 Task: Look for space in Allauch, France from 5th June, 2023 to 16th June, 2023 for 2 adults in price range Rs.7000 to Rs.15000. Place can be entire place with 1  bedroom having 1 bed and 1 bathroom. Property type can be house, flat, guest house, hotel. Booking option can be shelf check-in. Required host language is English.
Action: Mouse moved to (447, 169)
Screenshot: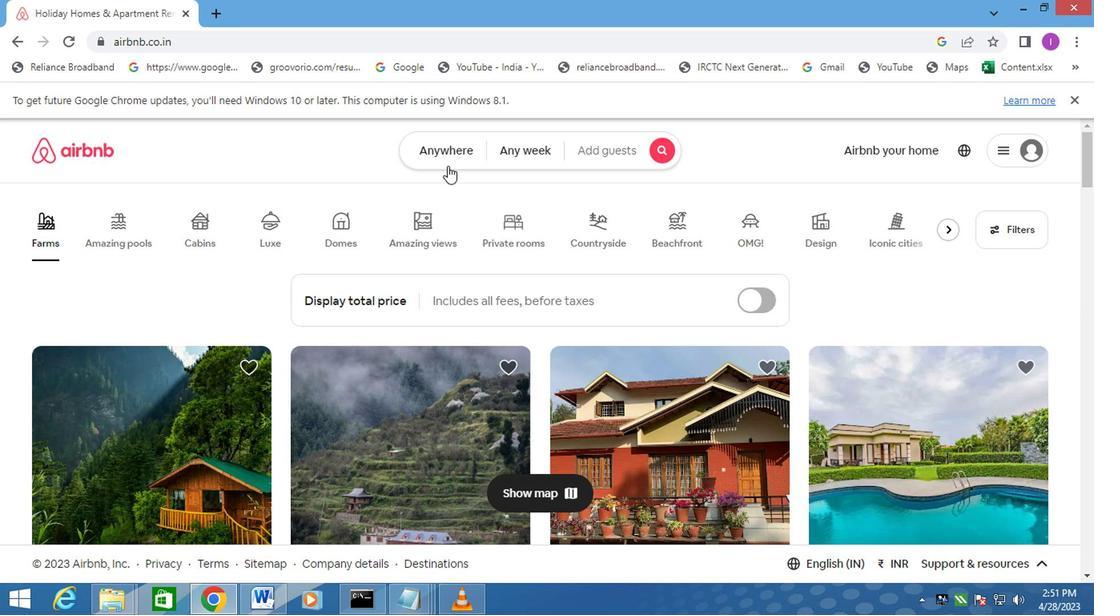 
Action: Mouse pressed left at (447, 169)
Screenshot: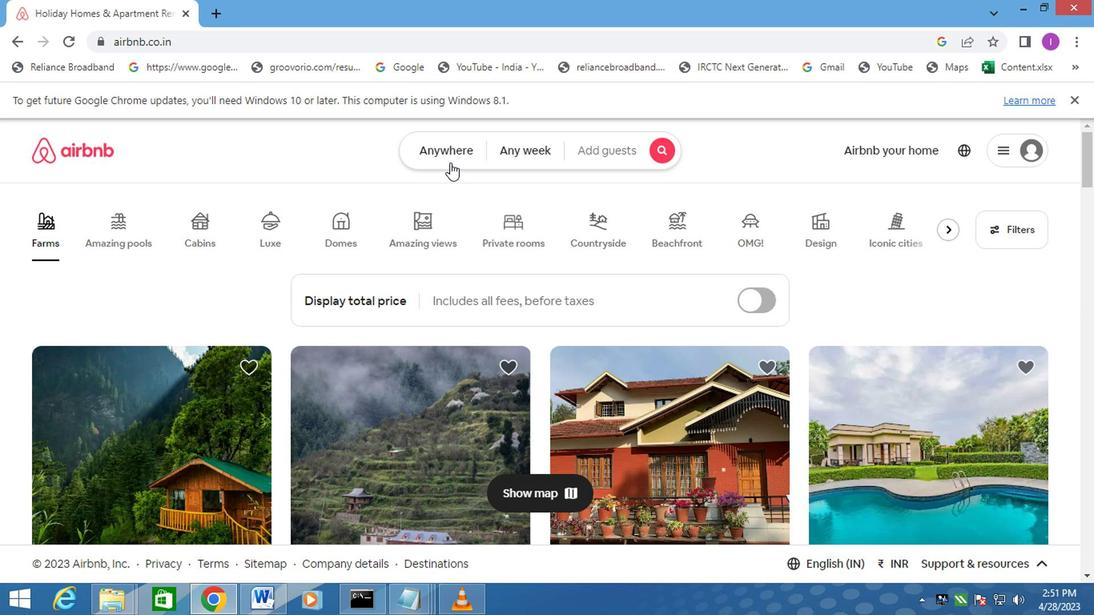 
Action: Mouse moved to (269, 227)
Screenshot: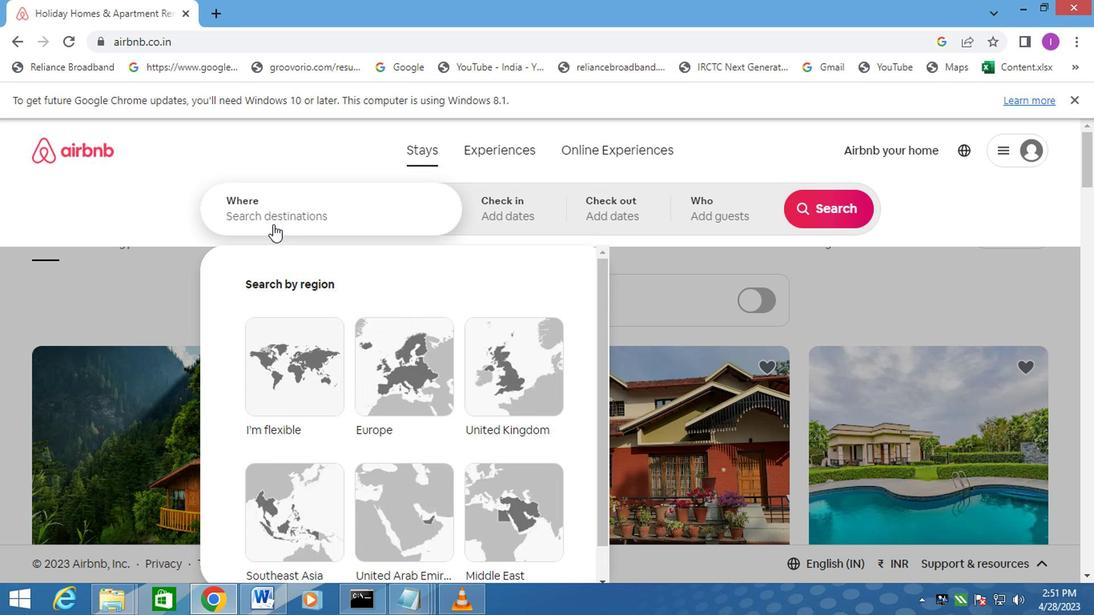 
Action: Mouse pressed left at (269, 227)
Screenshot: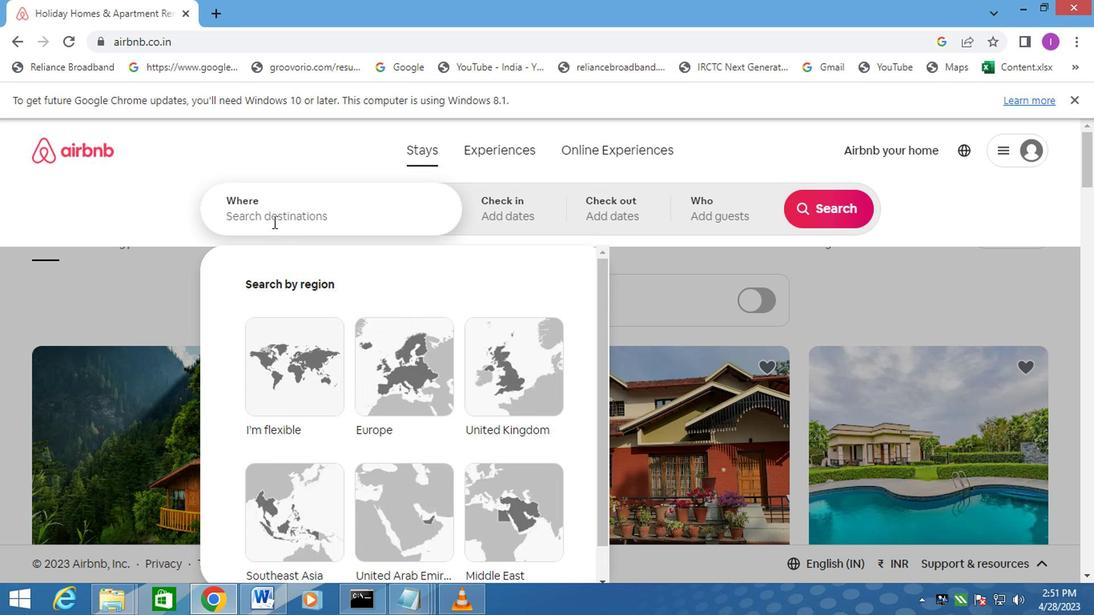 
Action: Mouse moved to (272, 225)
Screenshot: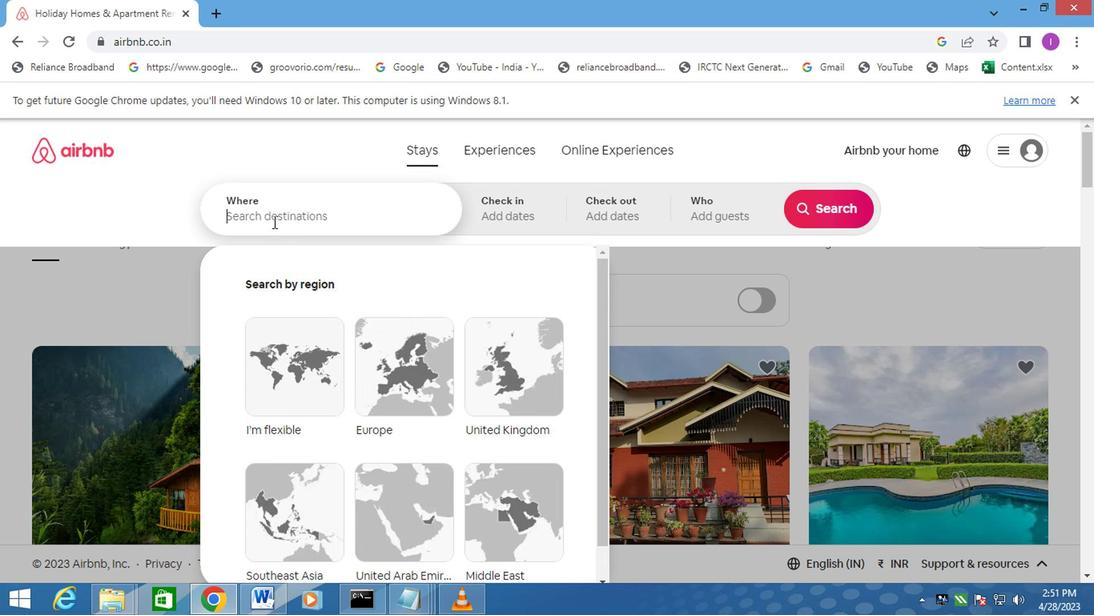 
Action: Key pressed <Key.shift>ALLAUCH,<Key.shift>FRANCE
Screenshot: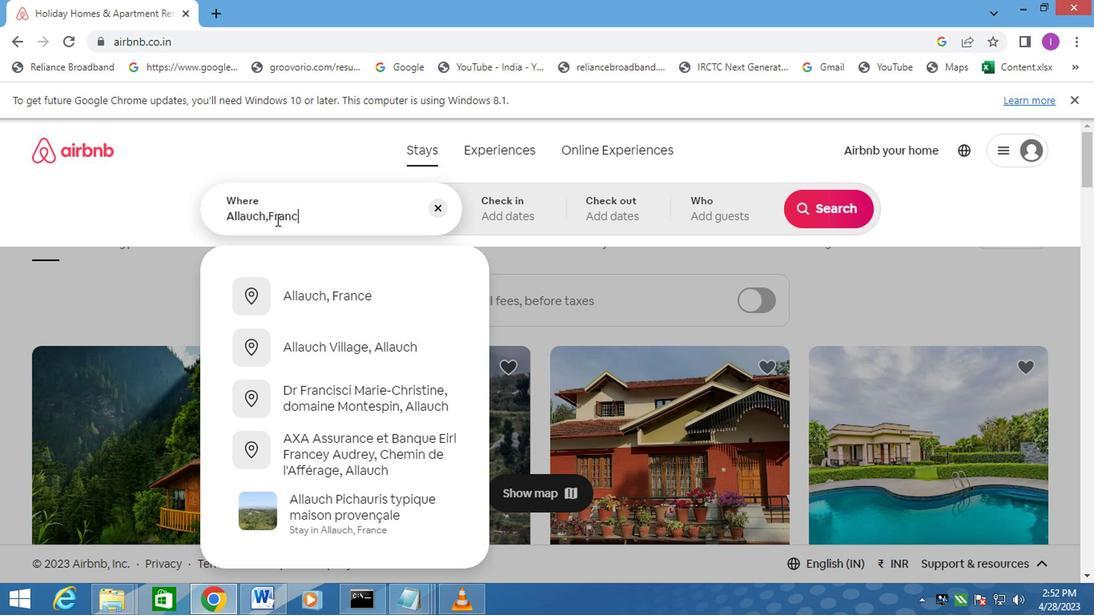 
Action: Mouse moved to (286, 291)
Screenshot: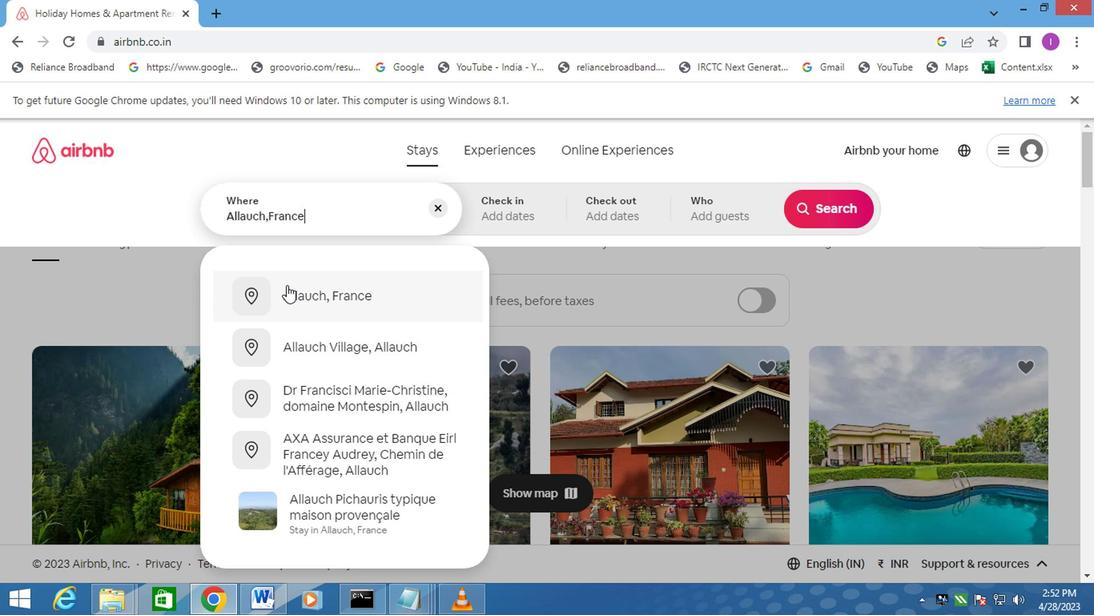
Action: Mouse pressed left at (286, 291)
Screenshot: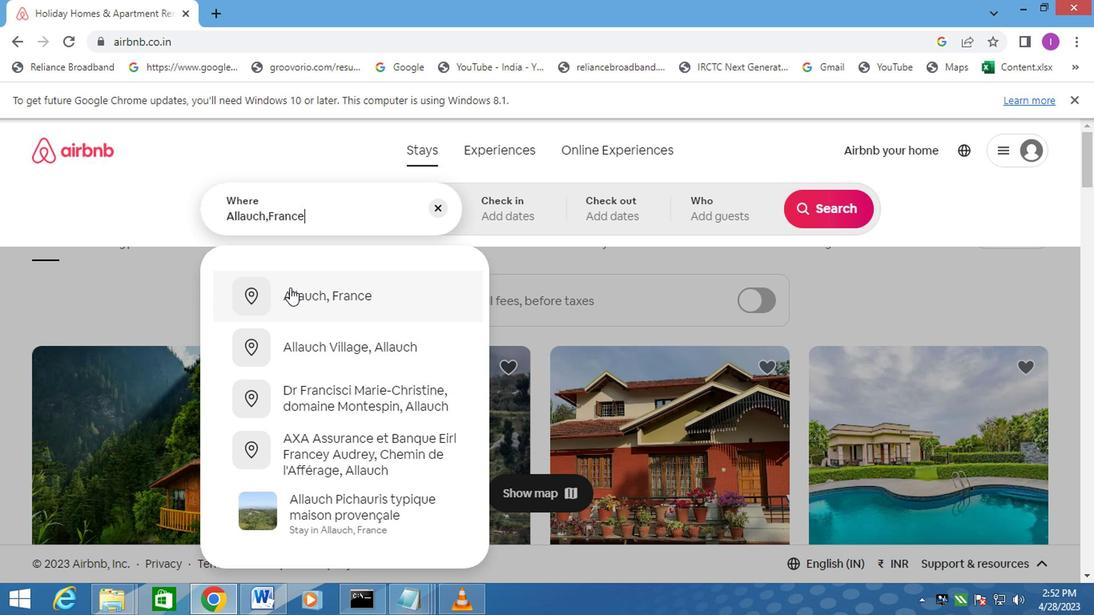 
Action: Mouse moved to (824, 336)
Screenshot: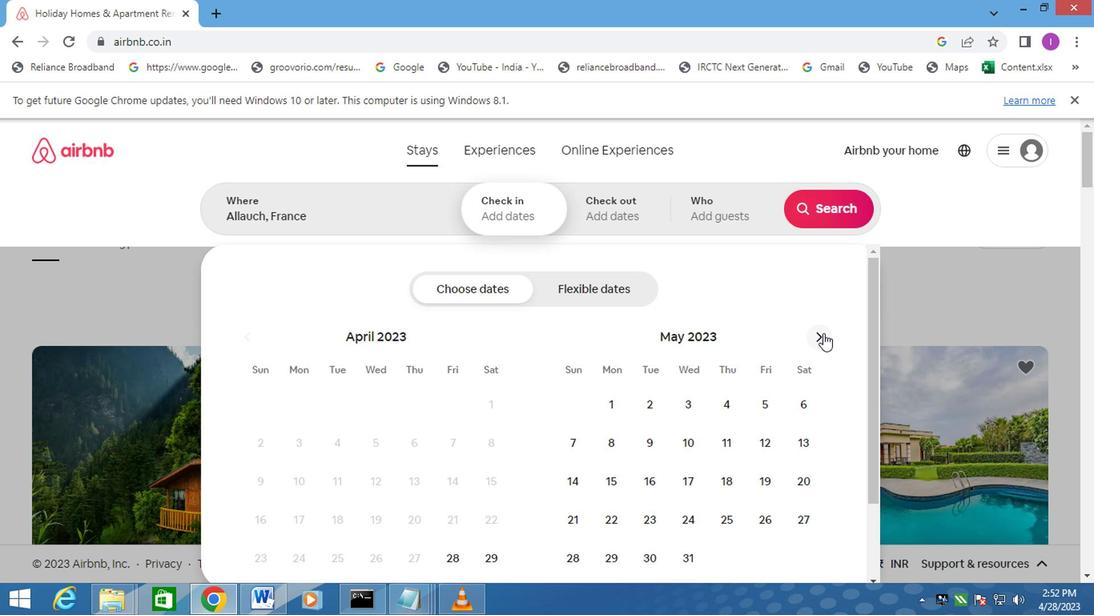 
Action: Mouse pressed left at (824, 336)
Screenshot: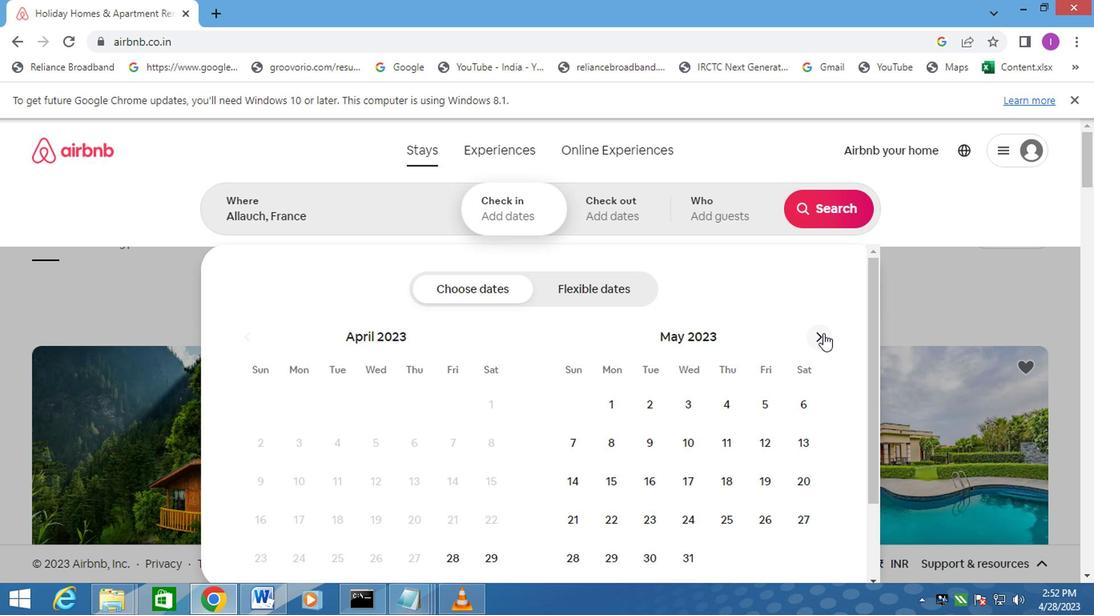 
Action: Mouse pressed left at (824, 336)
Screenshot: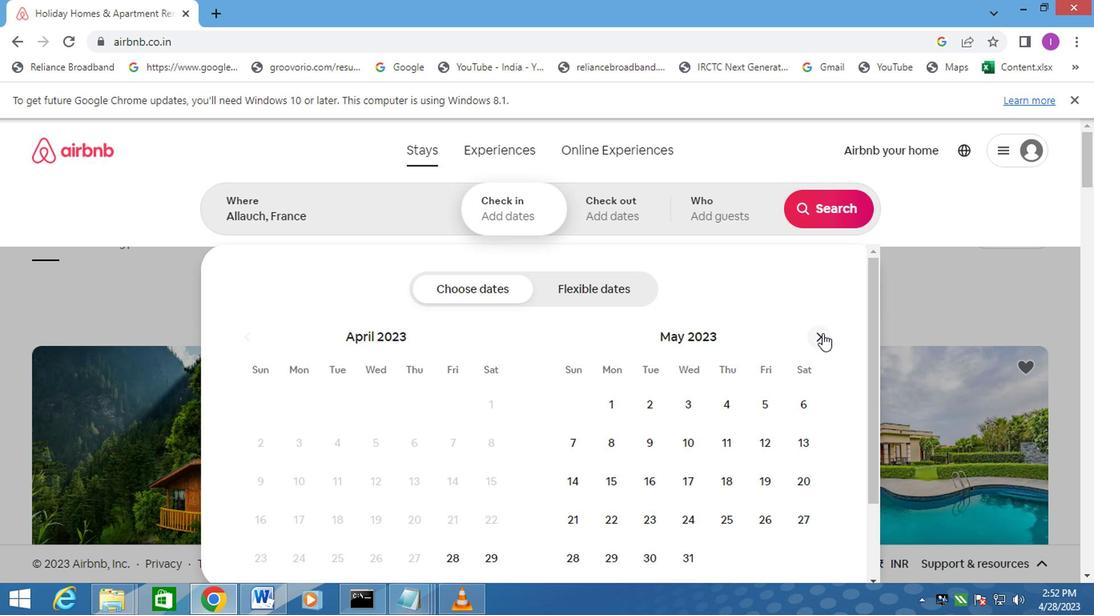 
Action: Mouse moved to (298, 441)
Screenshot: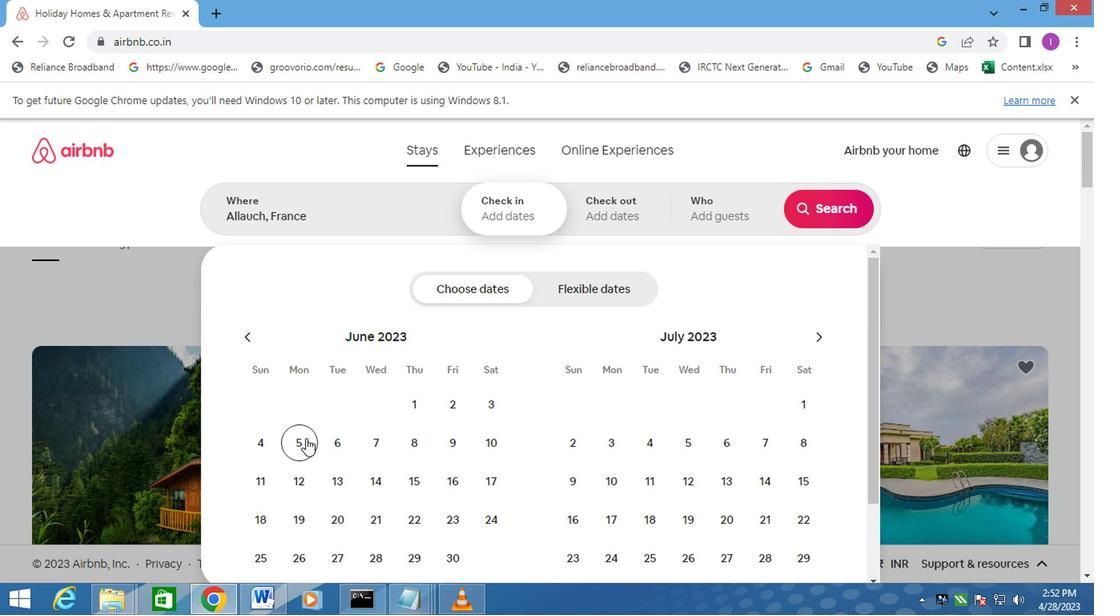 
Action: Mouse pressed left at (298, 441)
Screenshot: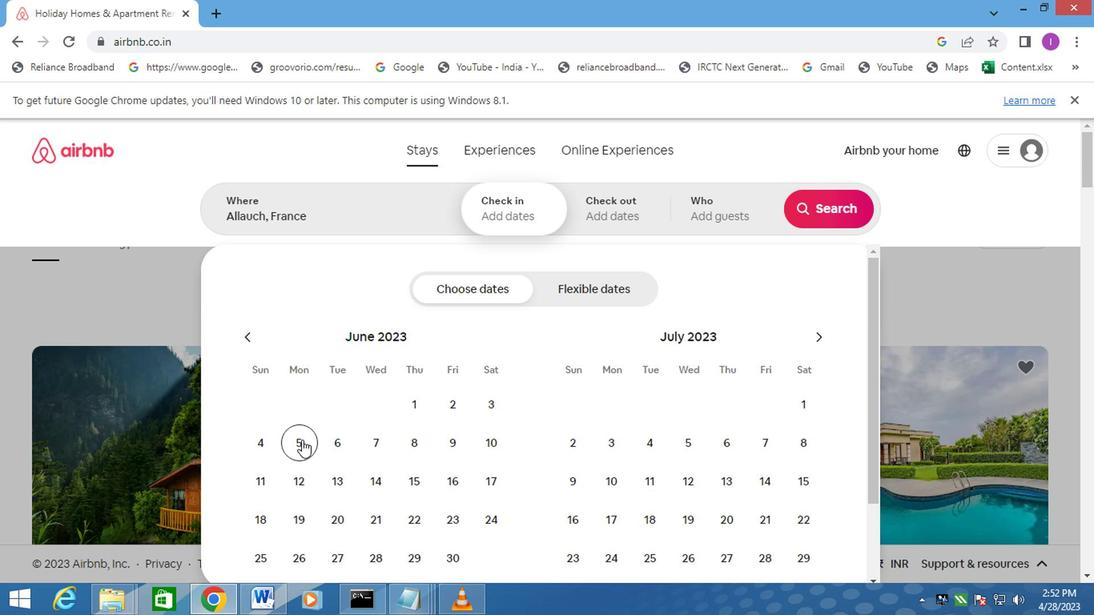 
Action: Mouse moved to (447, 480)
Screenshot: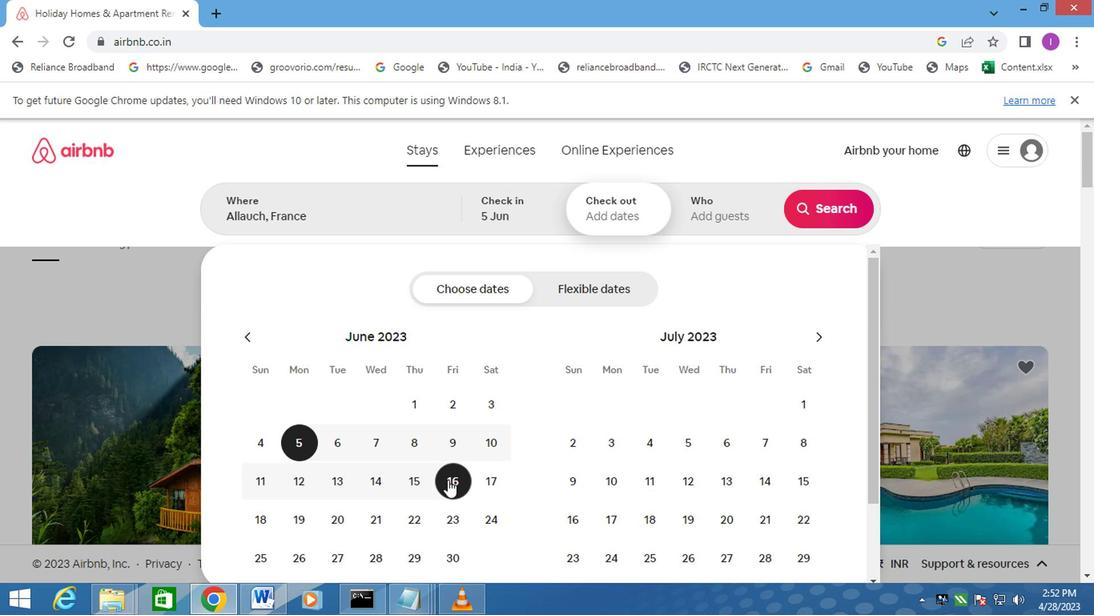 
Action: Mouse pressed left at (447, 480)
Screenshot: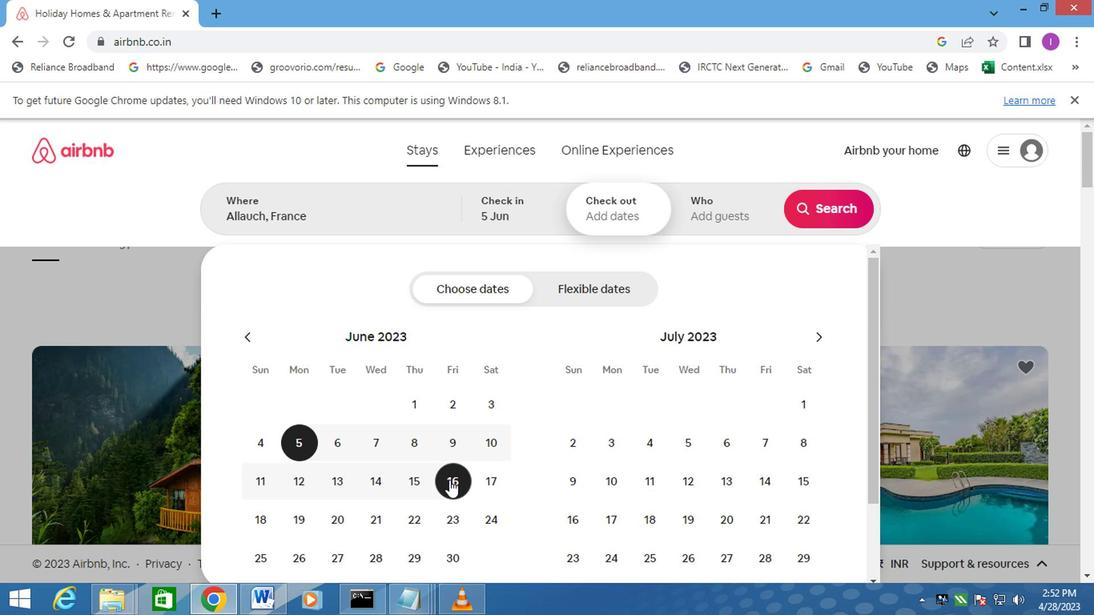 
Action: Mouse moved to (733, 227)
Screenshot: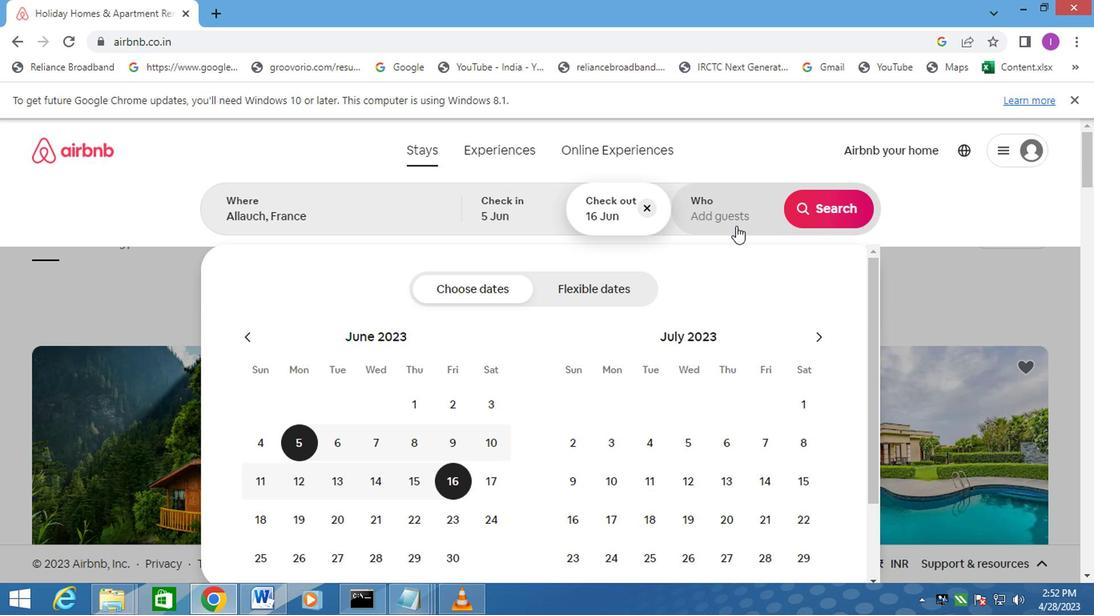 
Action: Mouse pressed left at (733, 227)
Screenshot: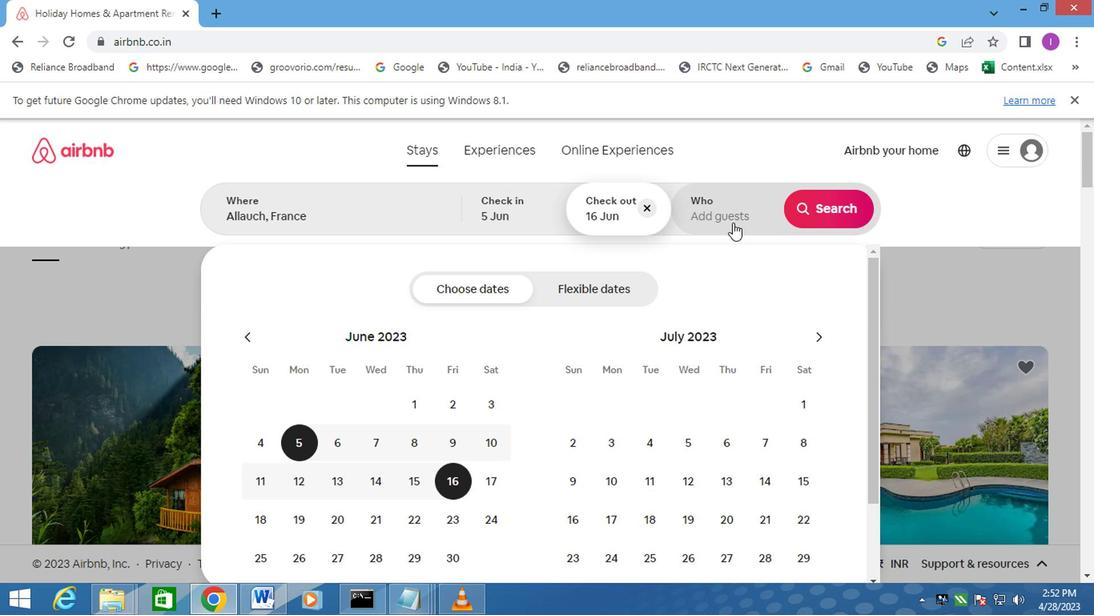 
Action: Mouse moved to (836, 303)
Screenshot: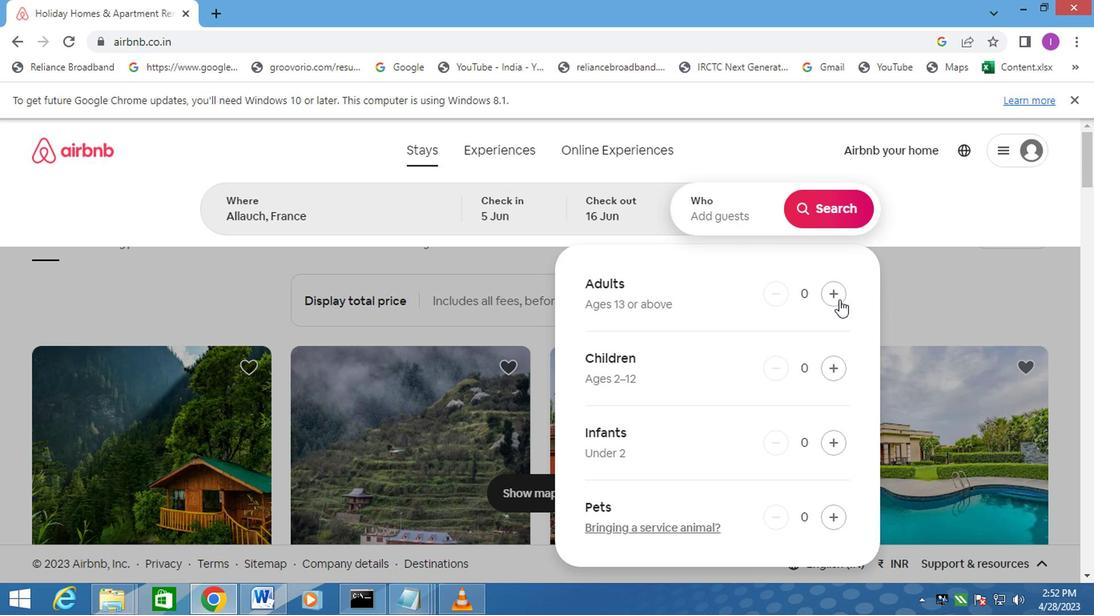 
Action: Mouse pressed left at (836, 303)
Screenshot: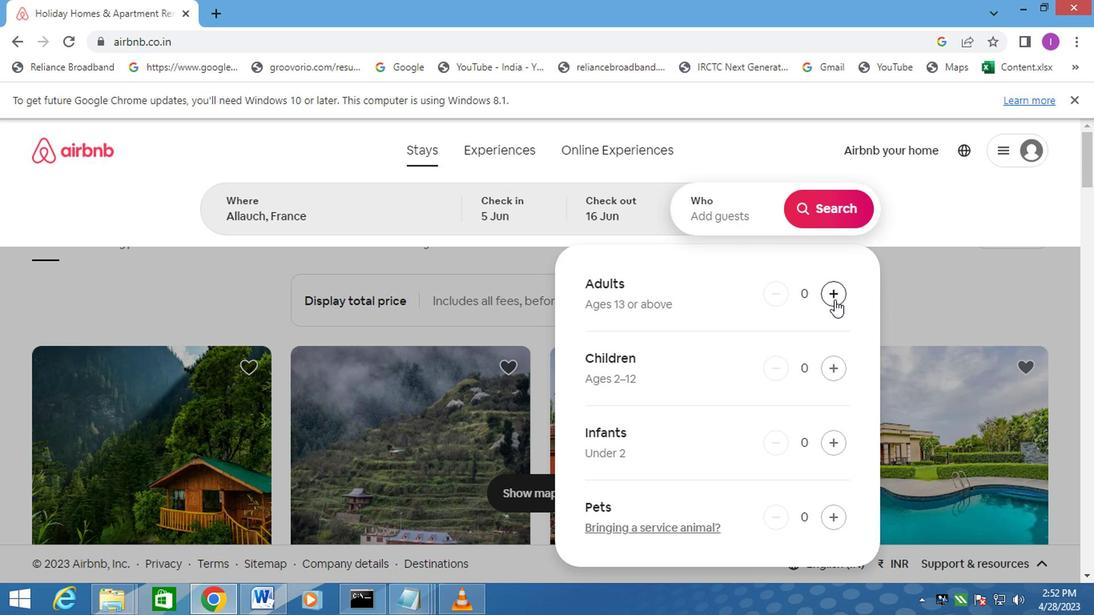 
Action: Mouse pressed left at (836, 303)
Screenshot: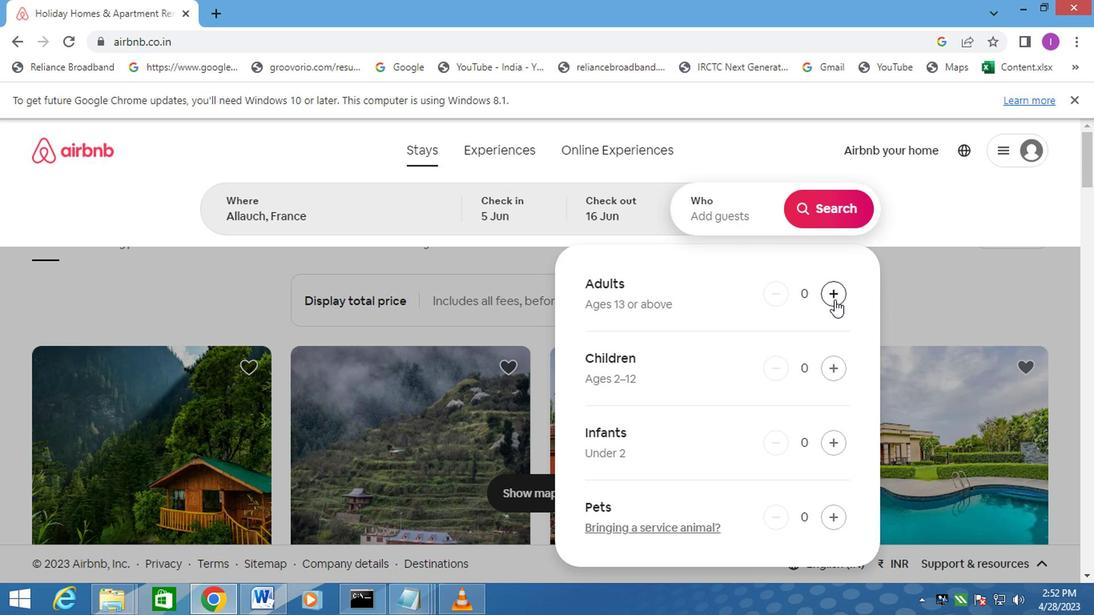
Action: Mouse moved to (839, 215)
Screenshot: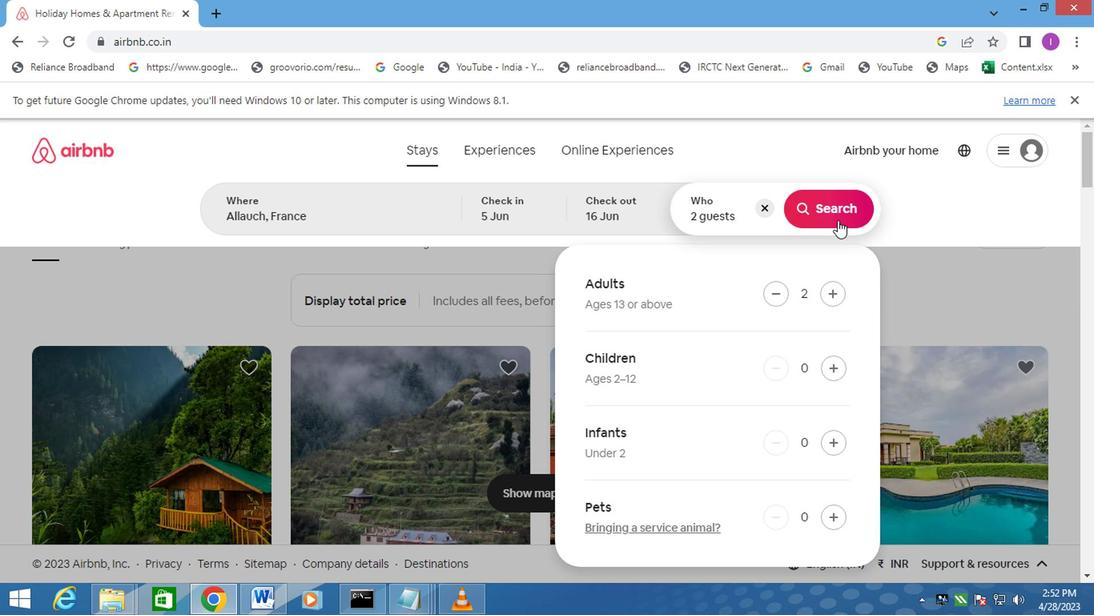
Action: Mouse pressed left at (839, 215)
Screenshot: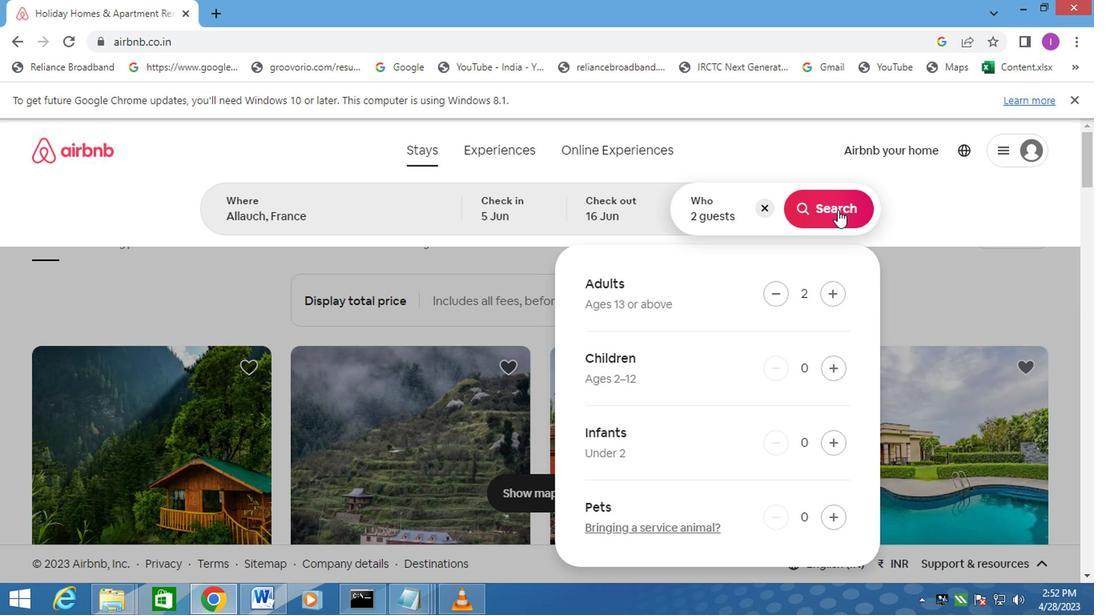 
Action: Mouse moved to (1014, 217)
Screenshot: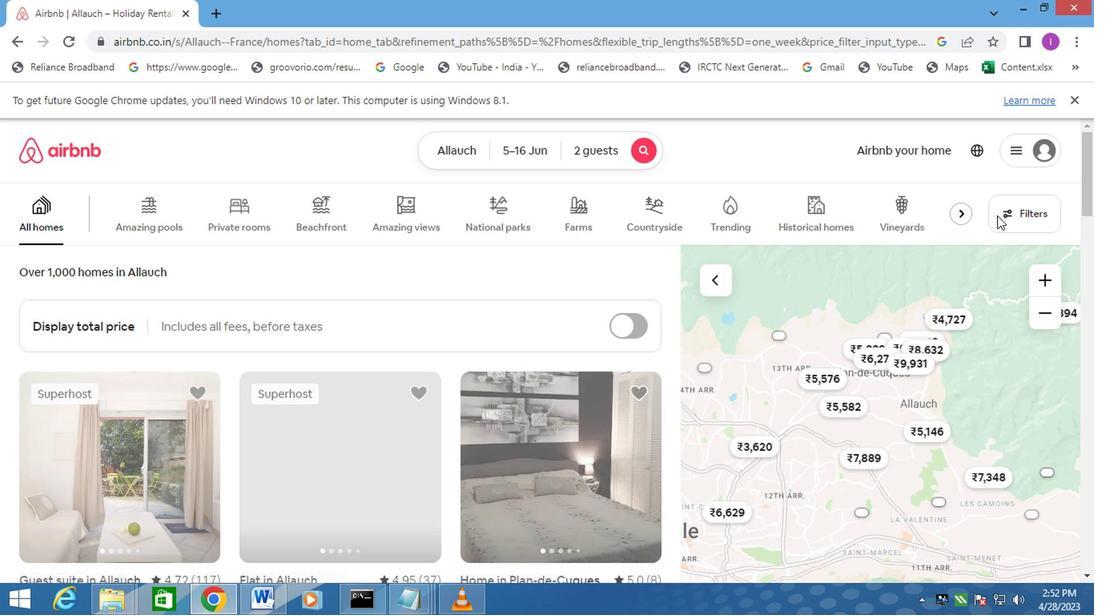 
Action: Mouse pressed left at (1014, 217)
Screenshot: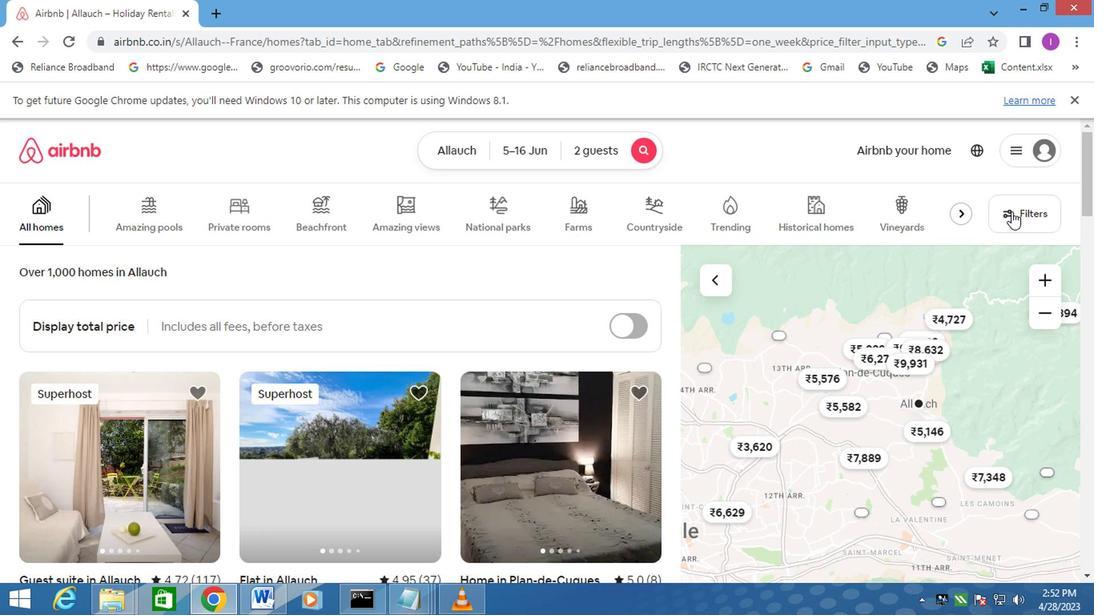 
Action: Mouse moved to (354, 410)
Screenshot: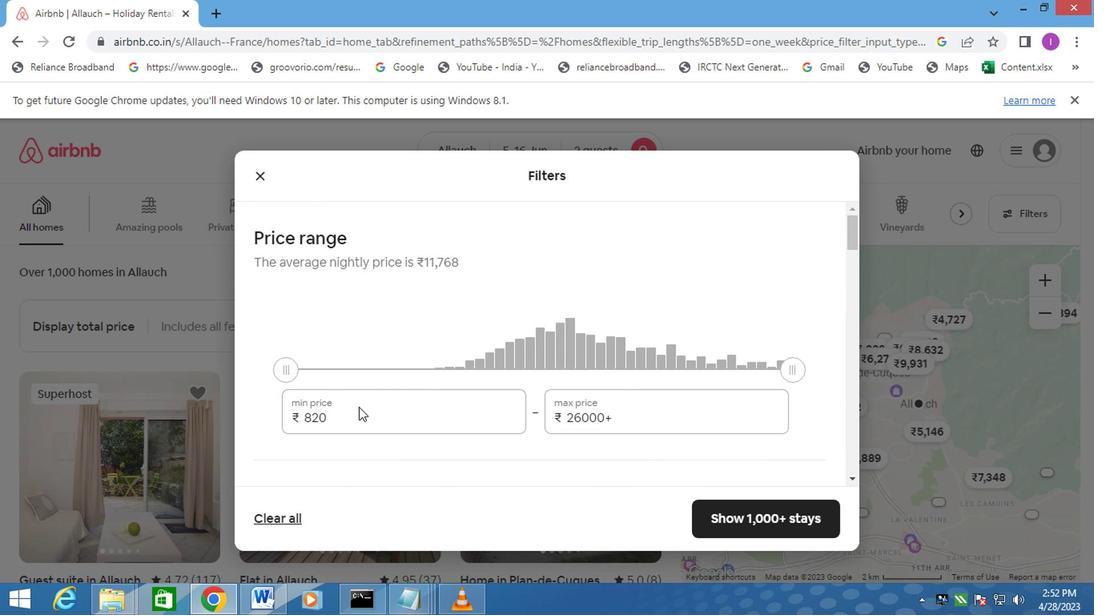 
Action: Mouse pressed left at (354, 410)
Screenshot: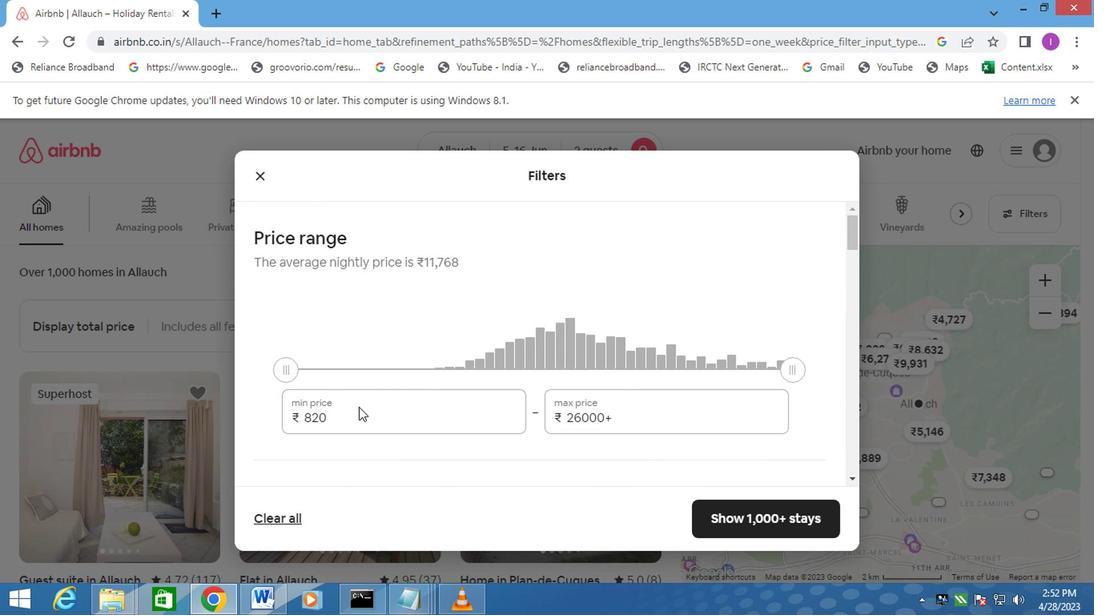 
Action: Mouse moved to (337, 417)
Screenshot: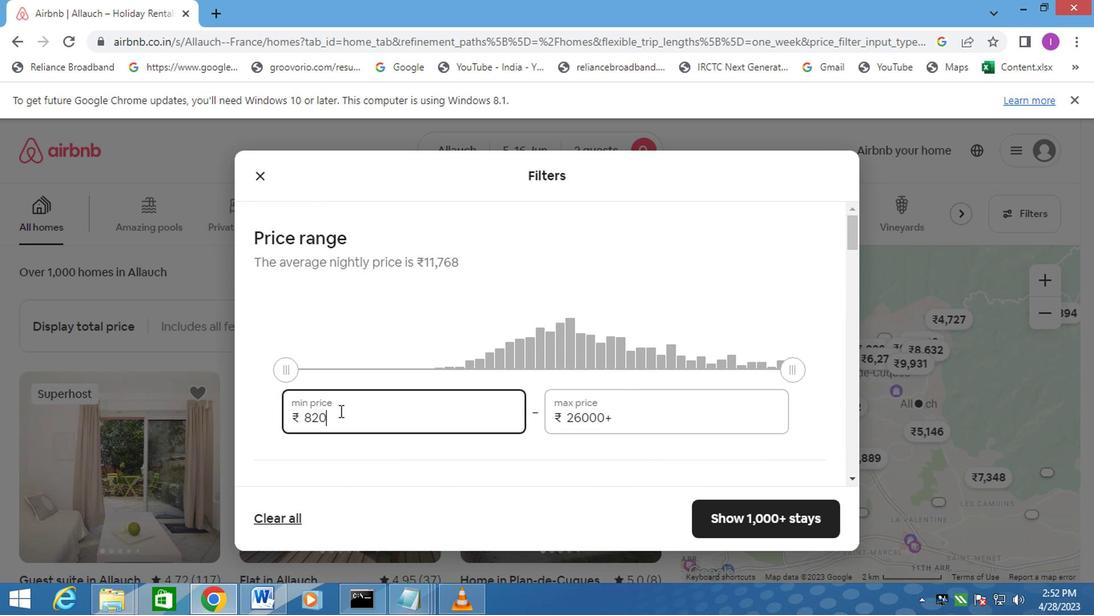 
Action: Mouse pressed left at (337, 417)
Screenshot: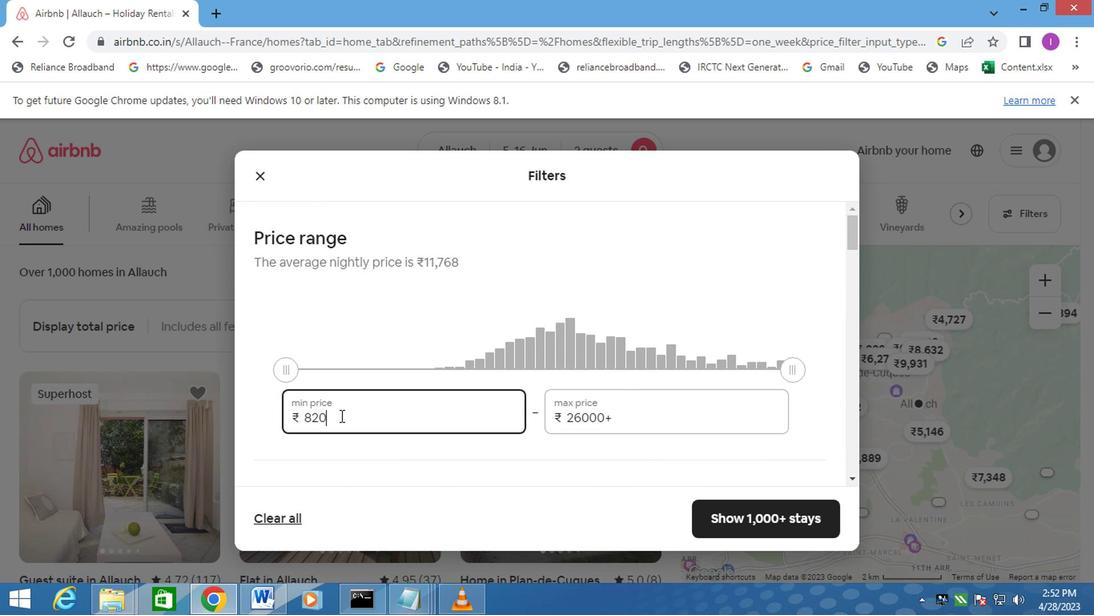 
Action: Mouse moved to (280, 405)
Screenshot: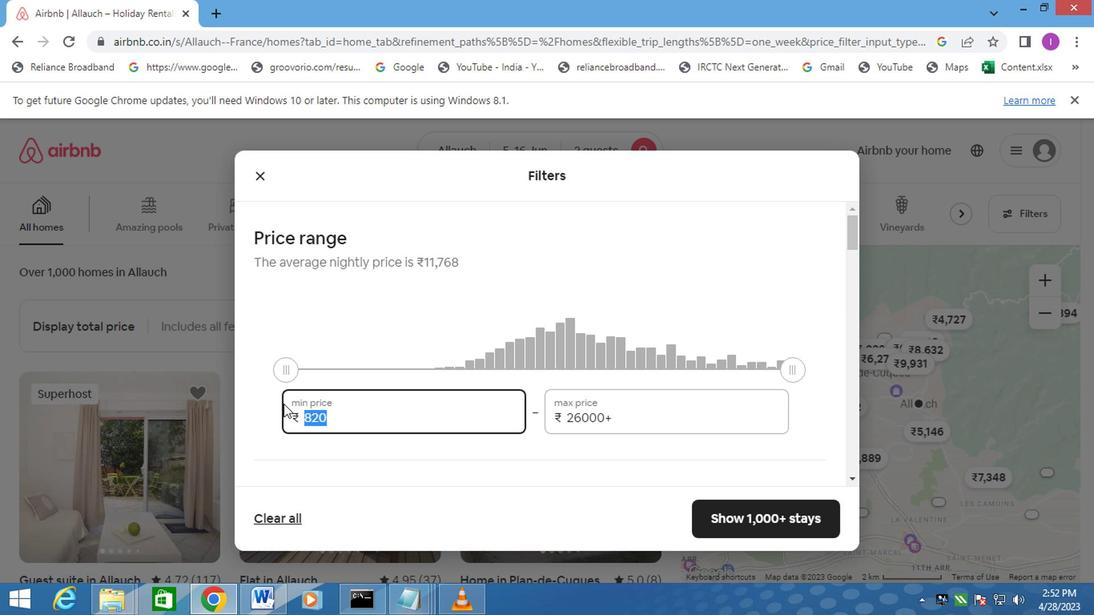 
Action: Key pressed 7
Screenshot: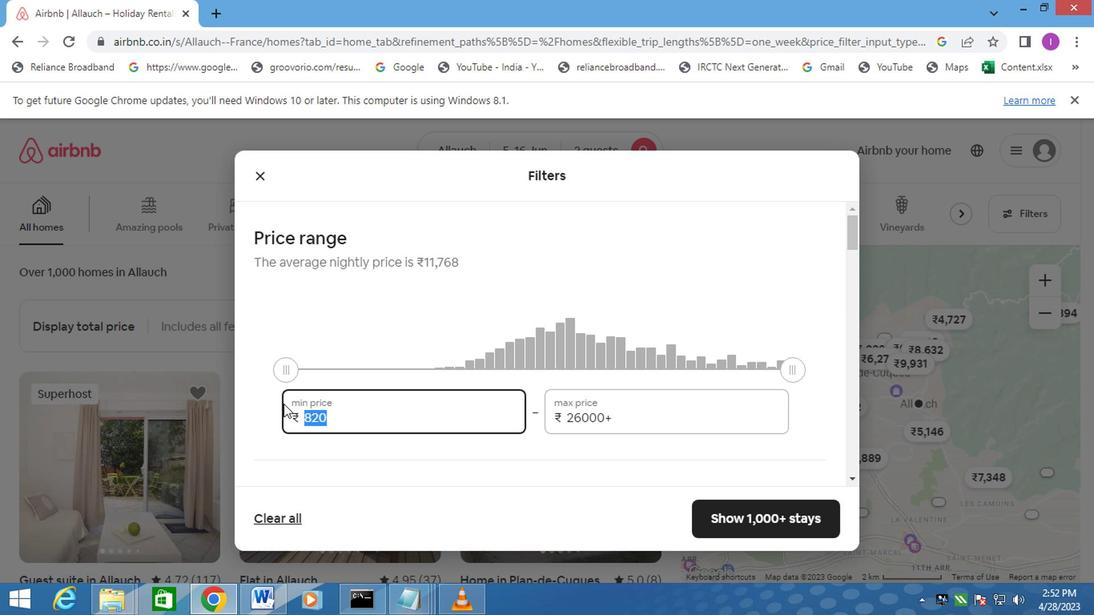 
Action: Mouse moved to (281, 403)
Screenshot: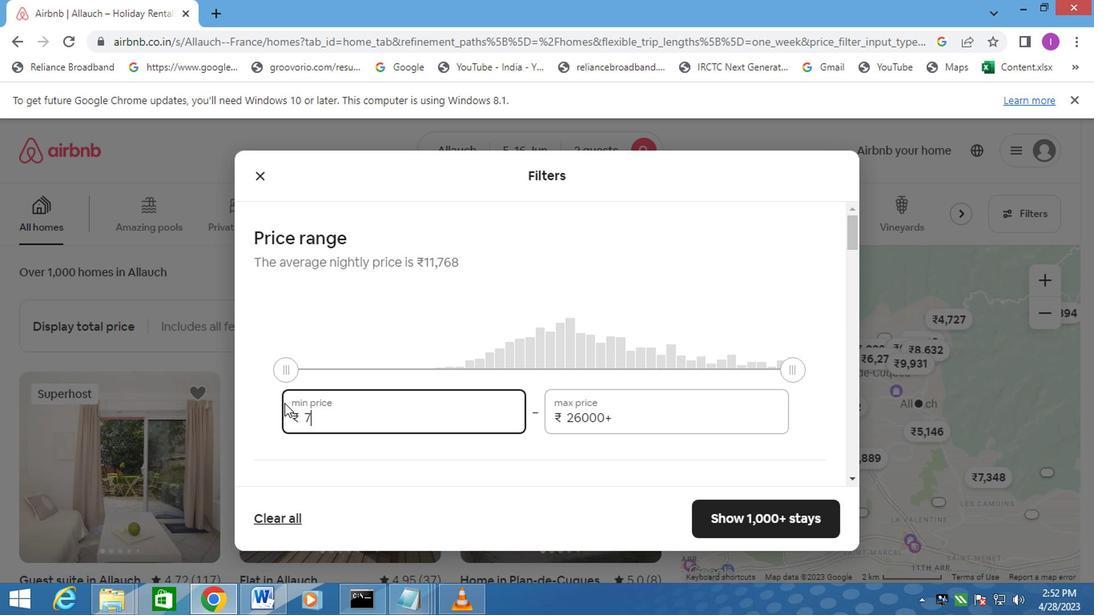 
Action: Key pressed 000
Screenshot: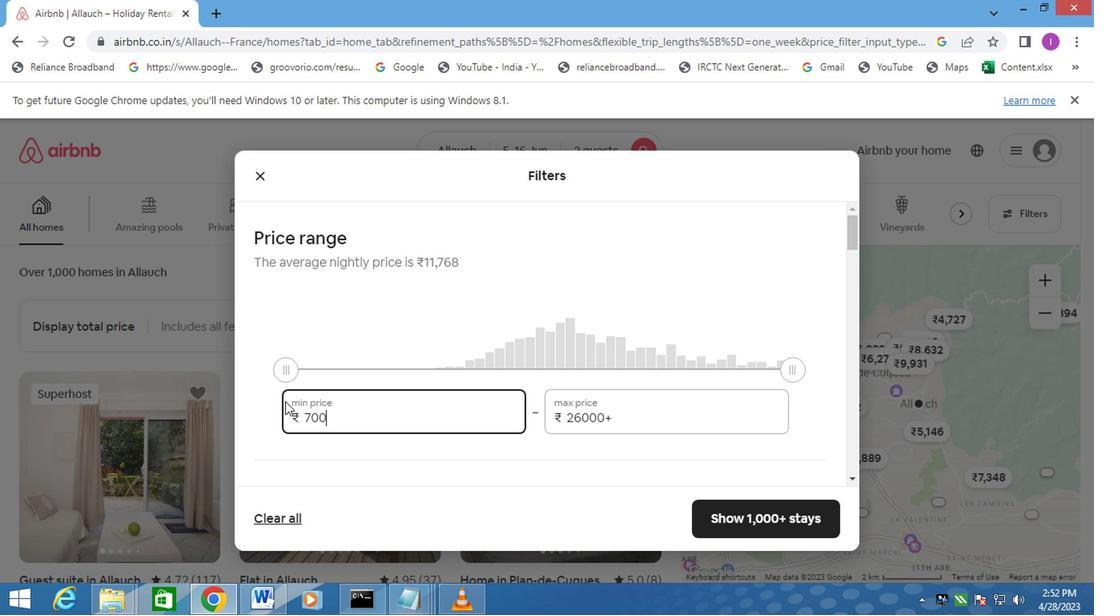 
Action: Mouse moved to (634, 410)
Screenshot: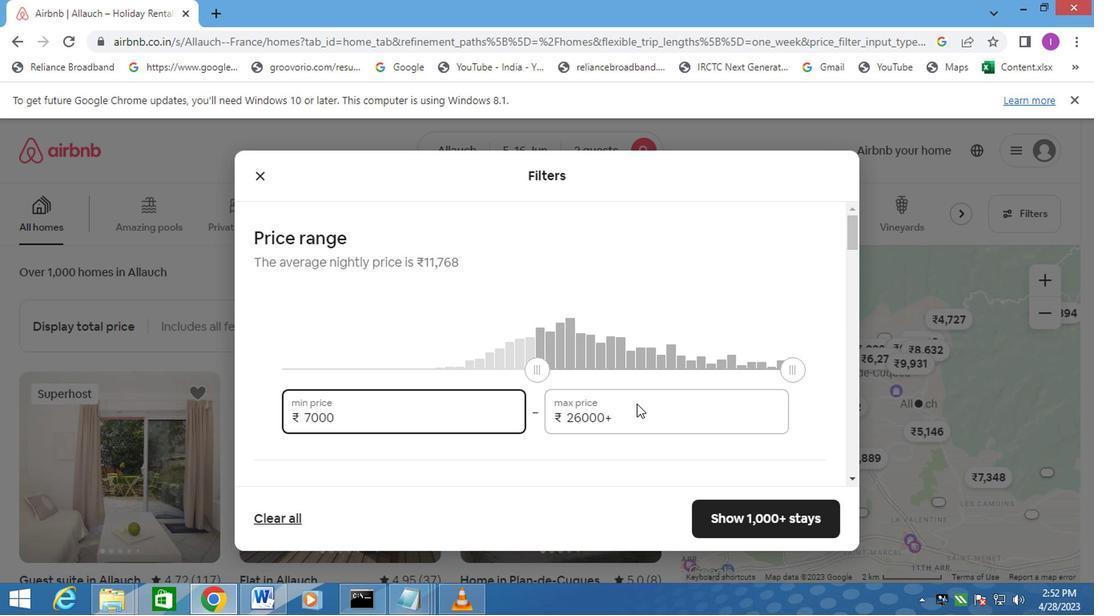 
Action: Mouse pressed left at (634, 410)
Screenshot: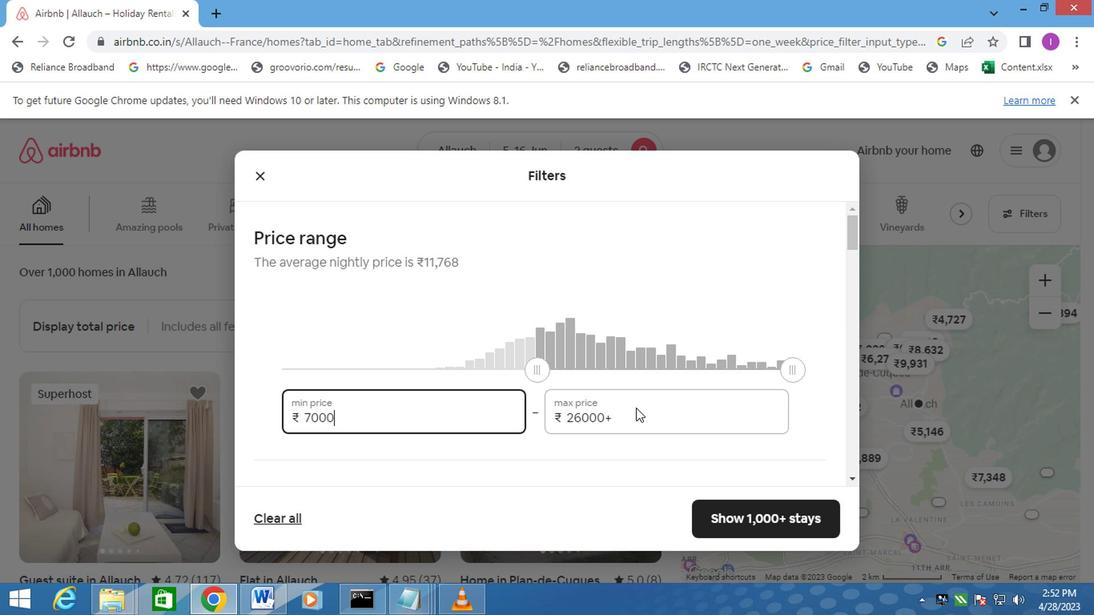 
Action: Mouse moved to (613, 420)
Screenshot: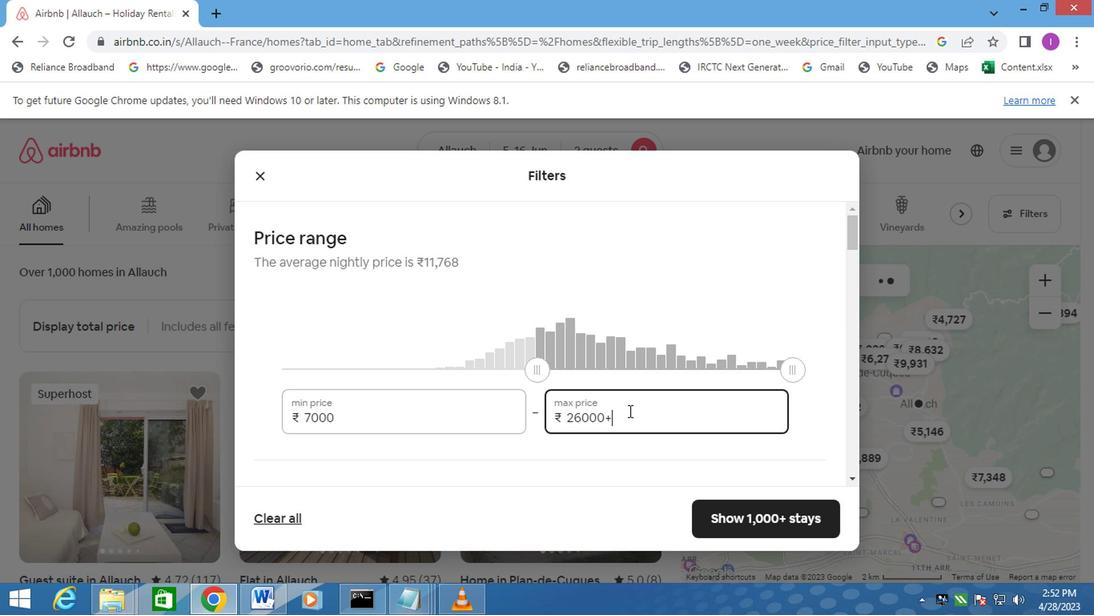 
Action: Mouse pressed left at (613, 420)
Screenshot: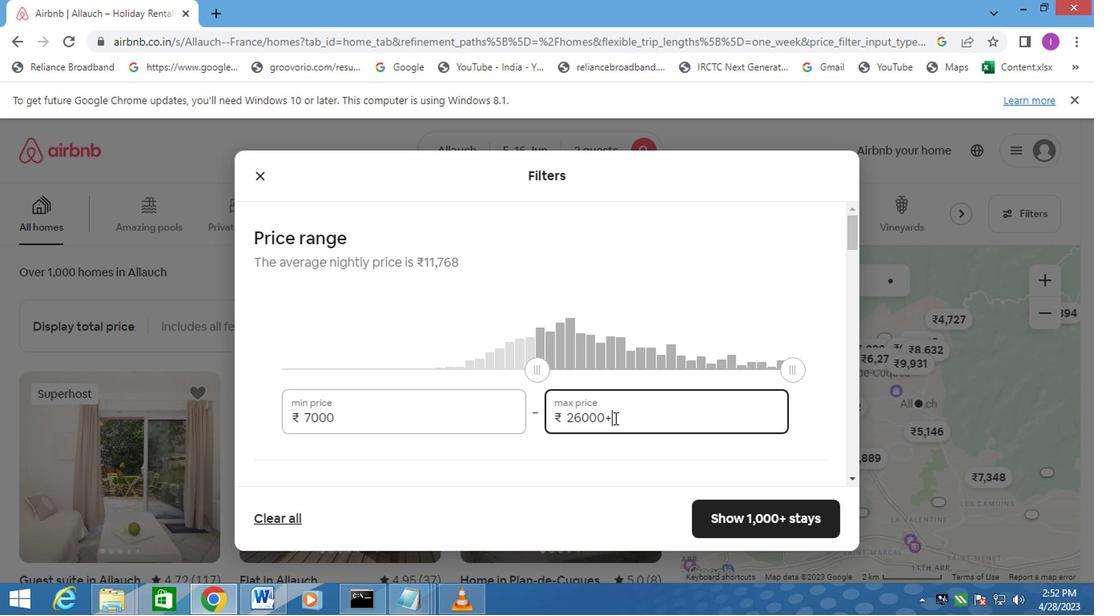 
Action: Mouse moved to (536, 414)
Screenshot: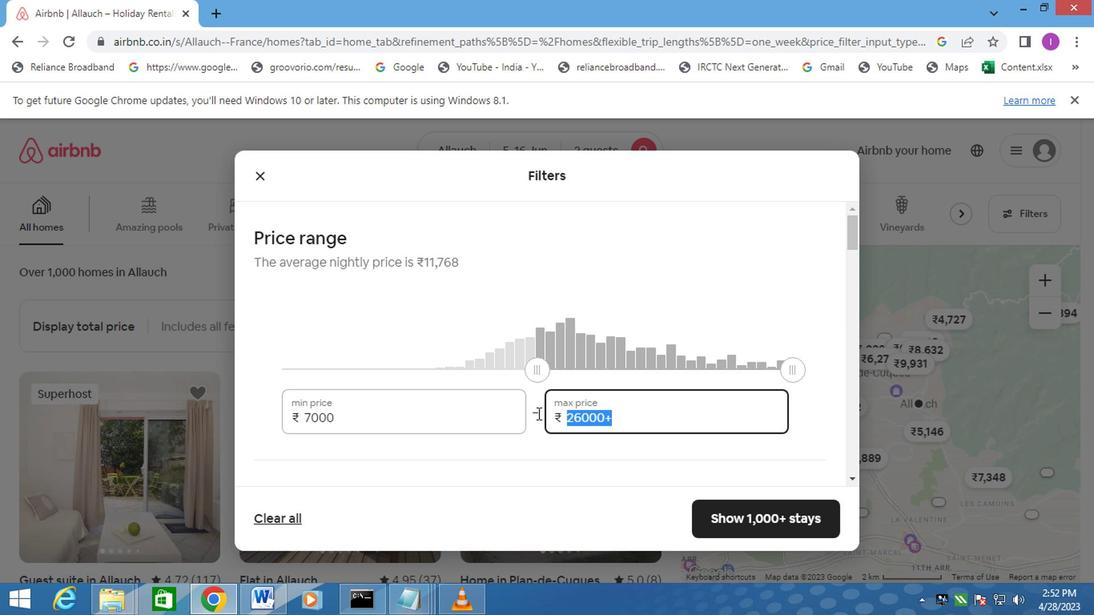 
Action: Key pressed 1
Screenshot: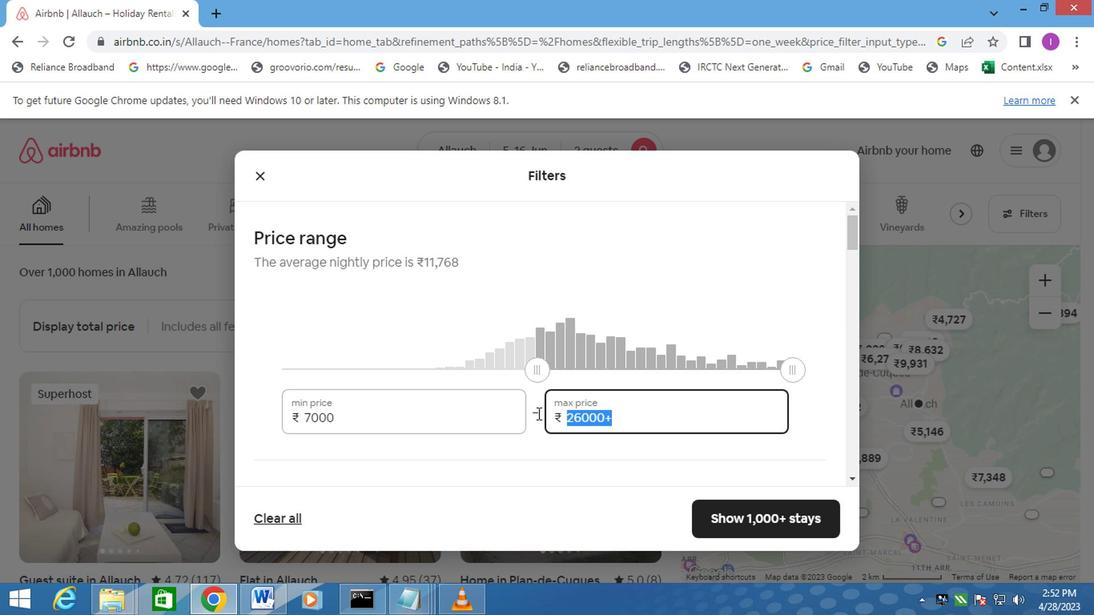 
Action: Mouse moved to (538, 413)
Screenshot: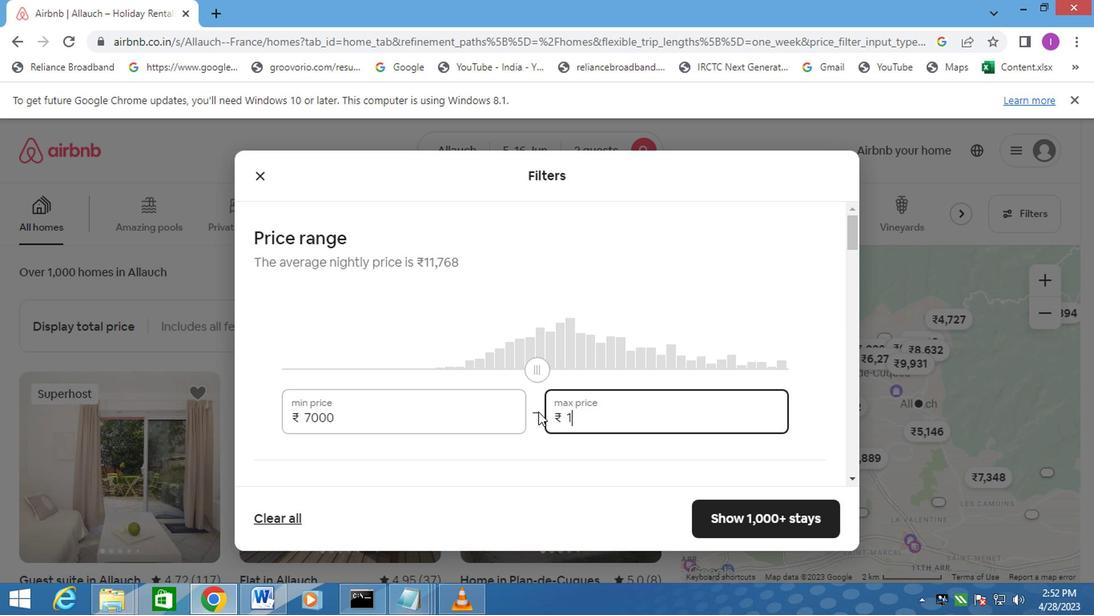 
Action: Key pressed 5000
Screenshot: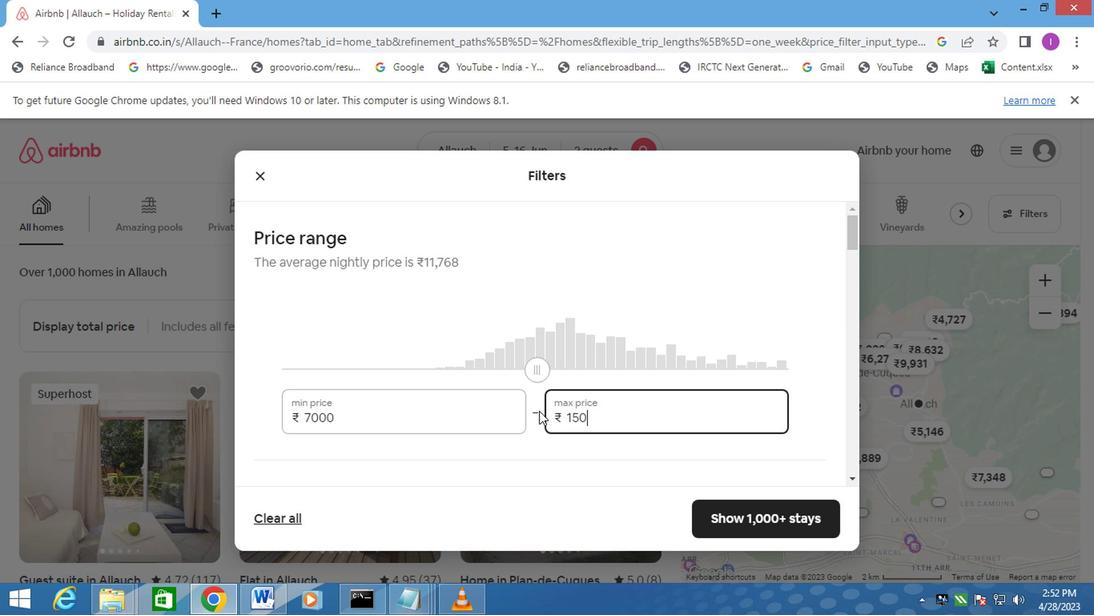 
Action: Mouse moved to (603, 417)
Screenshot: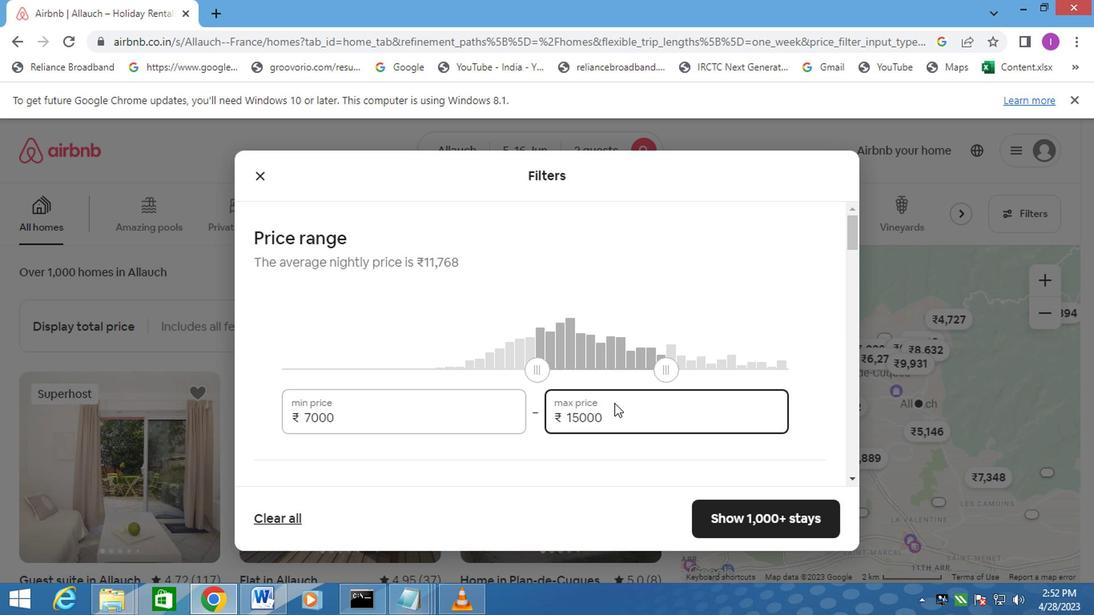 
Action: Mouse scrolled (603, 416) with delta (0, -1)
Screenshot: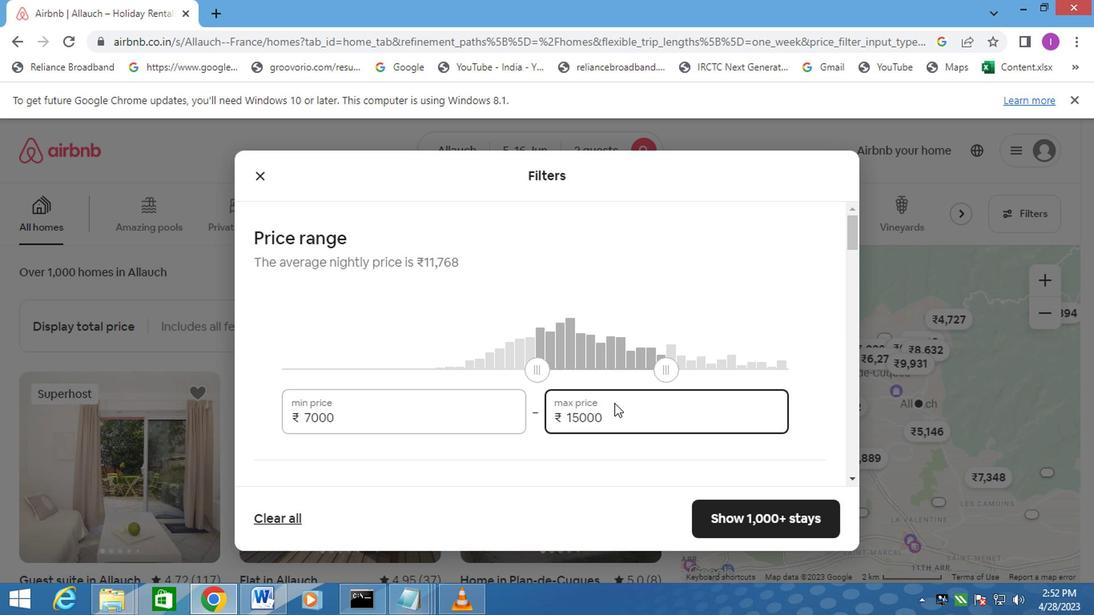 
Action: Mouse moved to (601, 419)
Screenshot: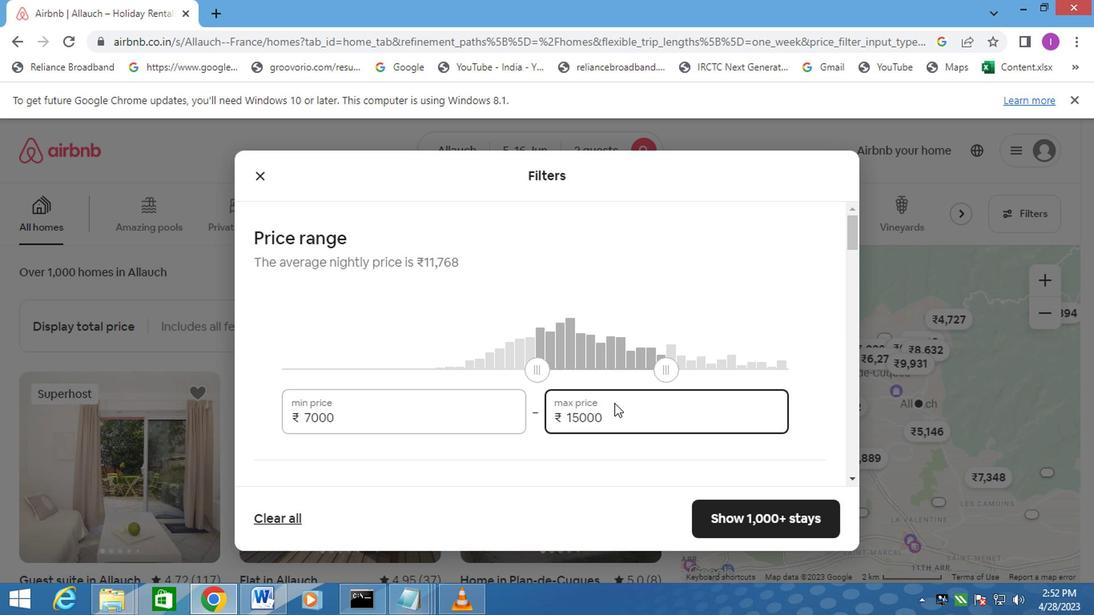 
Action: Mouse scrolled (601, 418) with delta (0, -1)
Screenshot: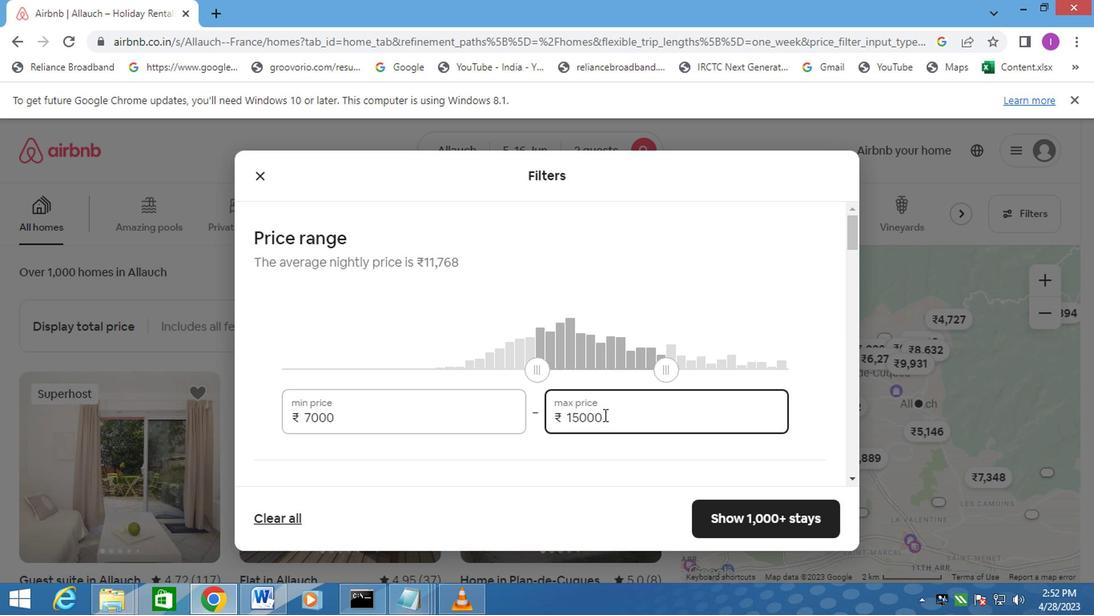 
Action: Mouse moved to (262, 392)
Screenshot: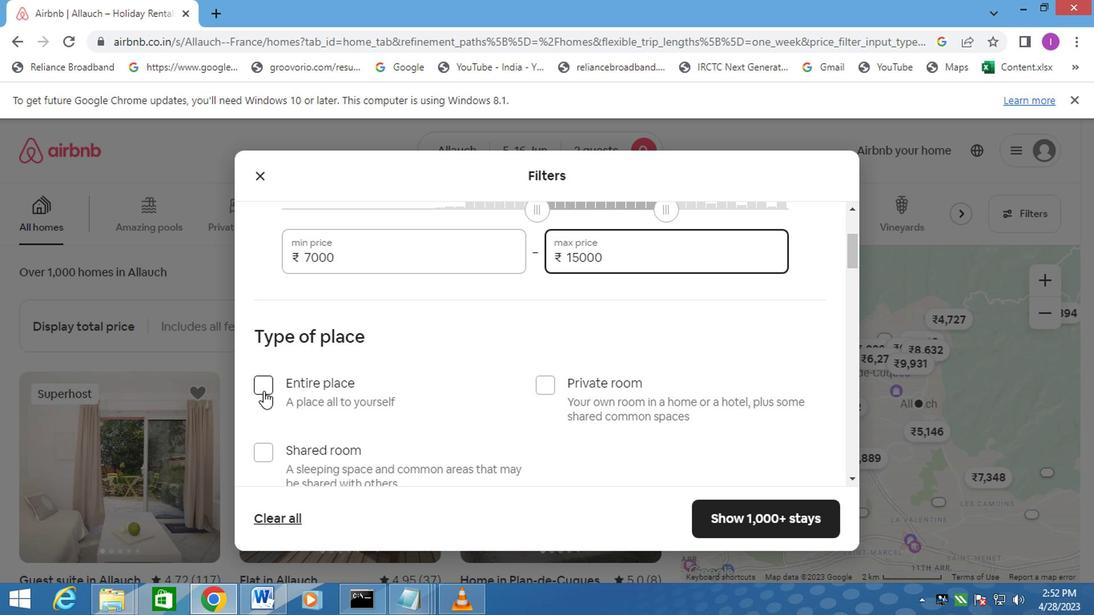 
Action: Mouse pressed left at (262, 392)
Screenshot: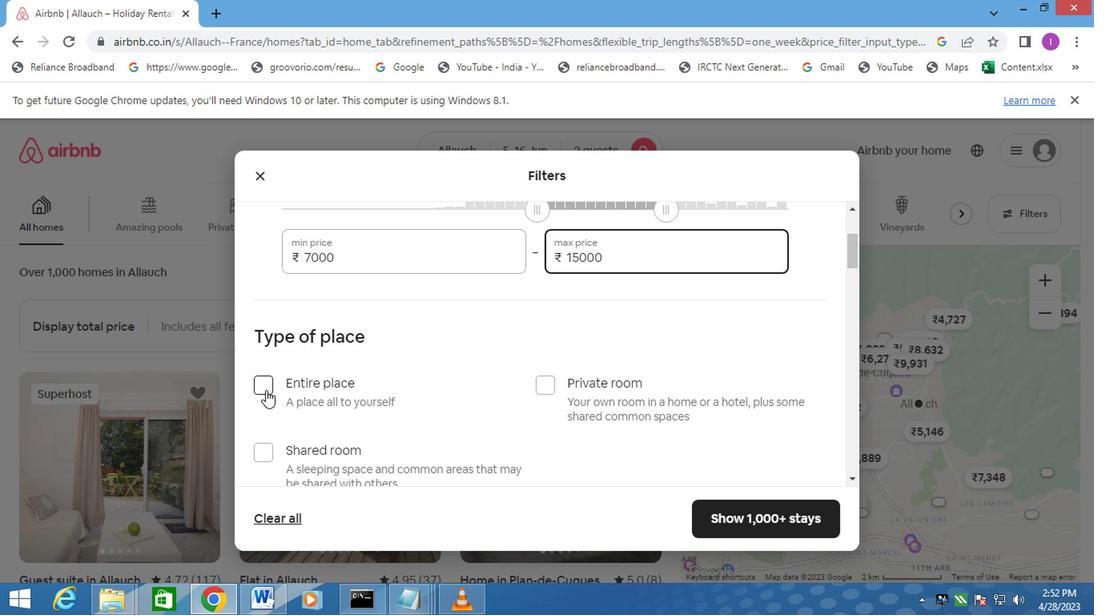 
Action: Mouse moved to (340, 392)
Screenshot: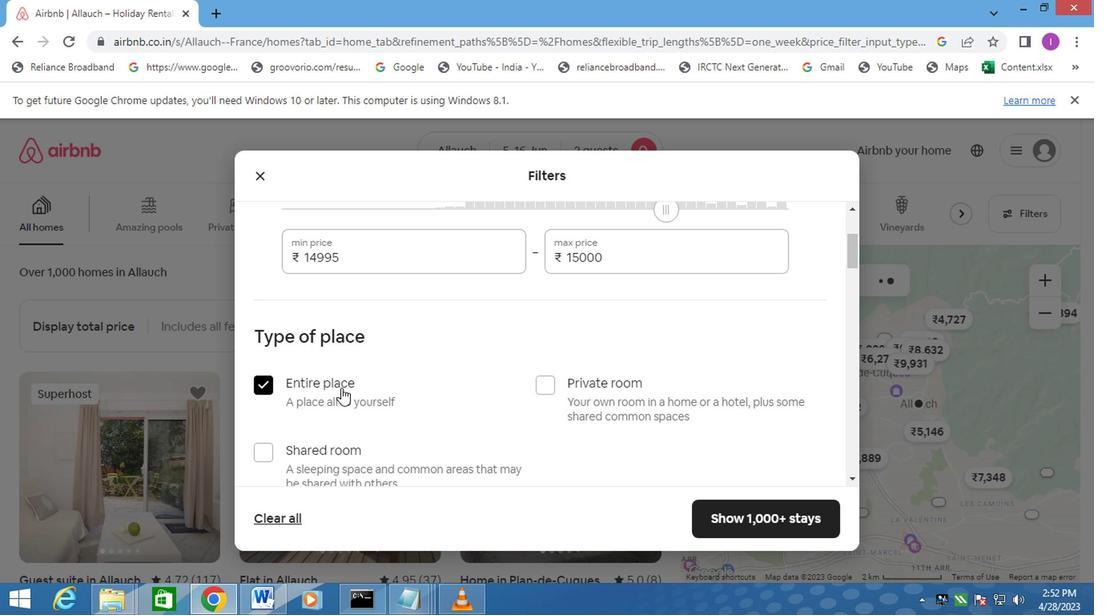 
Action: Mouse scrolled (340, 392) with delta (0, 0)
Screenshot: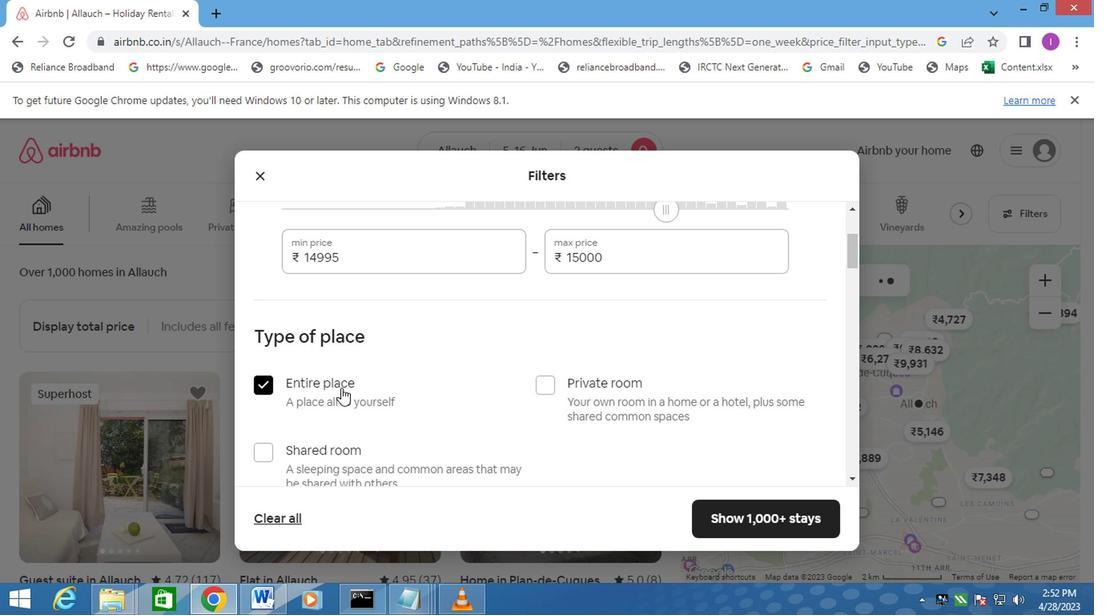
Action: Mouse moved to (340, 393)
Screenshot: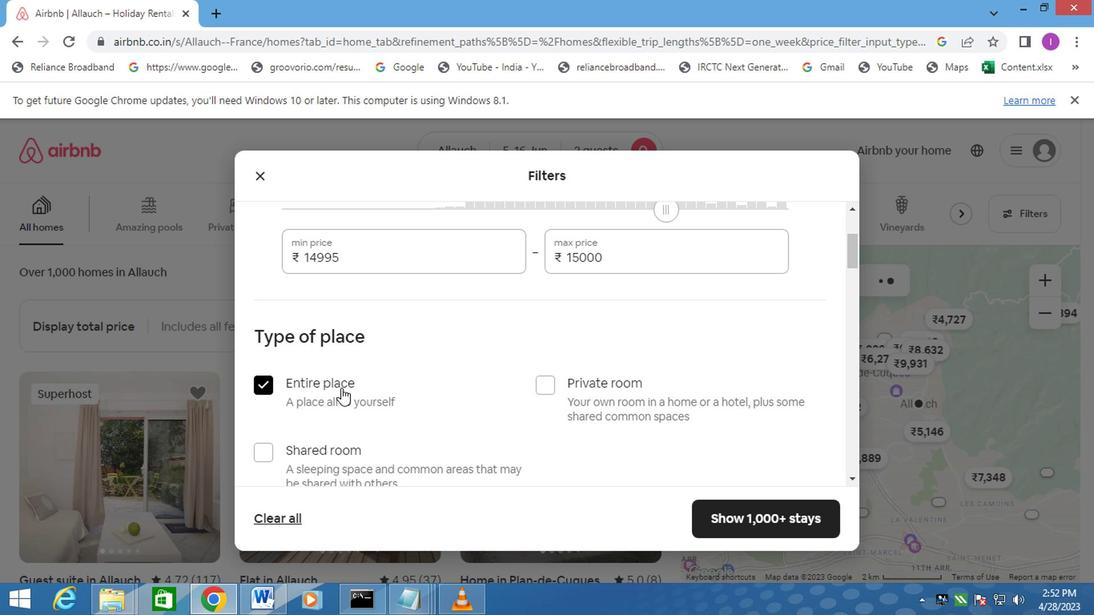 
Action: Mouse scrolled (340, 392) with delta (0, 0)
Screenshot: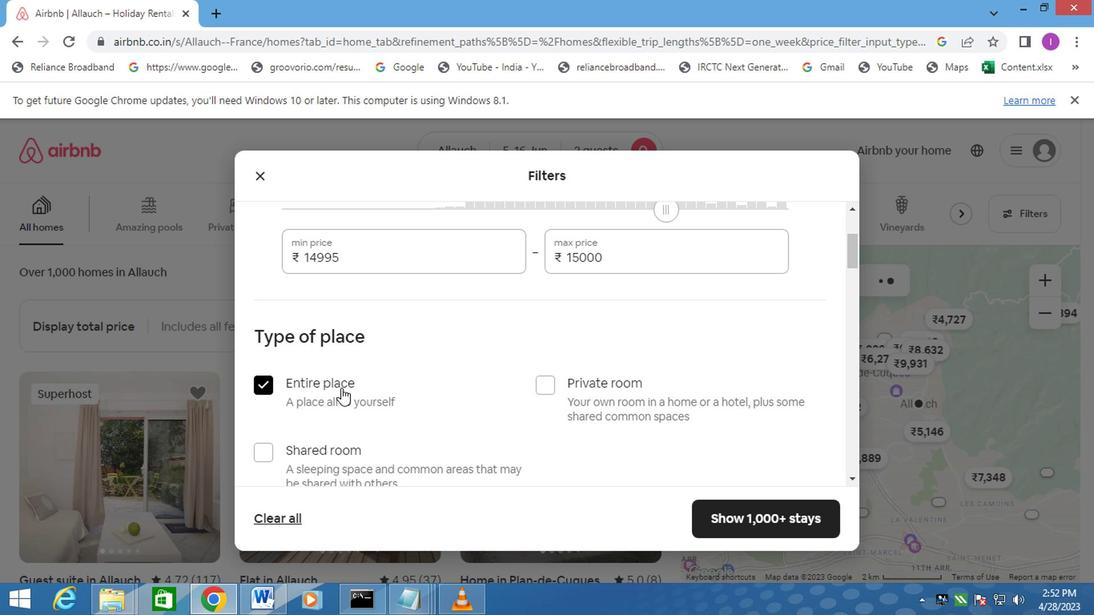 
Action: Mouse scrolled (340, 392) with delta (0, 0)
Screenshot: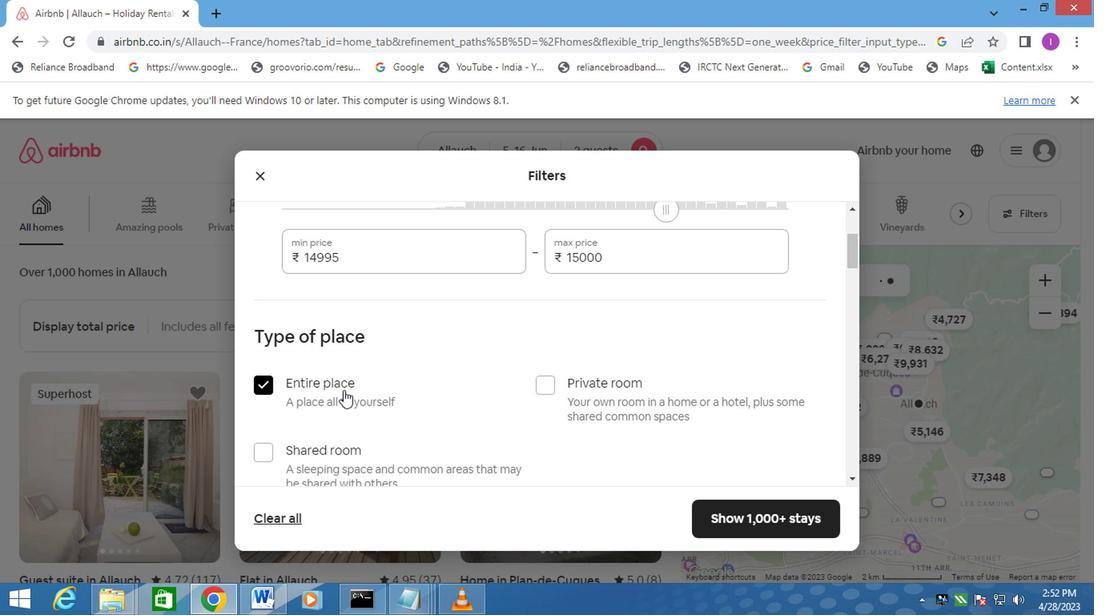 
Action: Mouse moved to (341, 398)
Screenshot: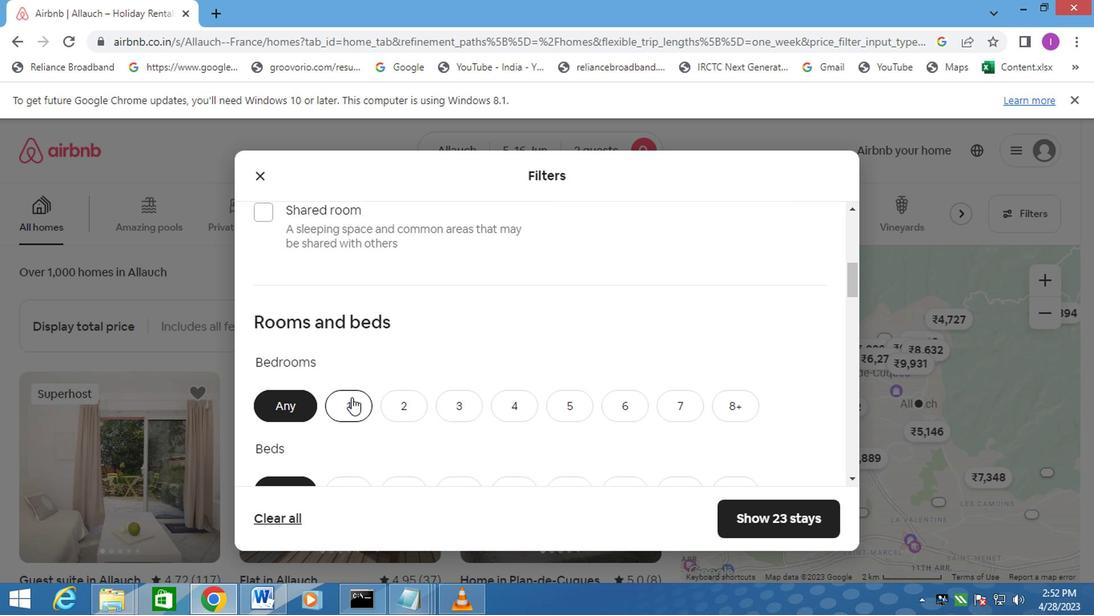 
Action: Mouse pressed left at (341, 398)
Screenshot: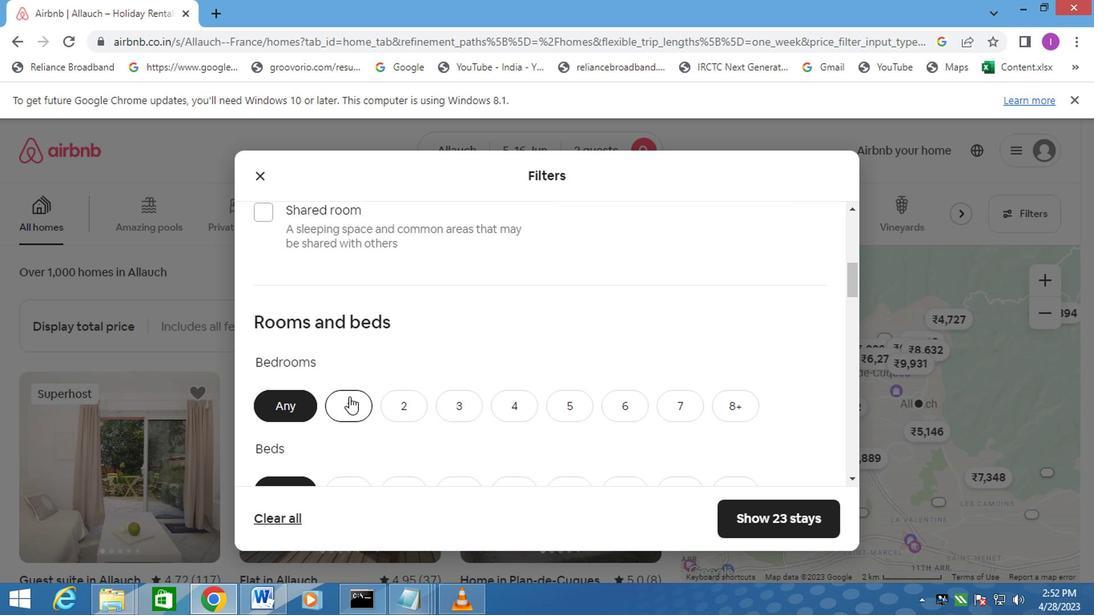 
Action: Mouse moved to (353, 421)
Screenshot: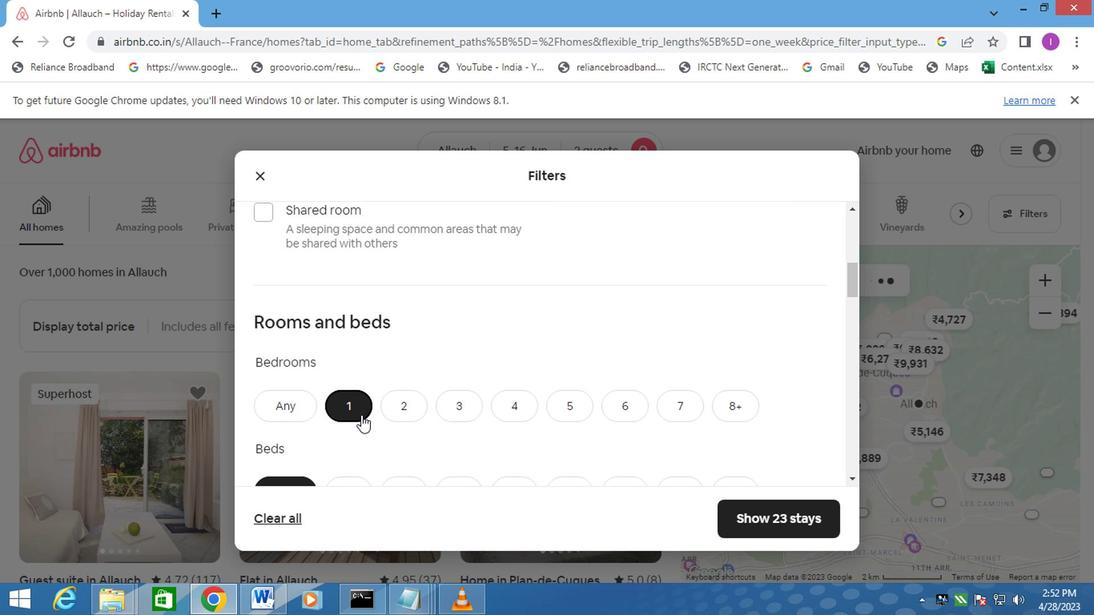 
Action: Mouse scrolled (353, 421) with delta (0, 0)
Screenshot: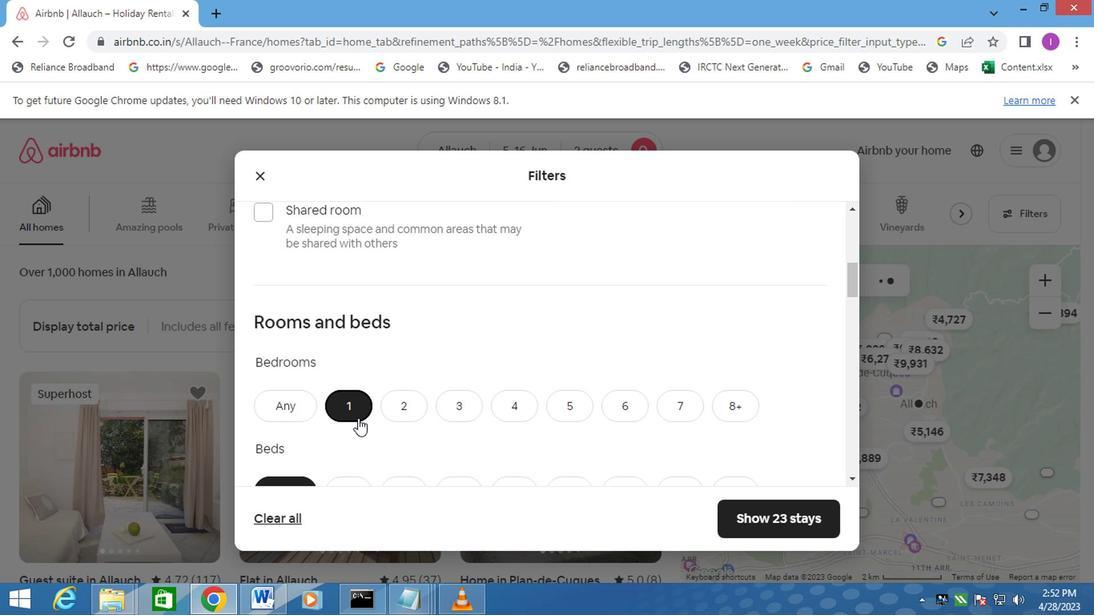 
Action: Mouse scrolled (353, 421) with delta (0, 0)
Screenshot: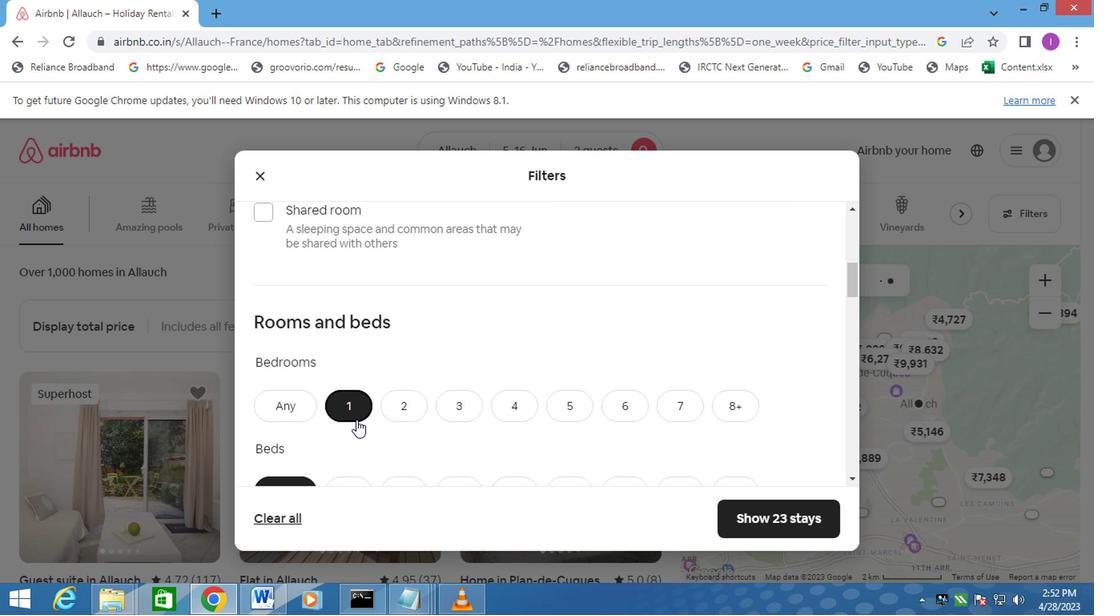 
Action: Mouse moved to (344, 341)
Screenshot: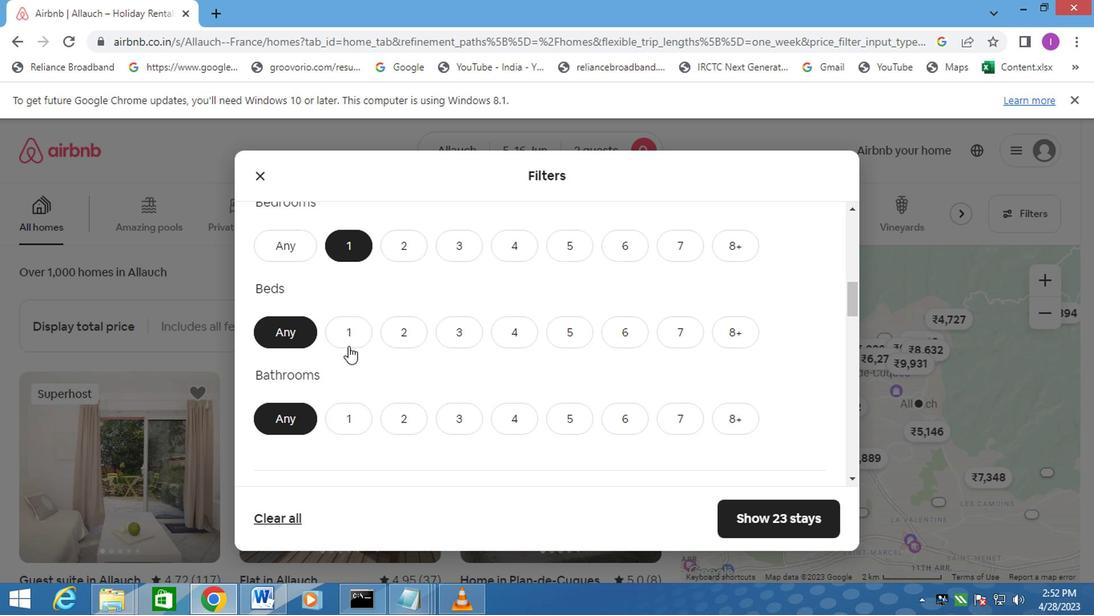 
Action: Mouse pressed left at (344, 341)
Screenshot: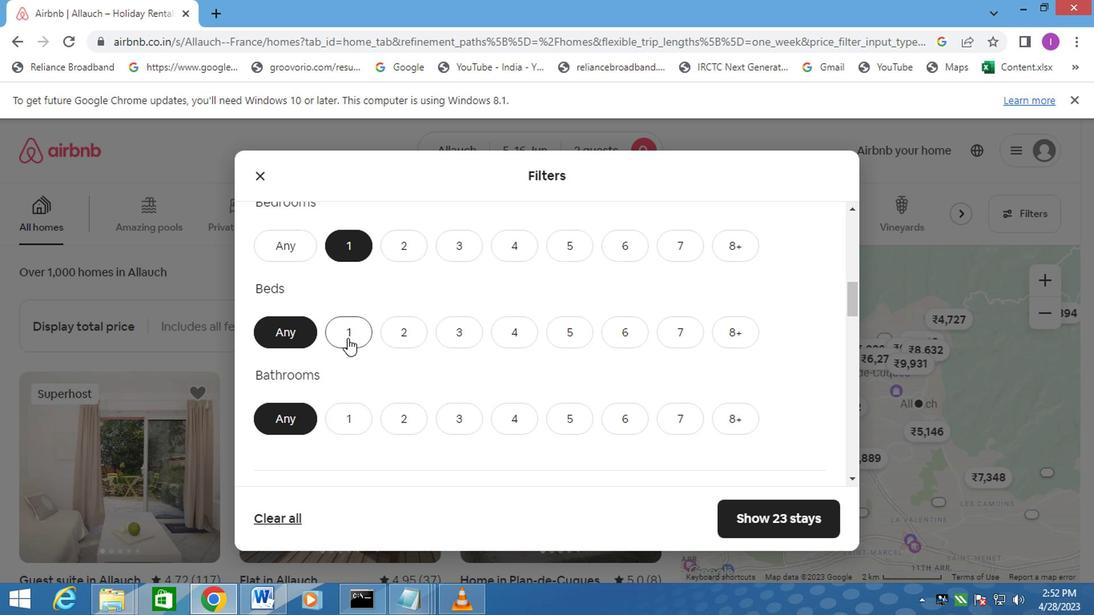 
Action: Mouse moved to (352, 425)
Screenshot: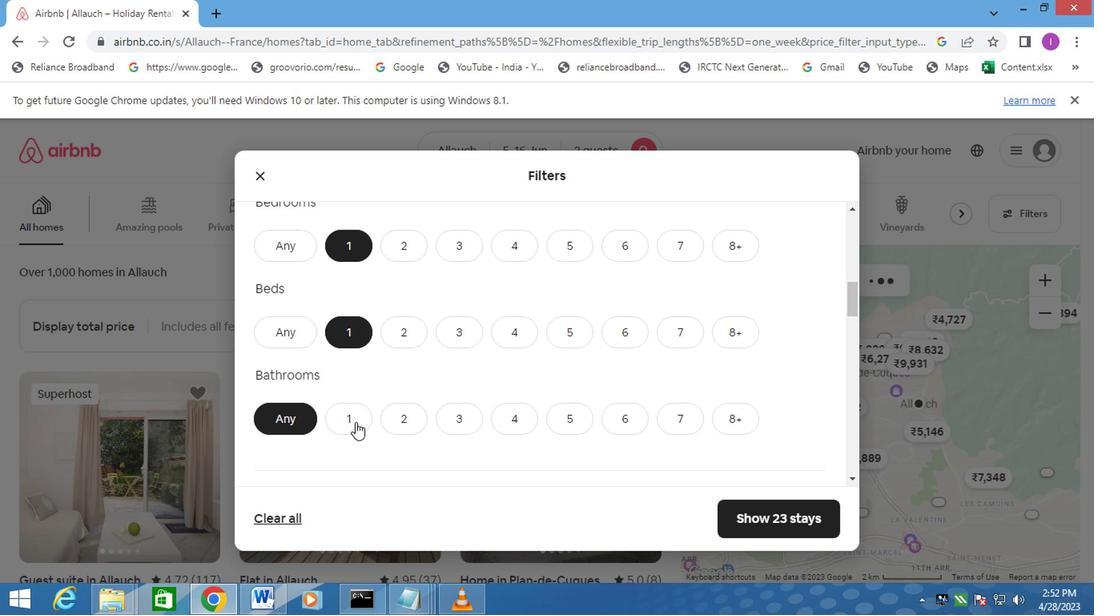 
Action: Mouse pressed left at (352, 425)
Screenshot: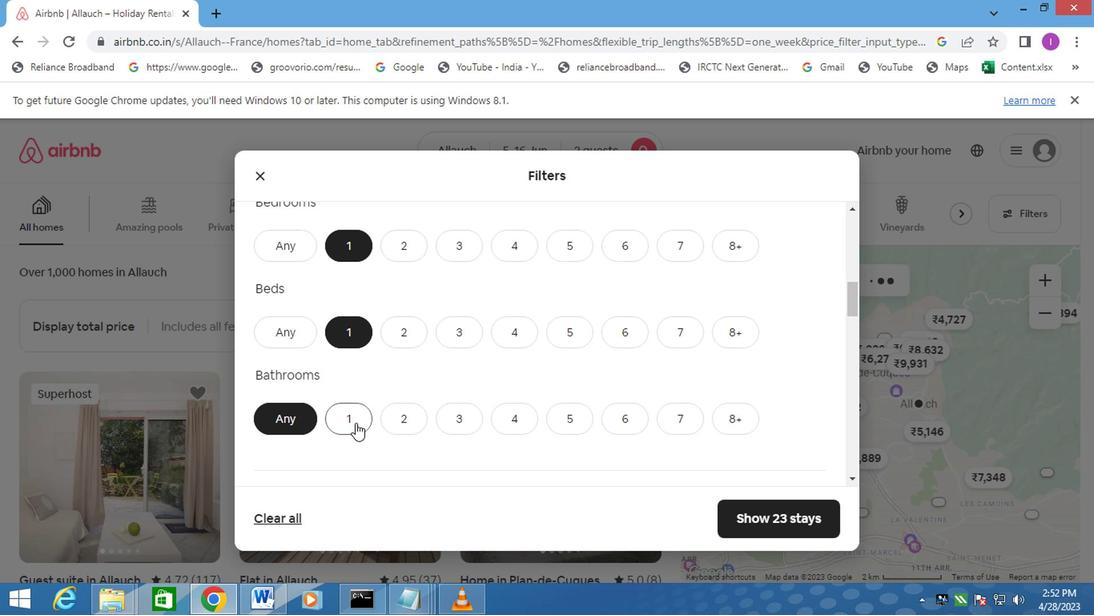 
Action: Mouse moved to (364, 423)
Screenshot: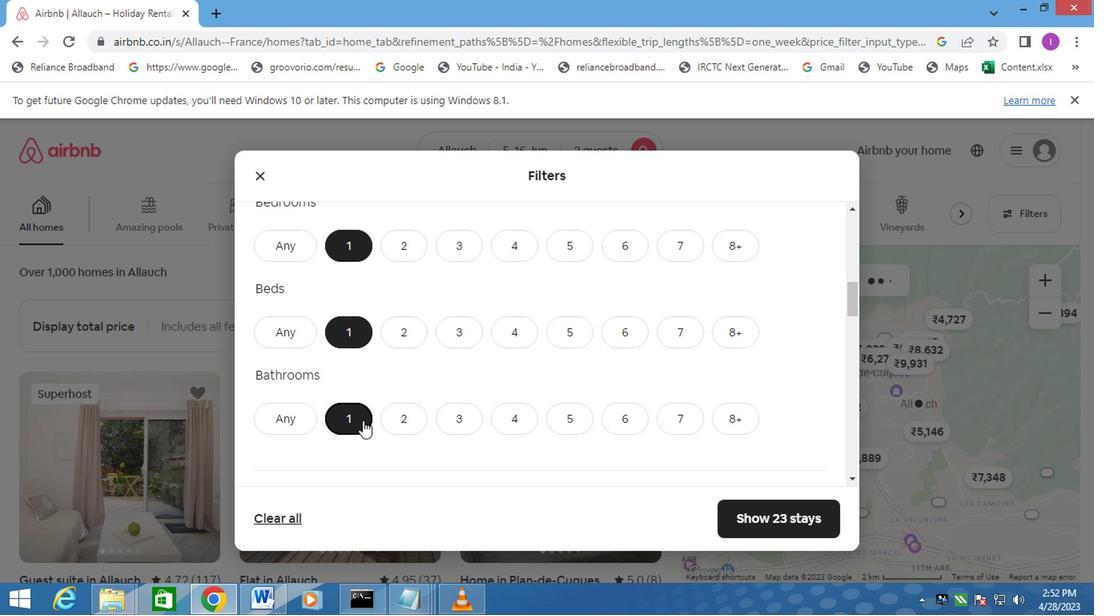 
Action: Mouse scrolled (364, 422) with delta (0, -1)
Screenshot: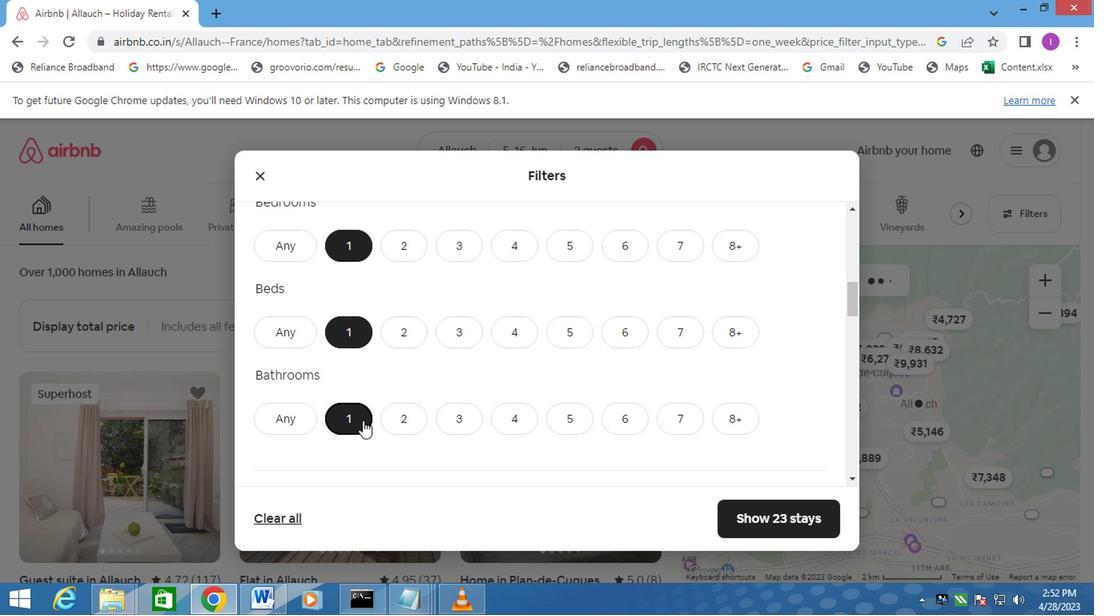 
Action: Mouse moved to (366, 423)
Screenshot: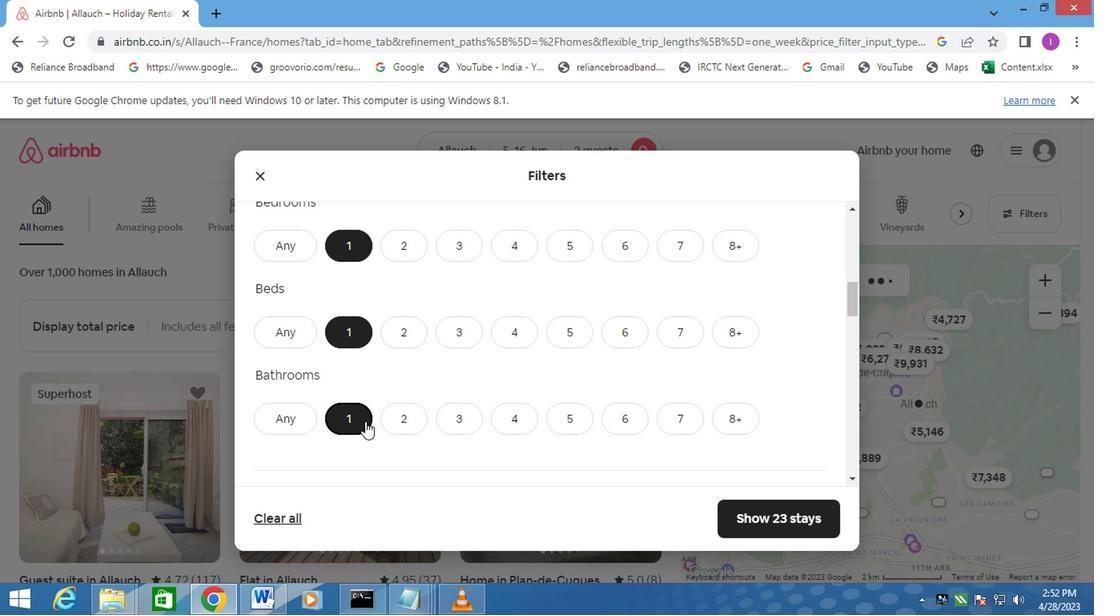 
Action: Mouse scrolled (366, 422) with delta (0, -1)
Screenshot: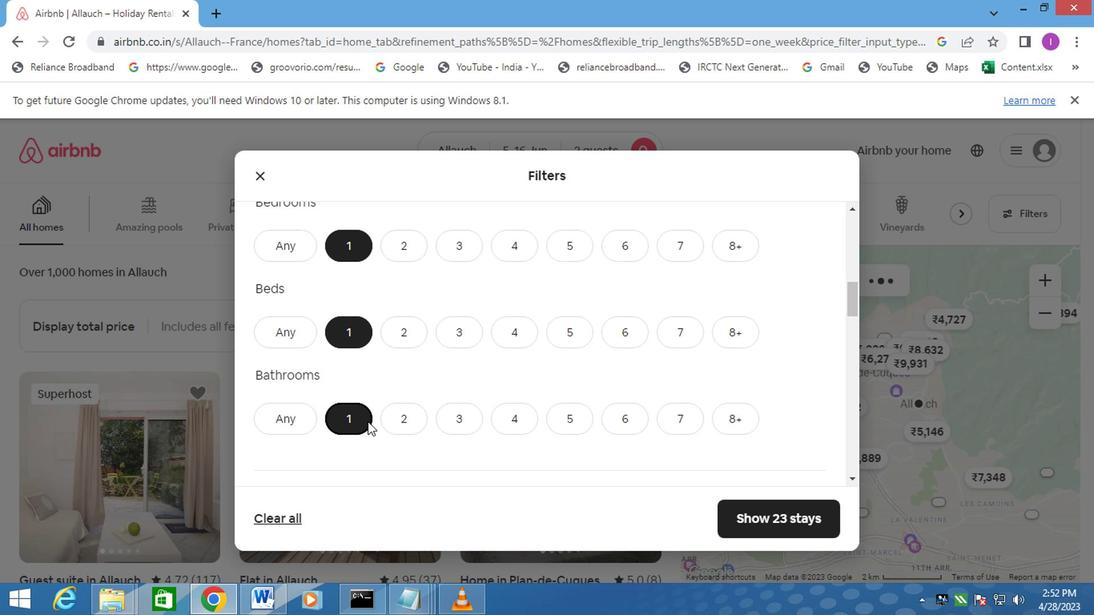 
Action: Mouse moved to (371, 421)
Screenshot: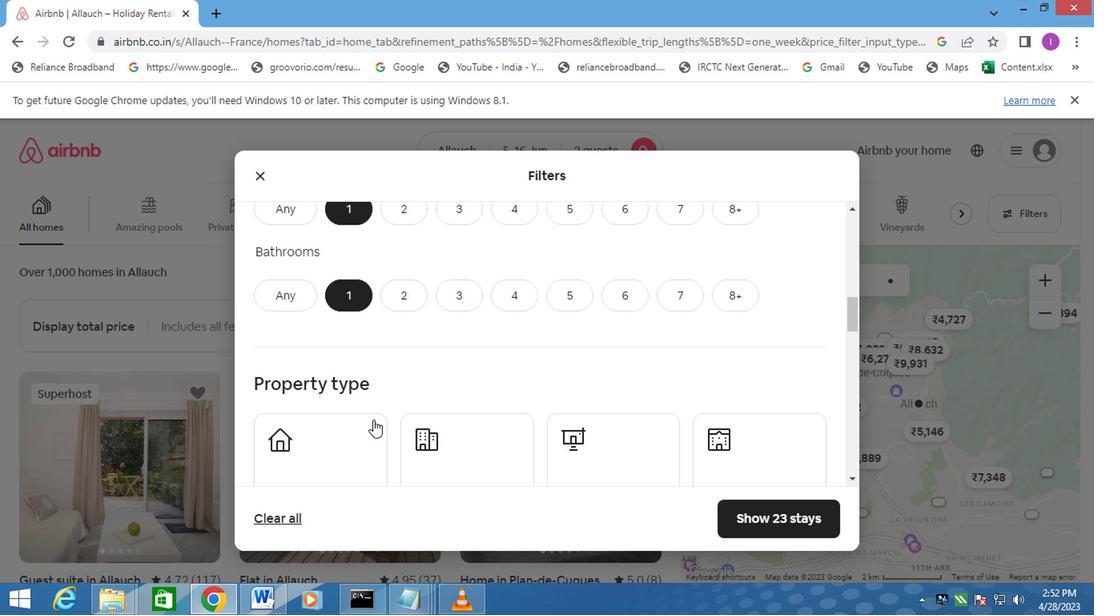 
Action: Mouse scrolled (371, 421) with delta (0, 0)
Screenshot: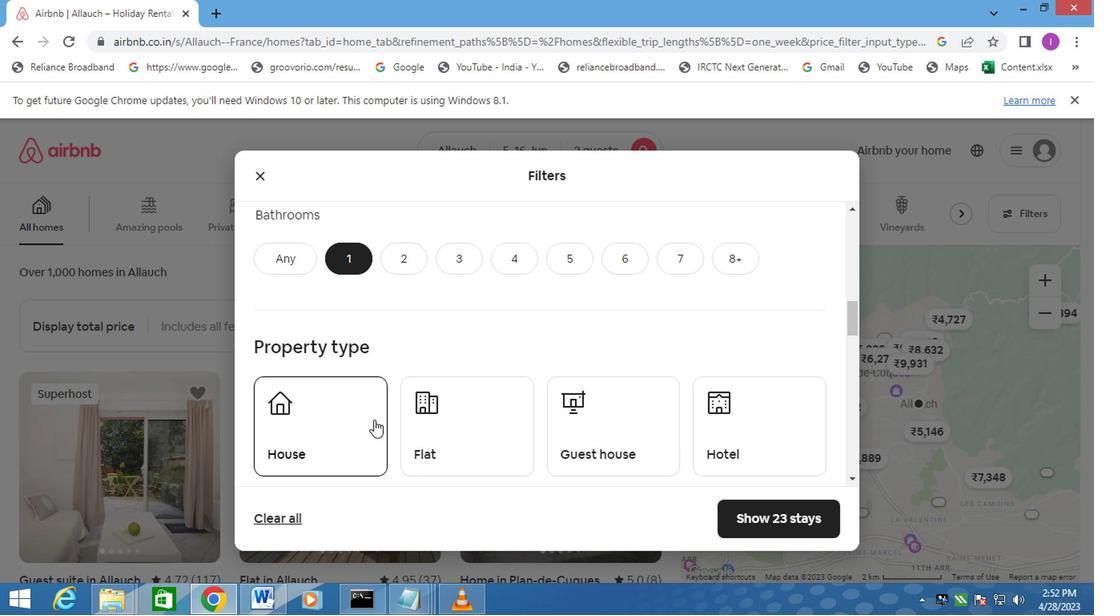 
Action: Mouse moved to (306, 348)
Screenshot: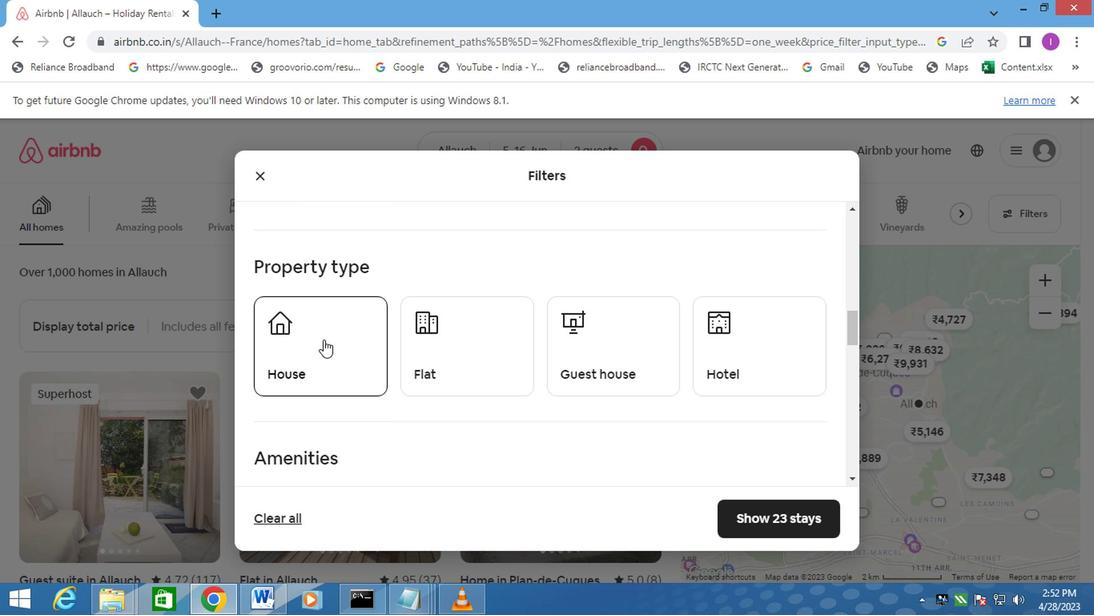 
Action: Mouse pressed left at (306, 348)
Screenshot: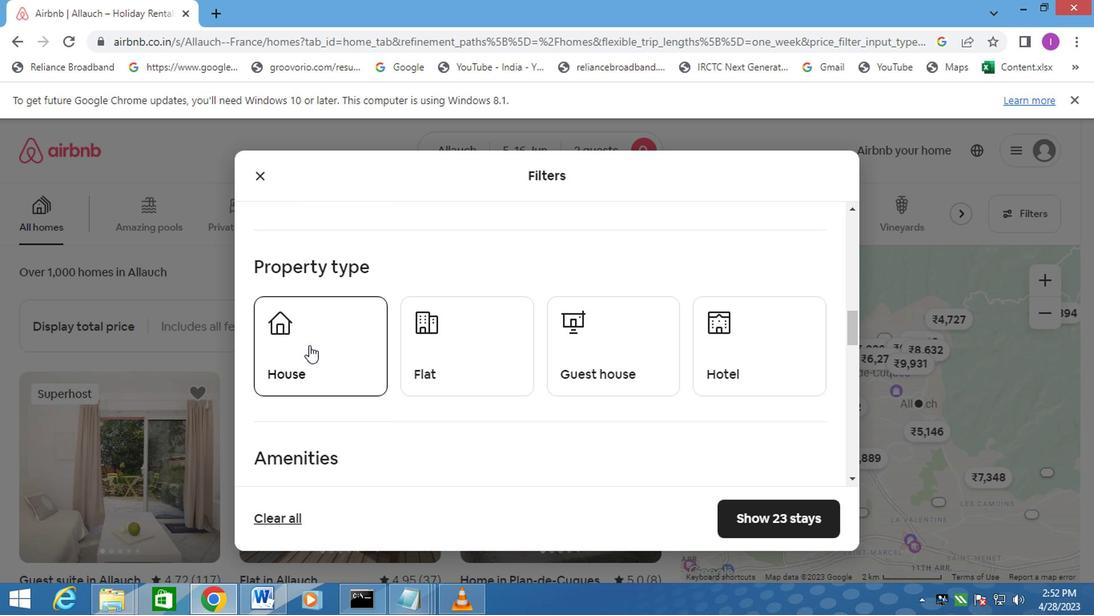 
Action: Mouse moved to (466, 362)
Screenshot: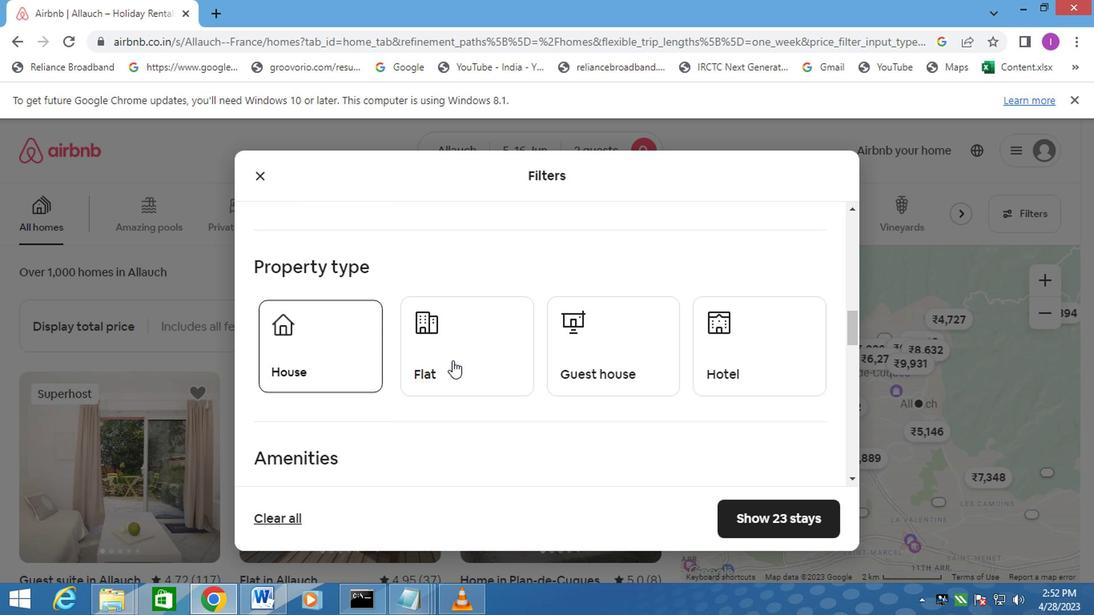 
Action: Mouse pressed left at (466, 362)
Screenshot: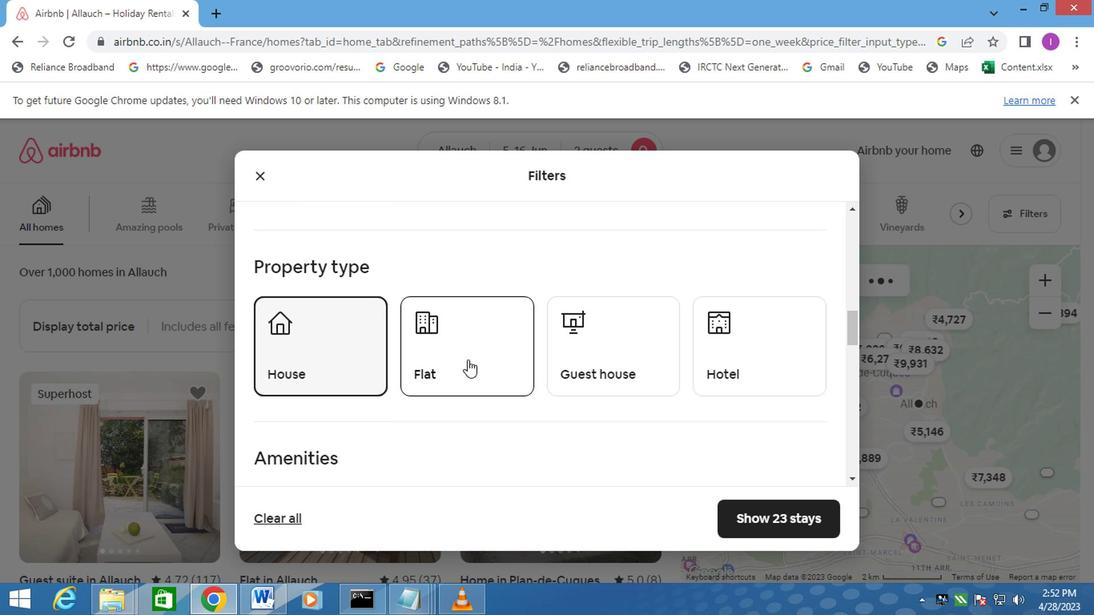 
Action: Mouse moved to (552, 362)
Screenshot: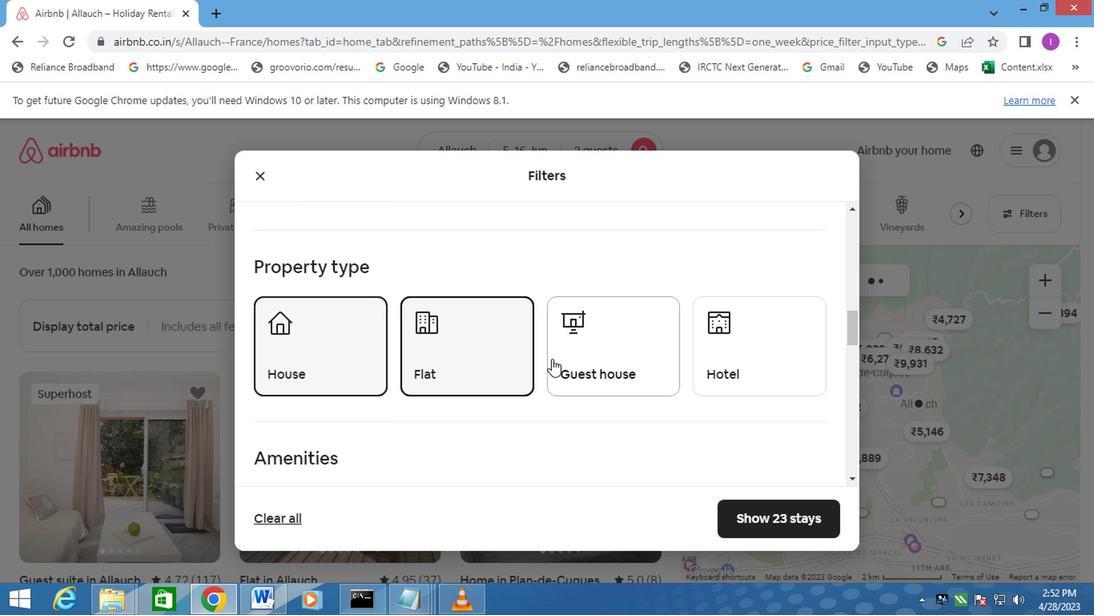 
Action: Mouse pressed left at (552, 362)
Screenshot: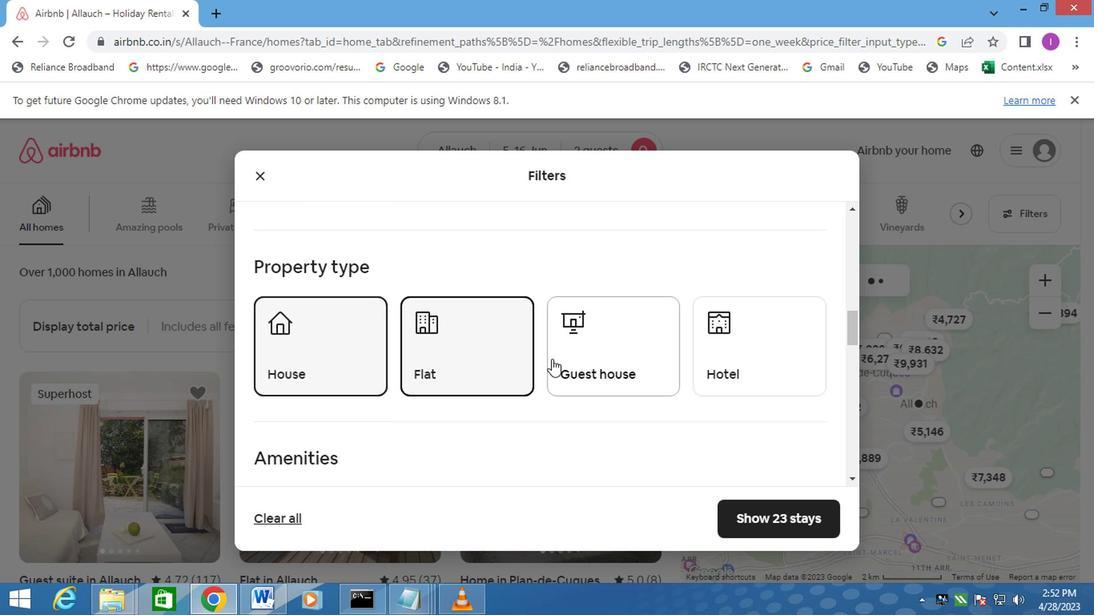 
Action: Mouse moved to (712, 343)
Screenshot: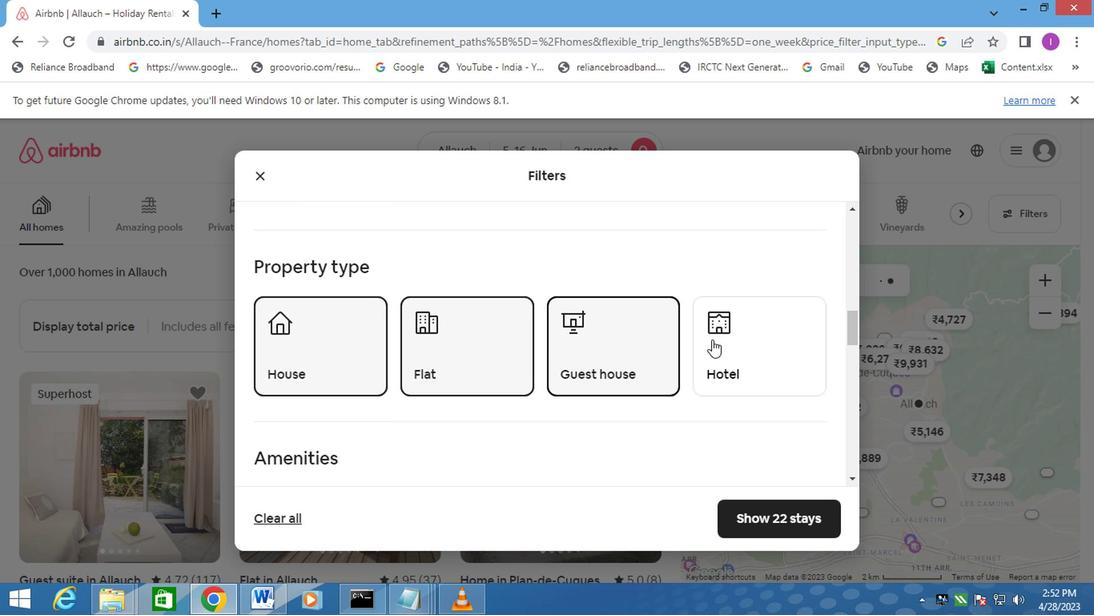 
Action: Mouse pressed left at (712, 343)
Screenshot: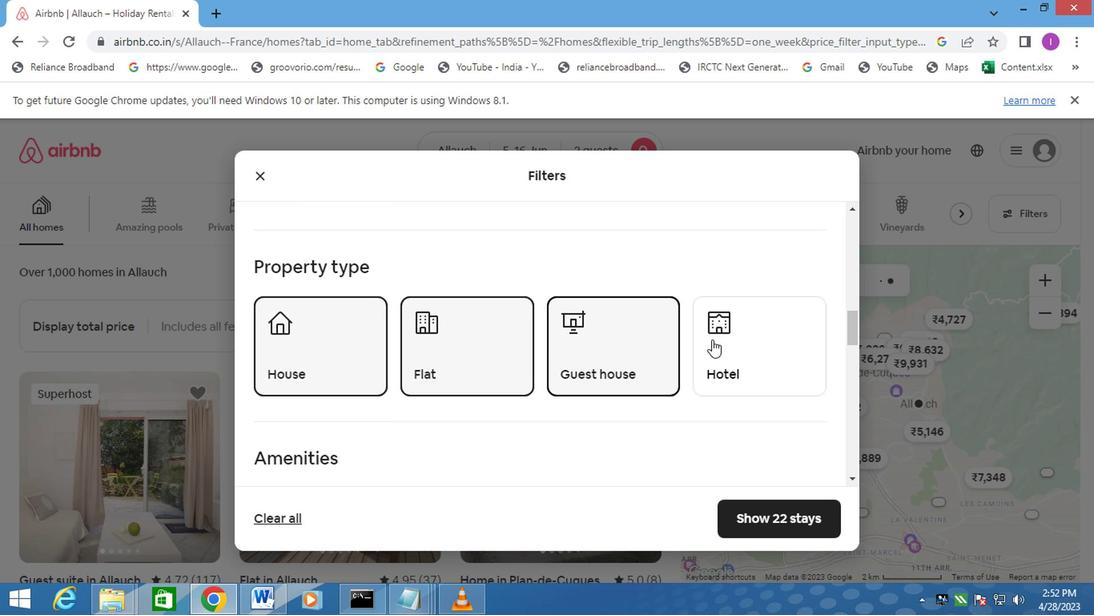 
Action: Mouse moved to (441, 453)
Screenshot: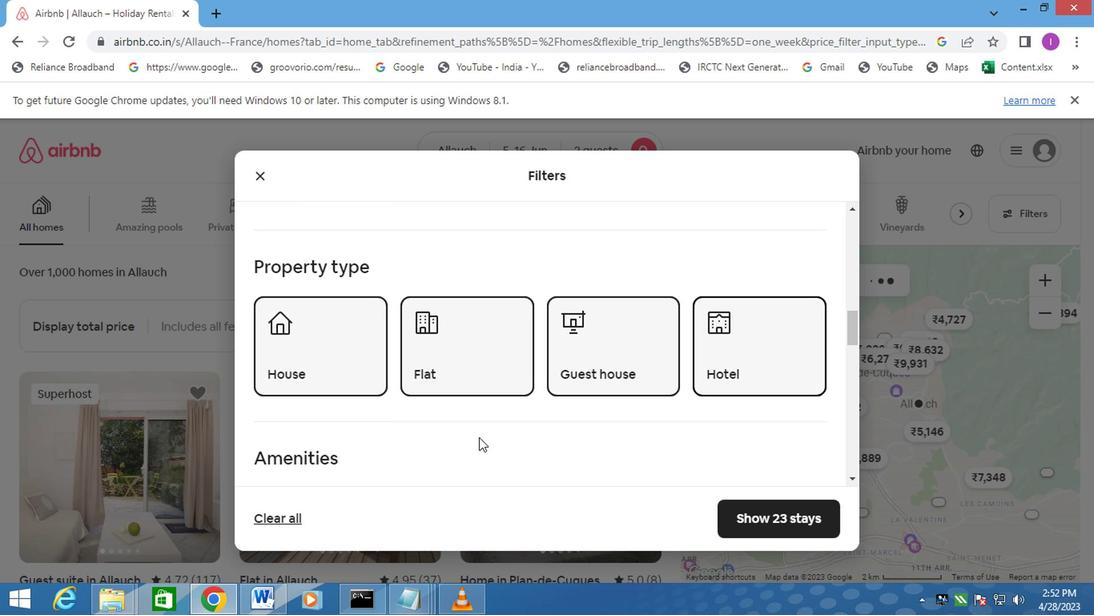 
Action: Mouse scrolled (441, 452) with delta (0, 0)
Screenshot: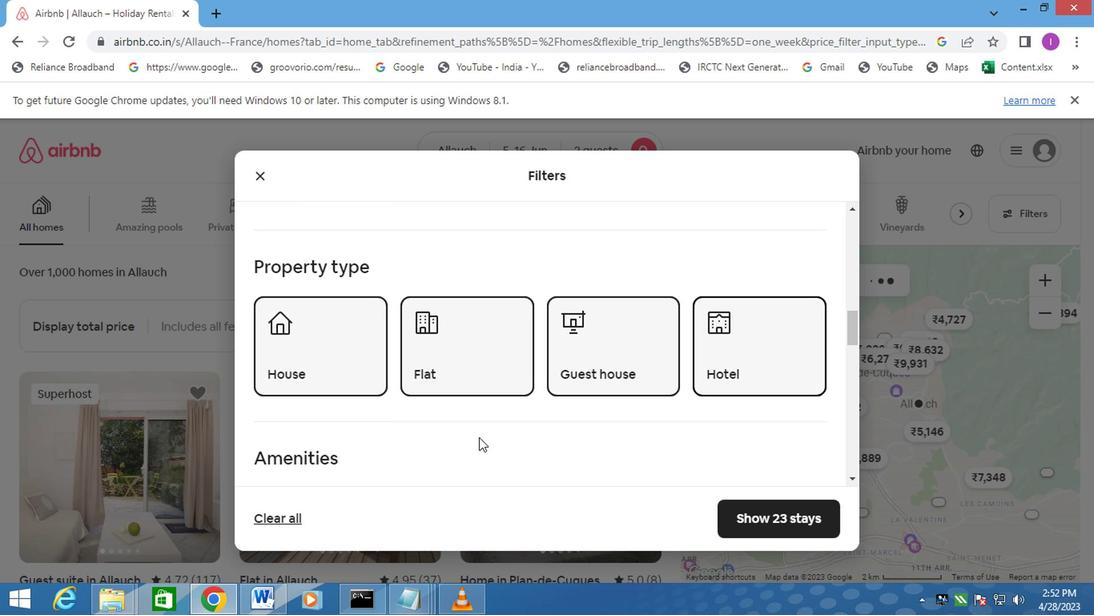 
Action: Mouse moved to (439, 453)
Screenshot: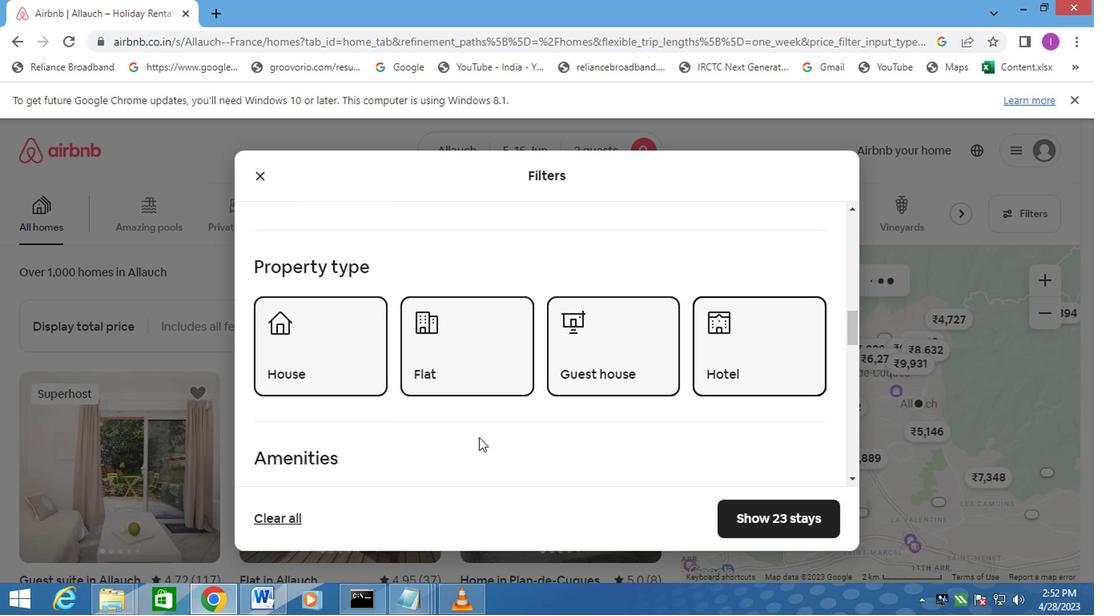 
Action: Mouse scrolled (439, 452) with delta (0, 0)
Screenshot: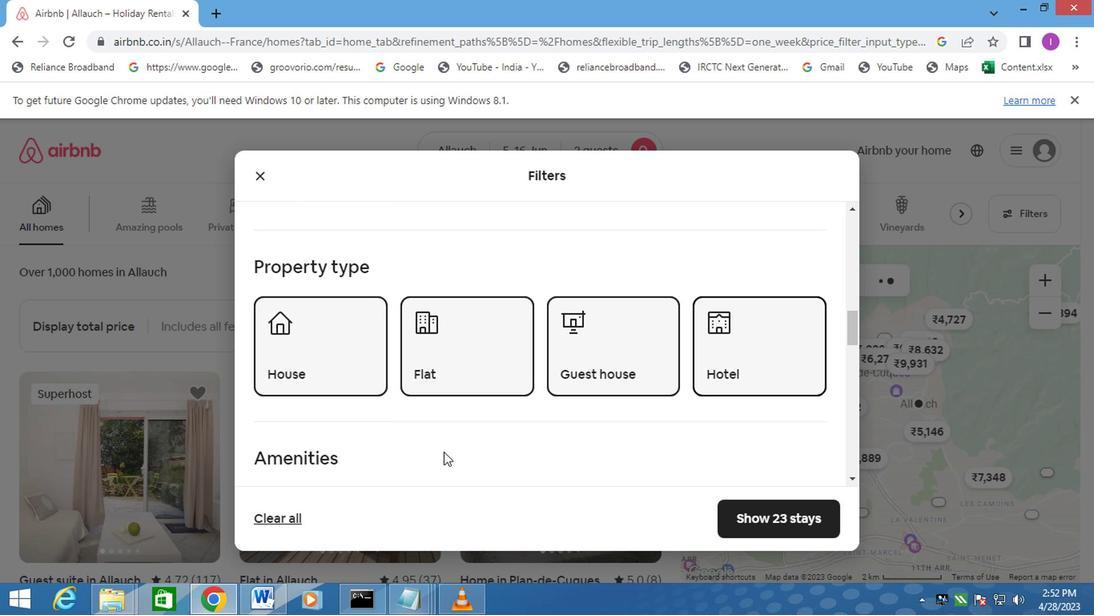 
Action: Mouse moved to (531, 413)
Screenshot: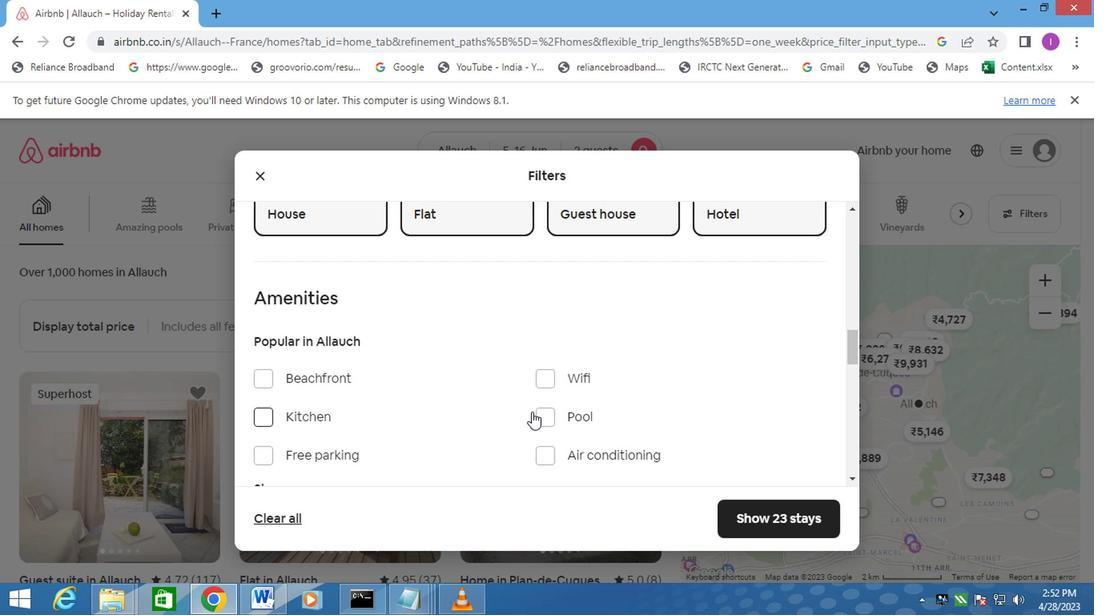 
Action: Mouse scrolled (531, 413) with delta (0, 0)
Screenshot: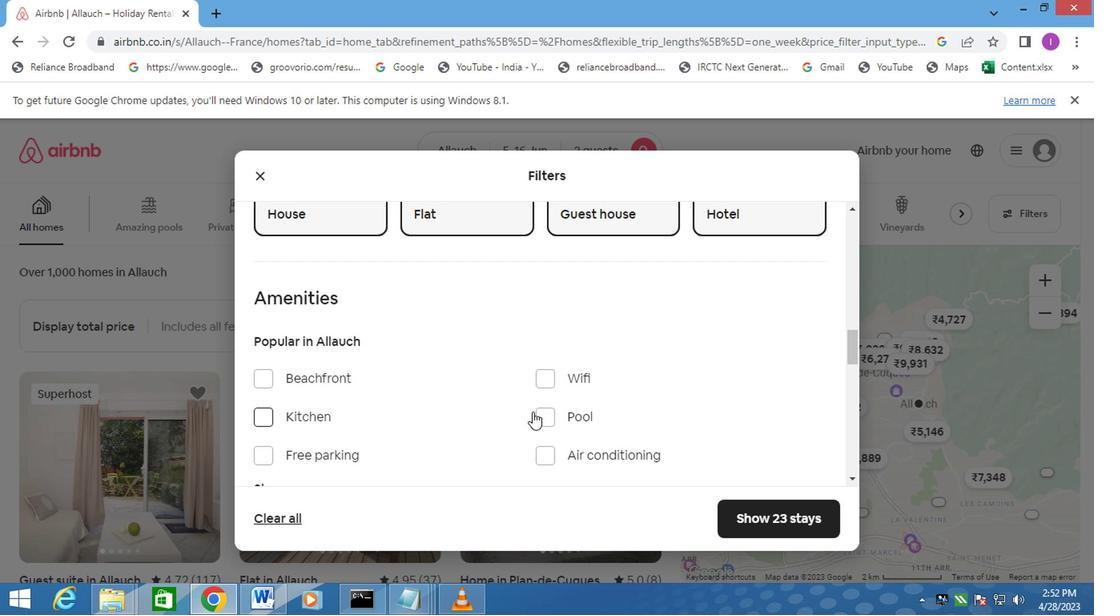
Action: Mouse moved to (503, 415)
Screenshot: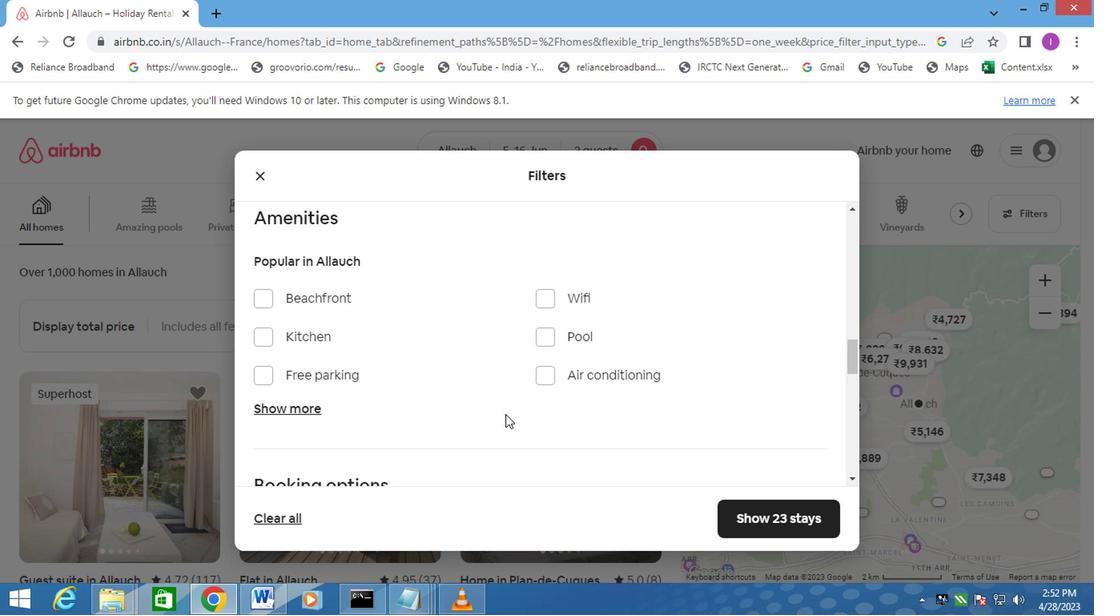 
Action: Mouse scrolled (503, 414) with delta (0, 0)
Screenshot: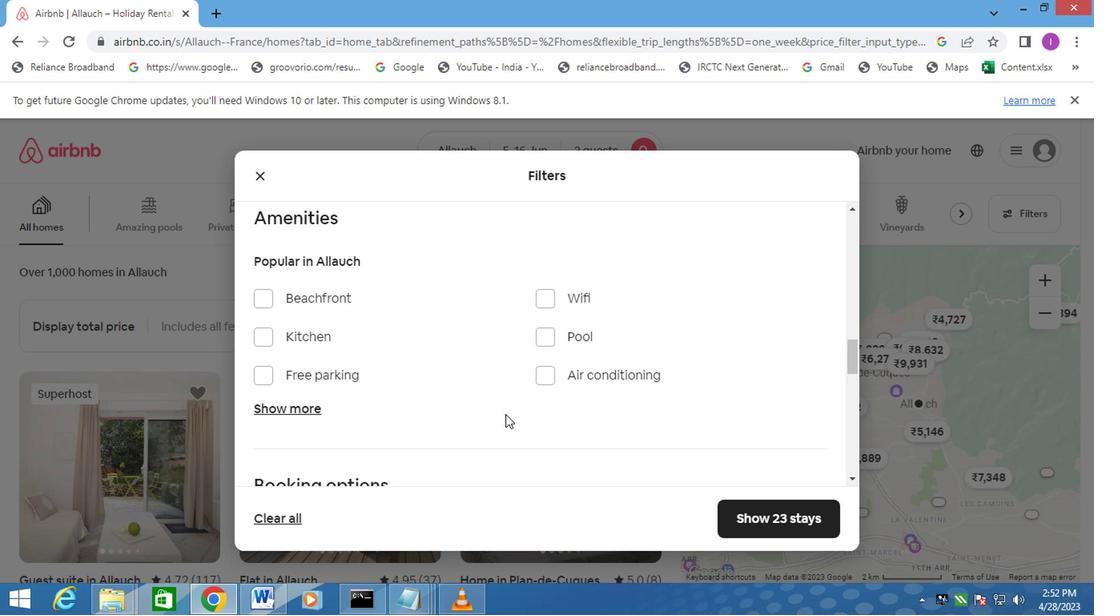 
Action: Mouse scrolled (503, 414) with delta (0, 0)
Screenshot: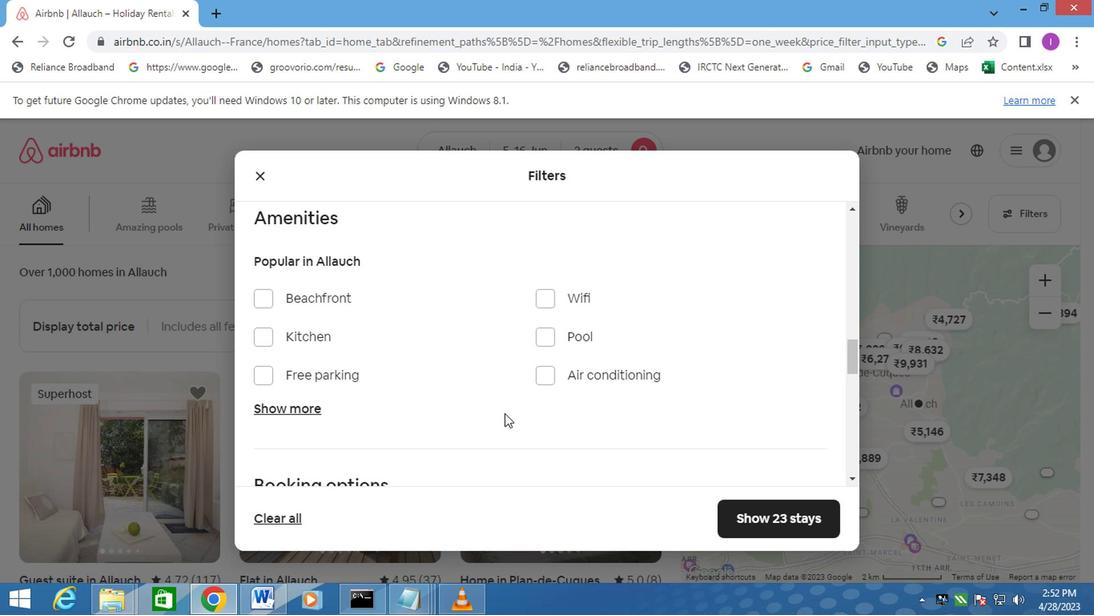 
Action: Mouse scrolled (503, 414) with delta (0, 0)
Screenshot: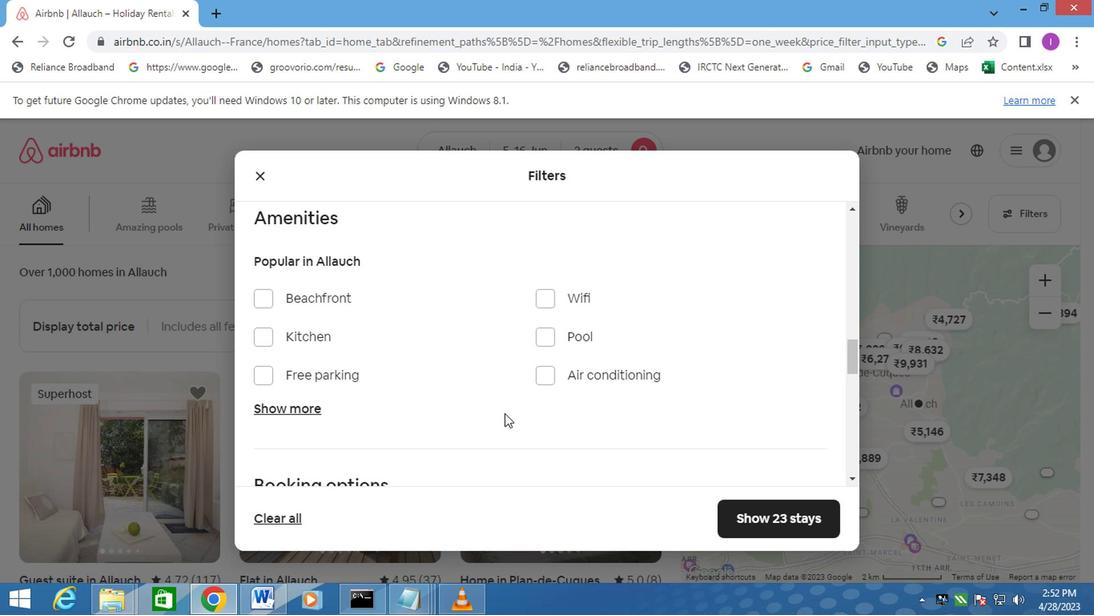 
Action: Mouse moved to (541, 399)
Screenshot: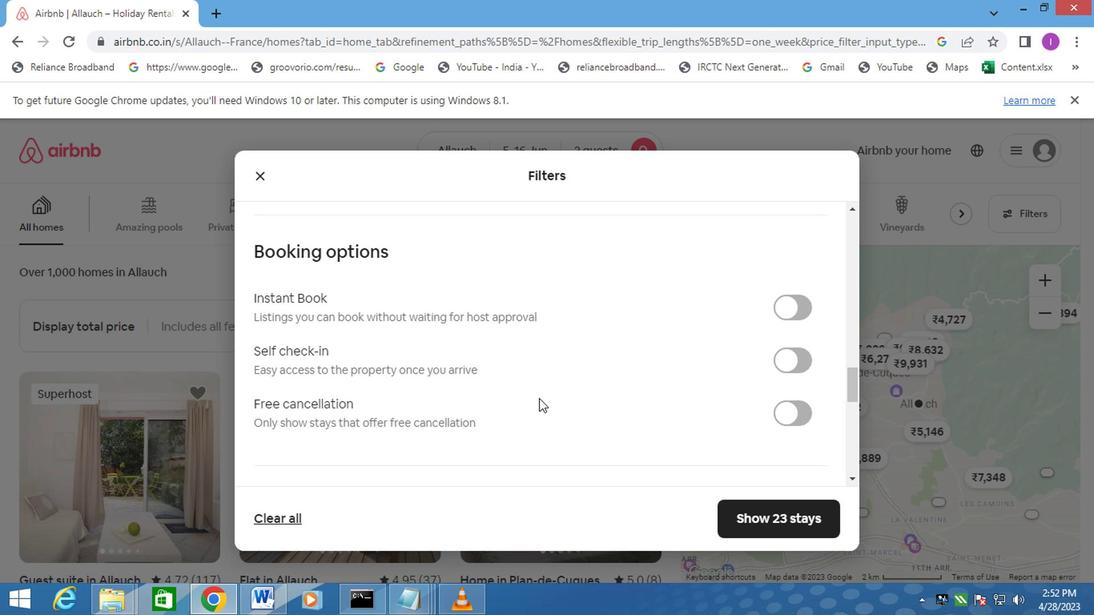 
Action: Mouse scrolled (541, 398) with delta (0, 0)
Screenshot: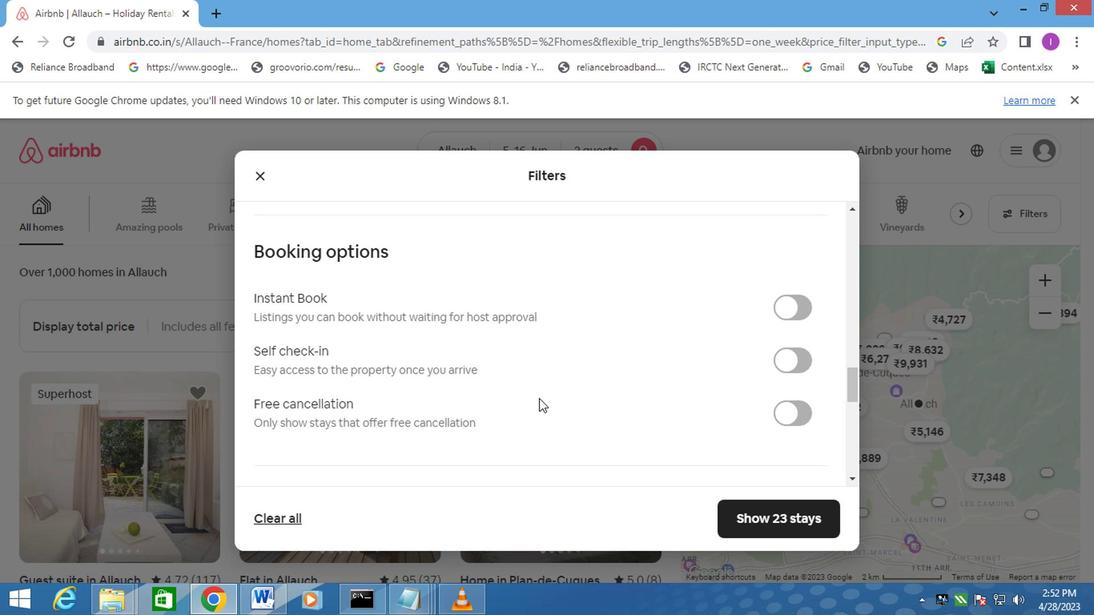 
Action: Mouse moved to (544, 399)
Screenshot: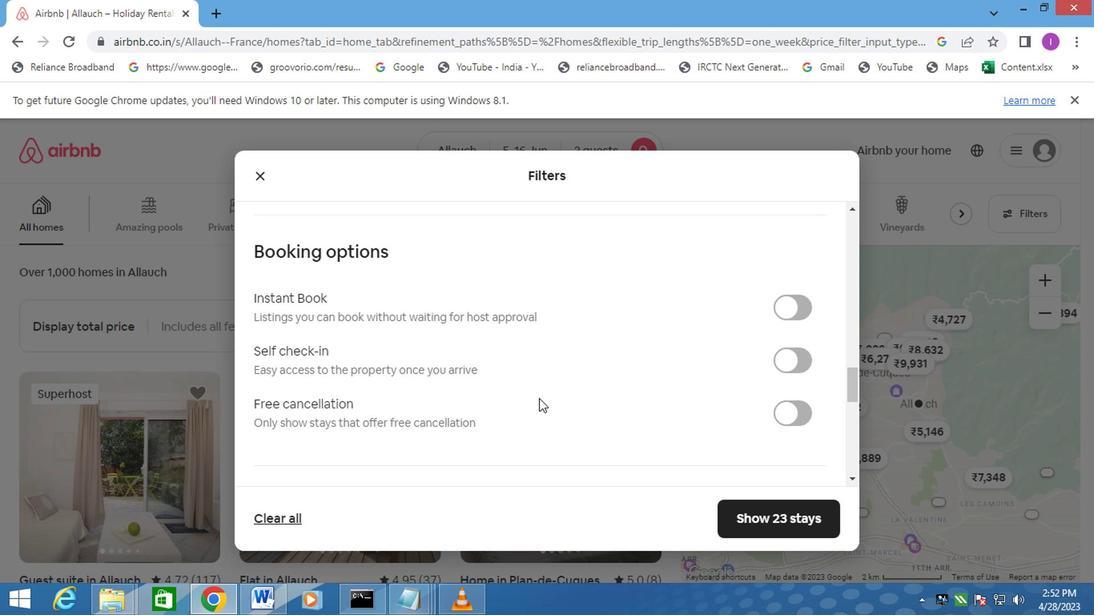 
Action: Mouse scrolled (544, 398) with delta (0, 0)
Screenshot: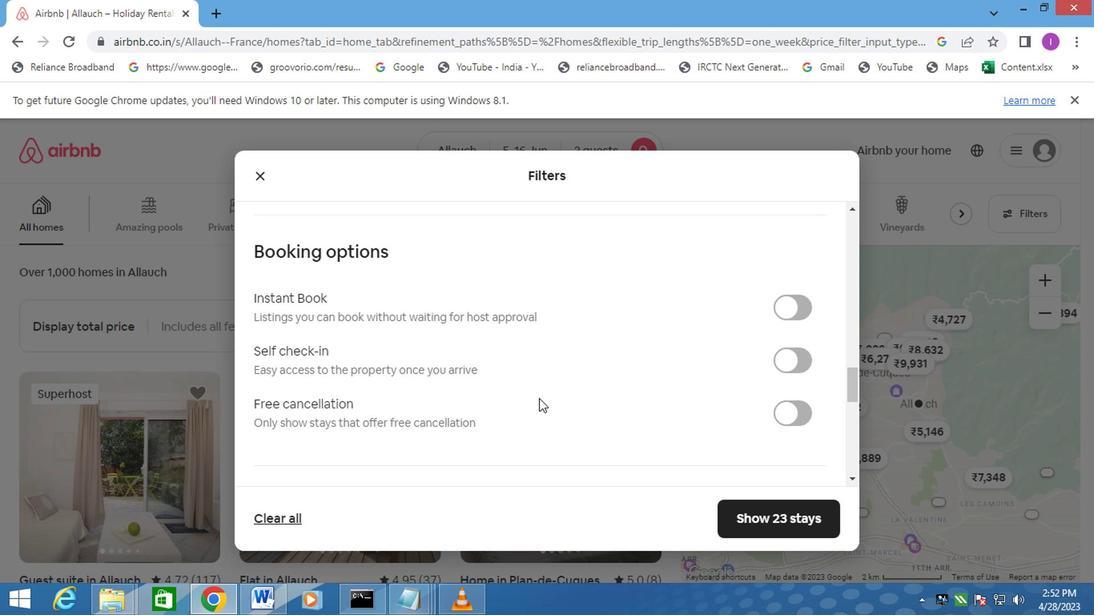 
Action: Mouse moved to (683, 343)
Screenshot: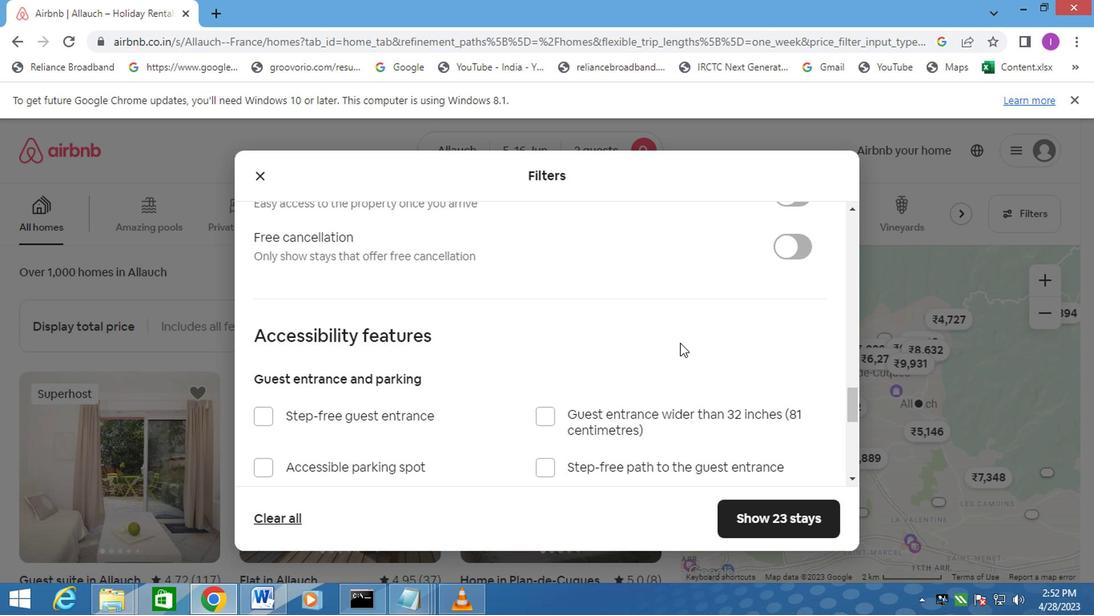 
Action: Mouse scrolled (683, 343) with delta (0, 0)
Screenshot: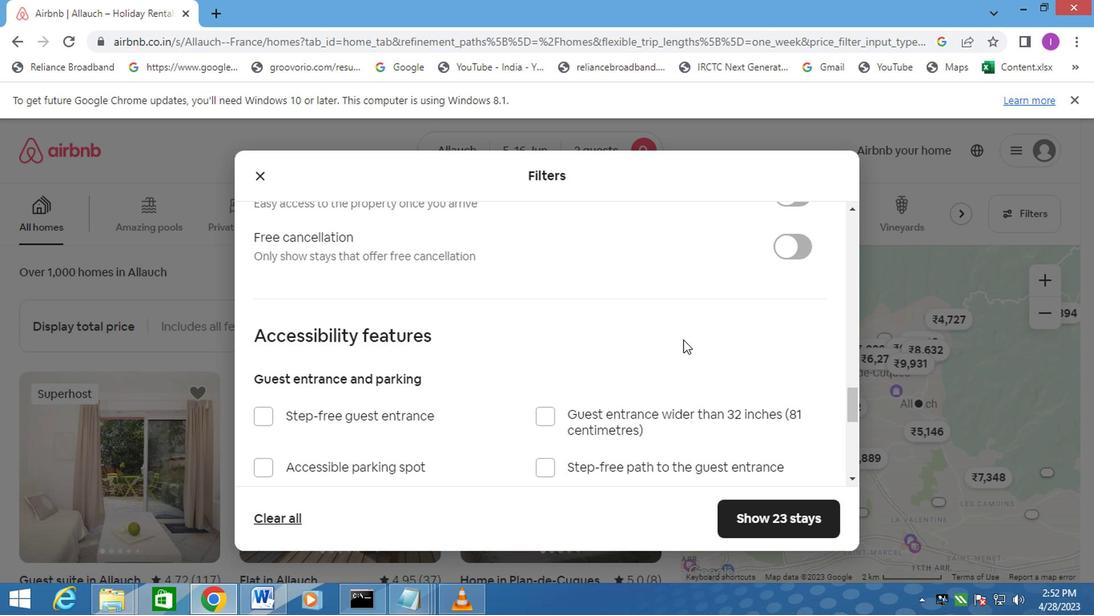 
Action: Mouse moved to (807, 284)
Screenshot: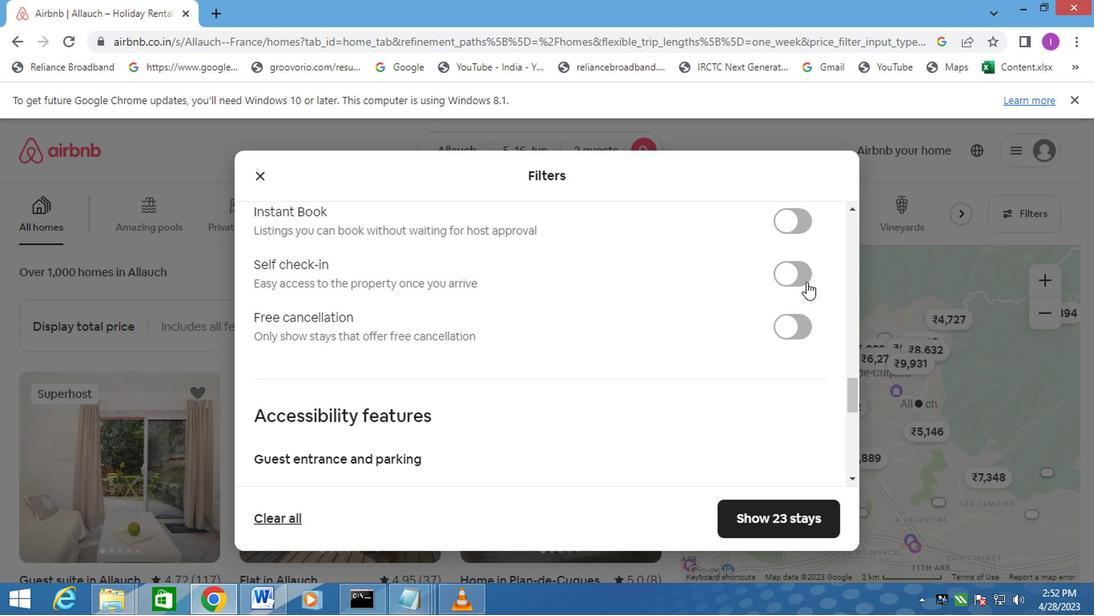 
Action: Mouse pressed left at (807, 284)
Screenshot: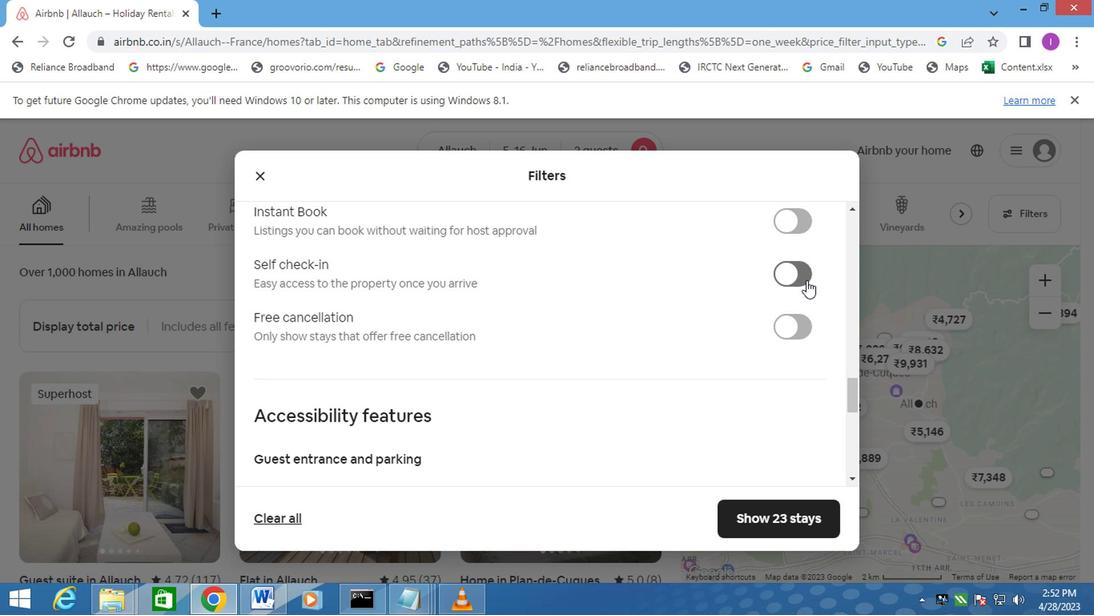 
Action: Mouse moved to (697, 336)
Screenshot: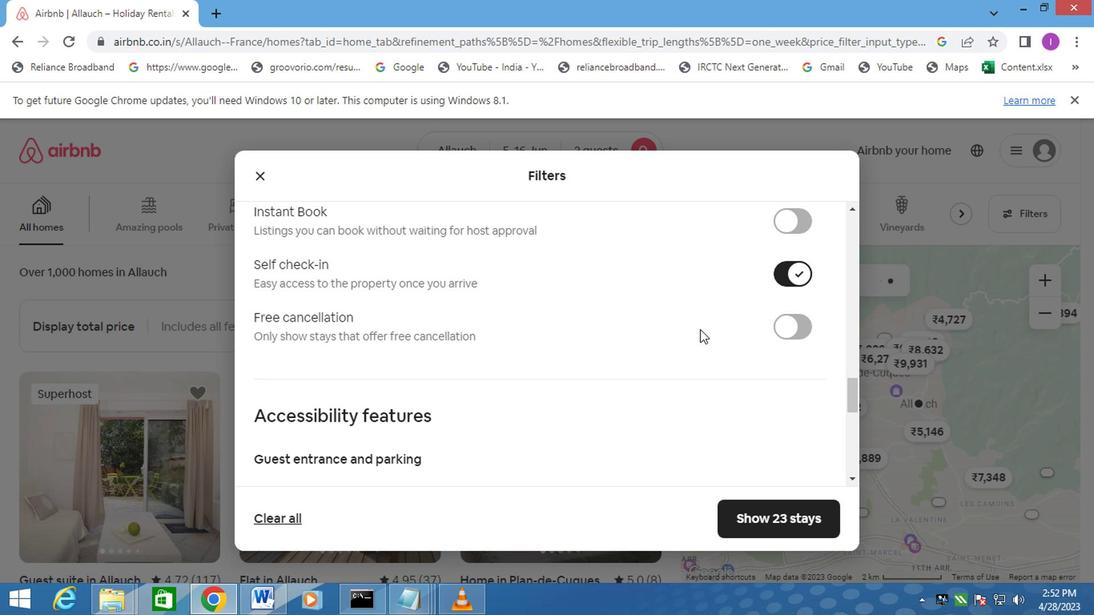 
Action: Mouse scrolled (697, 336) with delta (0, 0)
Screenshot: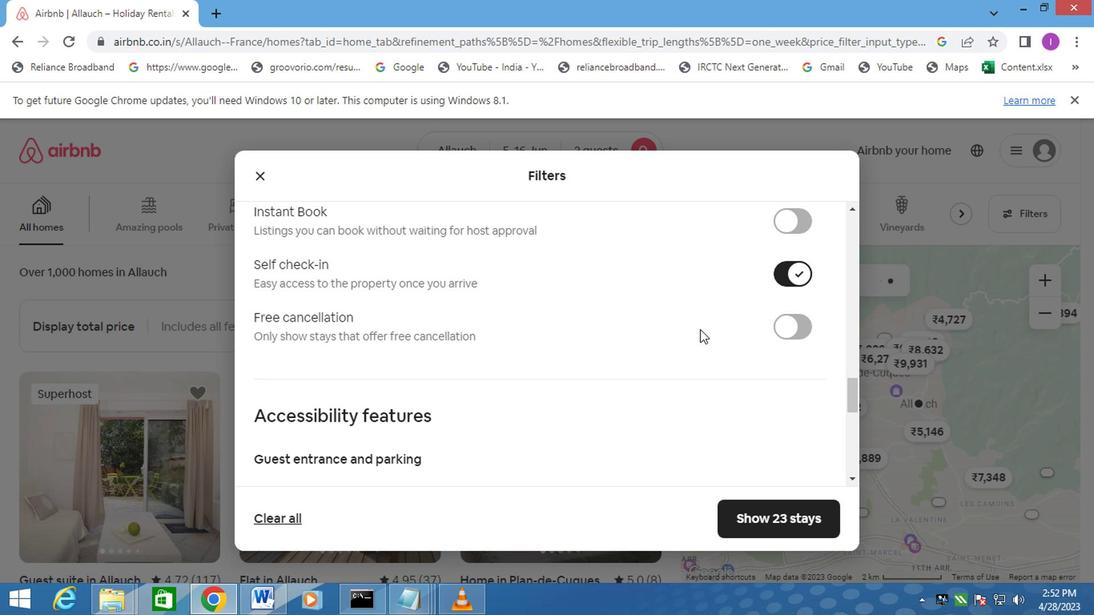 
Action: Mouse moved to (697, 336)
Screenshot: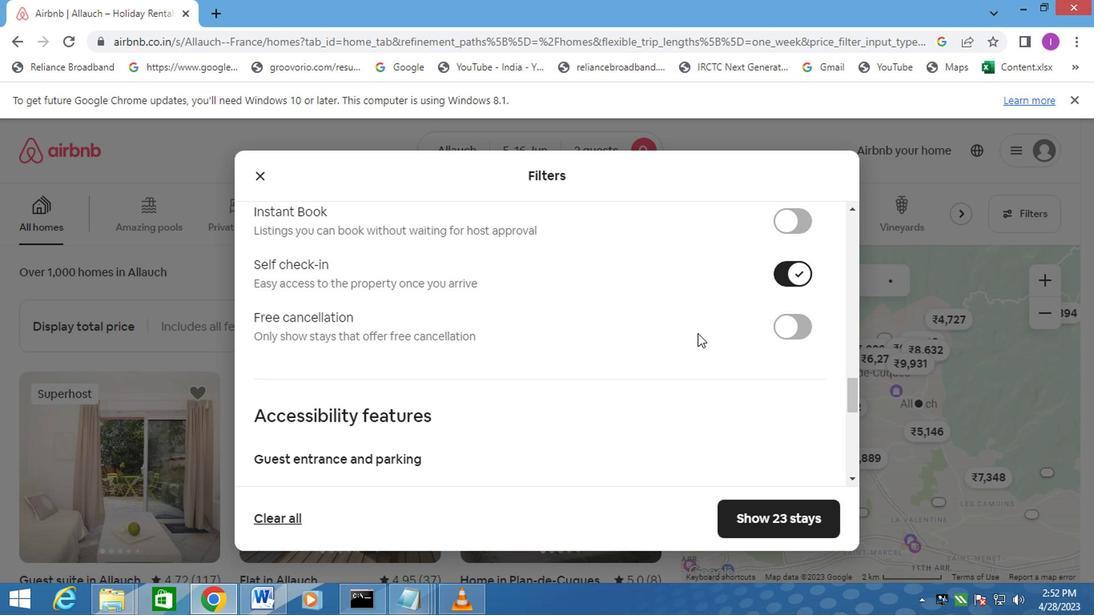 
Action: Mouse scrolled (697, 336) with delta (0, 0)
Screenshot: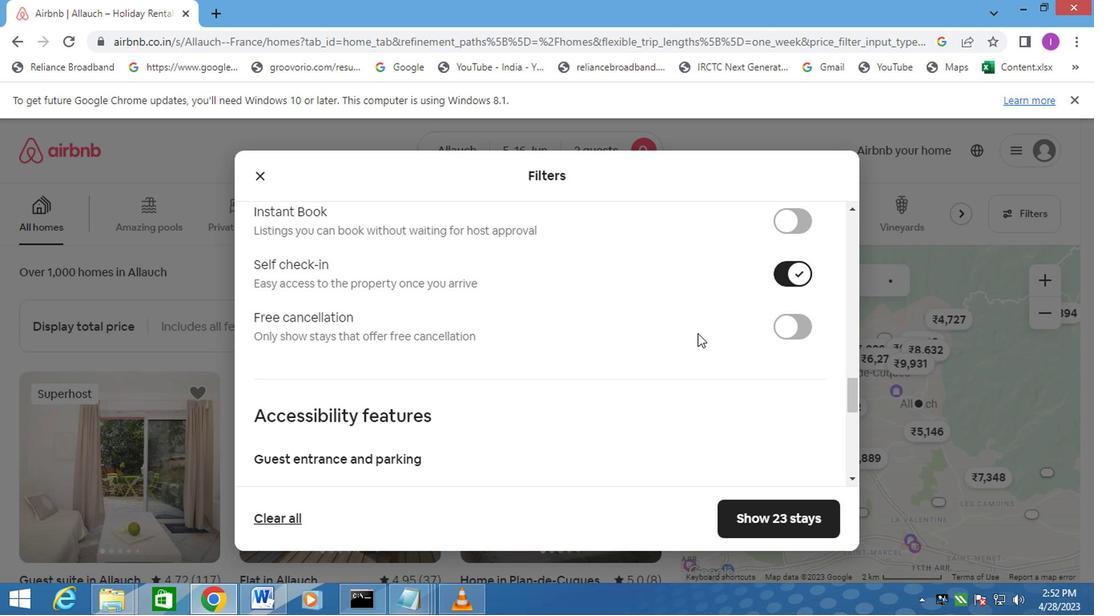 
Action: Mouse moved to (650, 339)
Screenshot: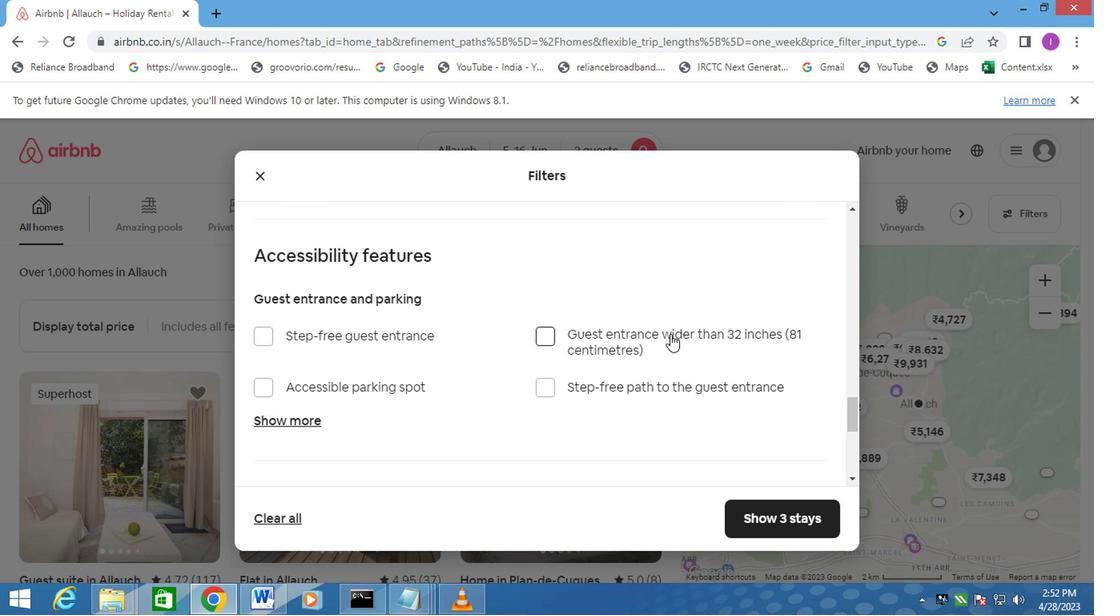 
Action: Mouse scrolled (650, 339) with delta (0, 0)
Screenshot: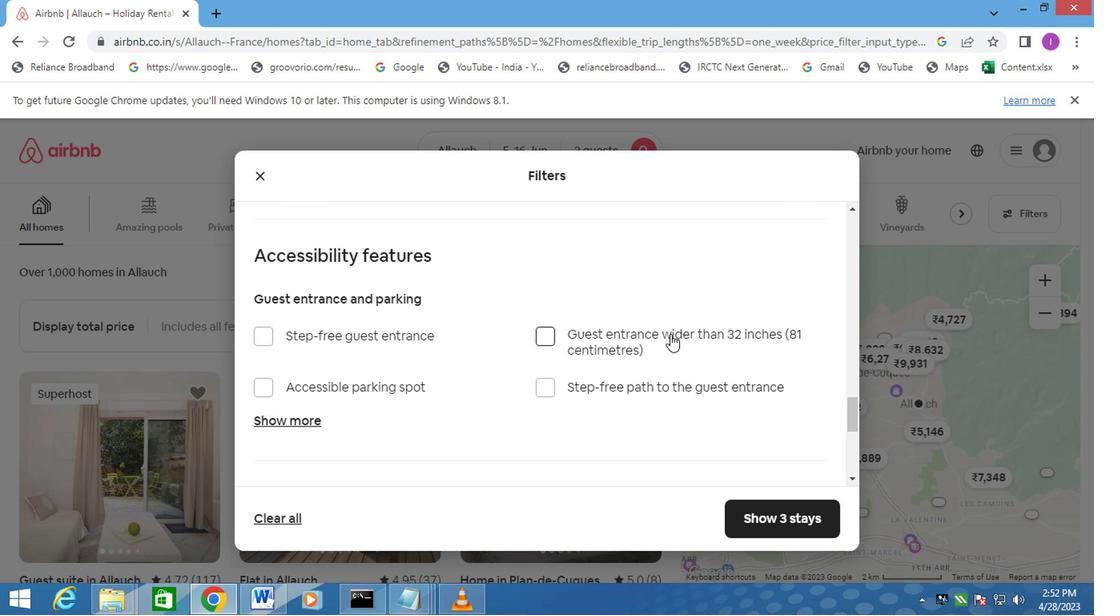 
Action: Mouse moved to (534, 339)
Screenshot: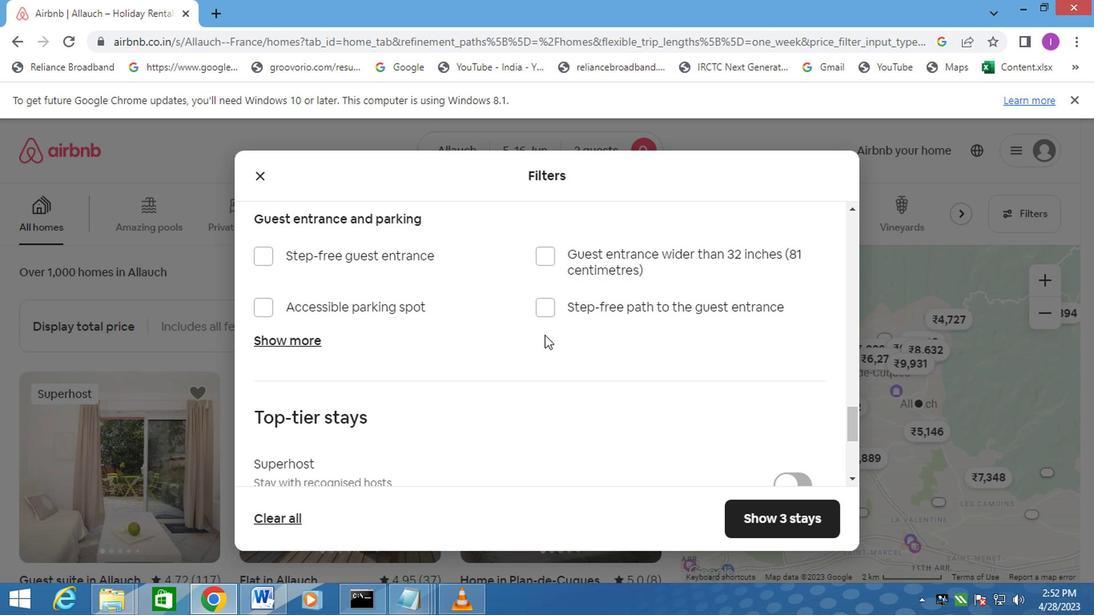 
Action: Mouse scrolled (534, 339) with delta (0, 0)
Screenshot: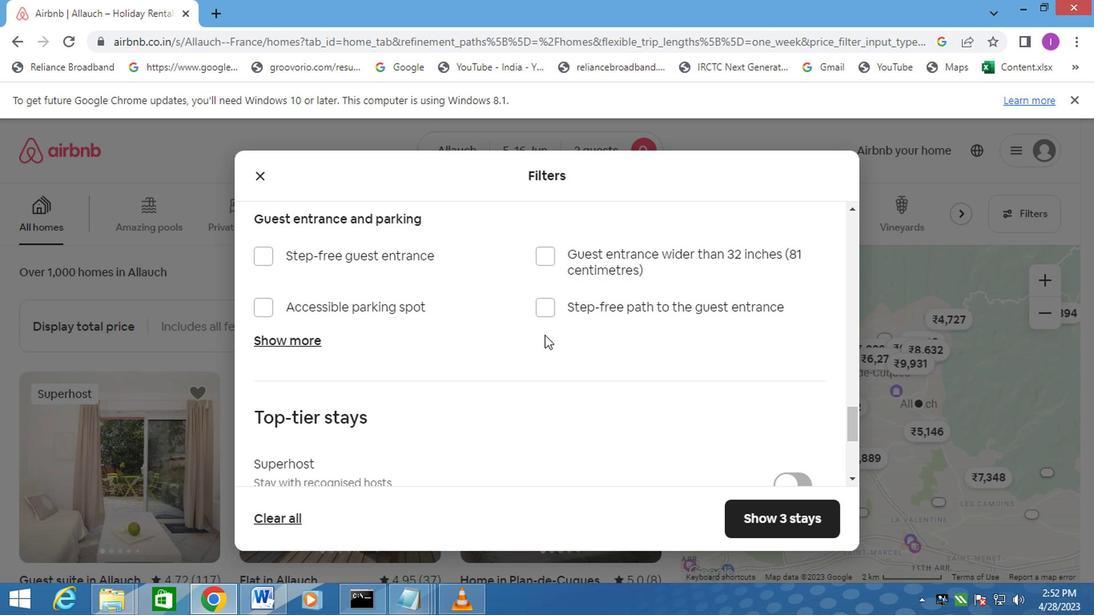 
Action: Mouse moved to (528, 343)
Screenshot: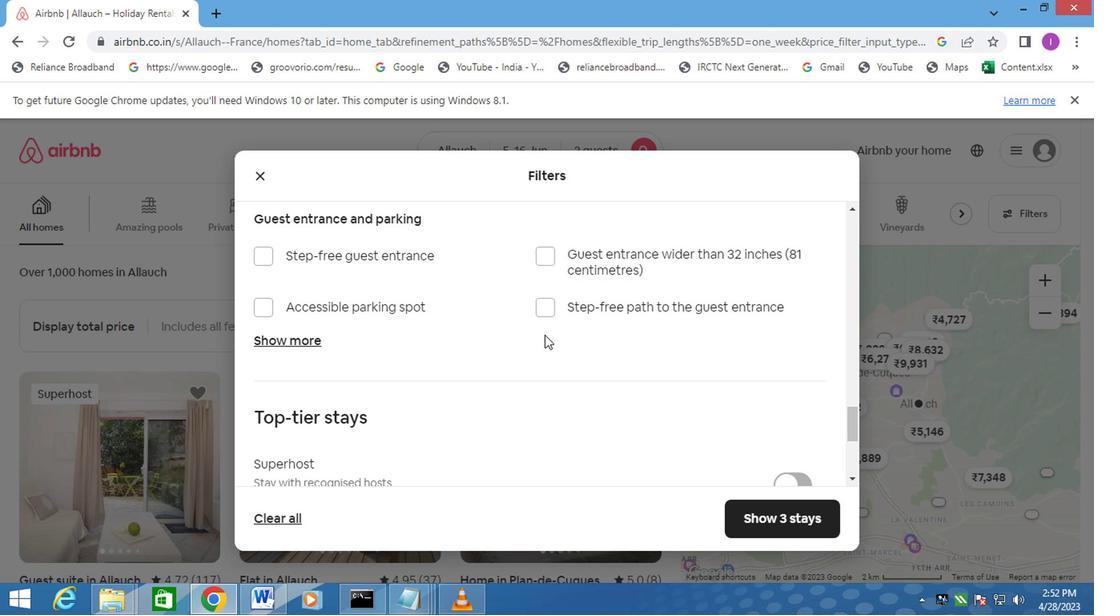 
Action: Mouse scrolled (528, 343) with delta (0, 0)
Screenshot: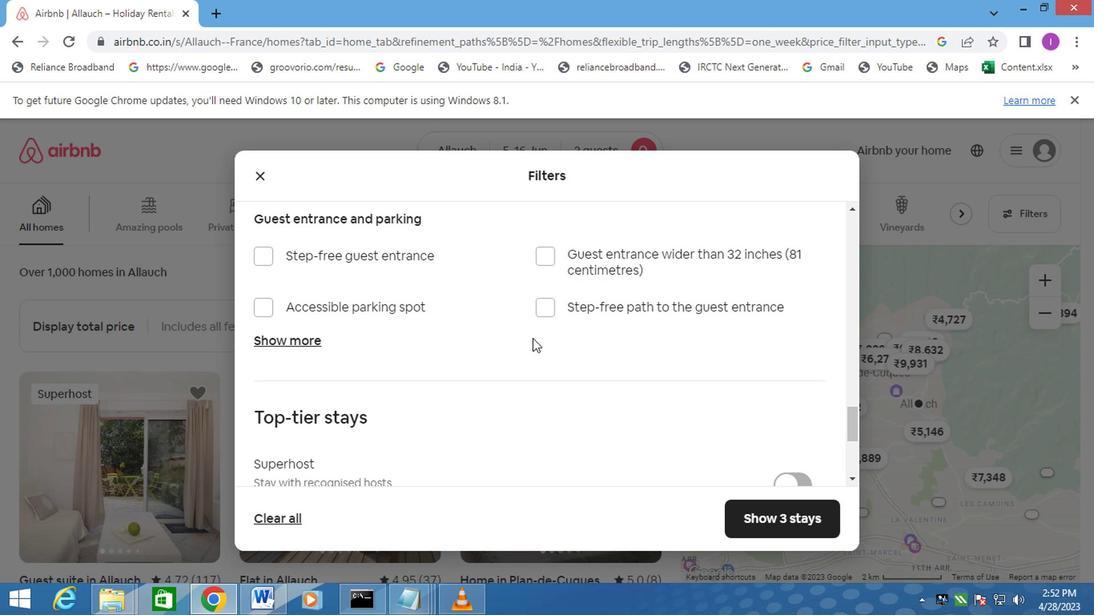 
Action: Mouse moved to (524, 347)
Screenshot: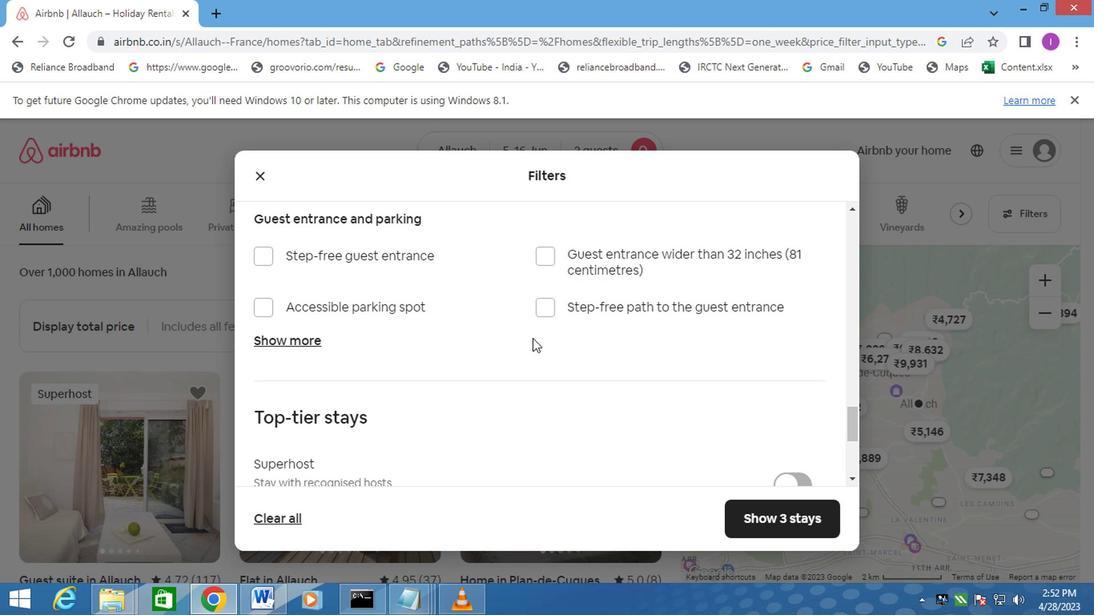 
Action: Mouse scrolled (524, 345) with delta (0, -1)
Screenshot: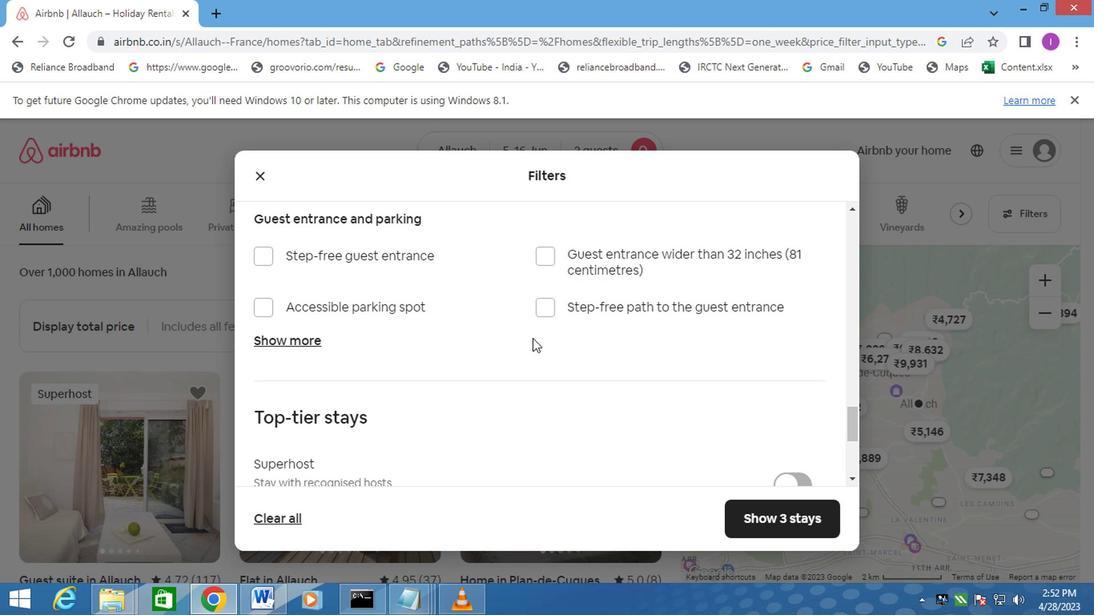 
Action: Mouse moved to (519, 348)
Screenshot: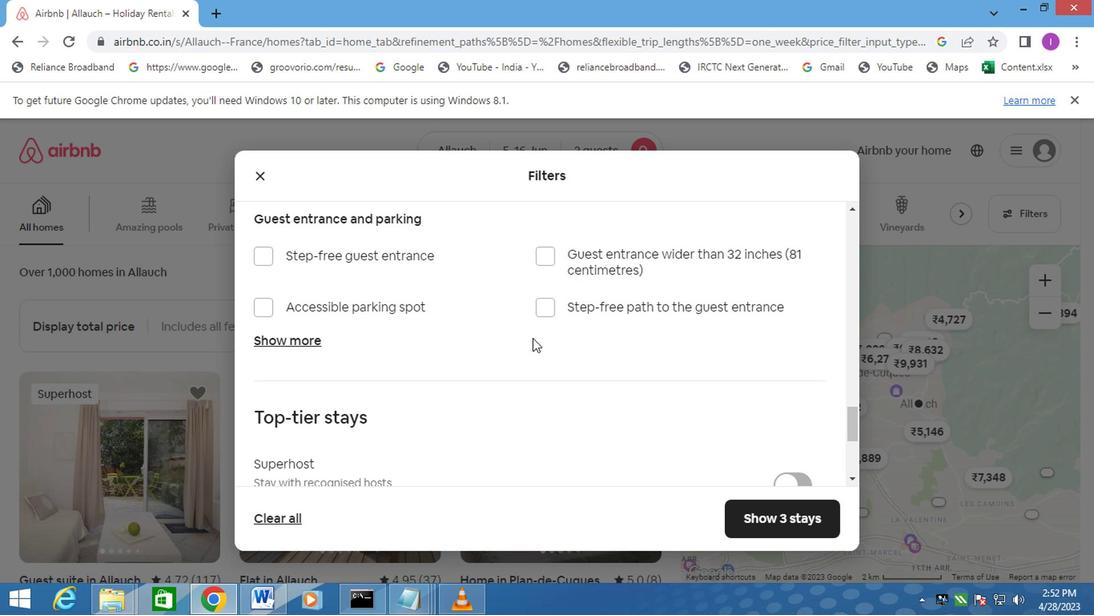 
Action: Mouse scrolled (519, 347) with delta (0, -1)
Screenshot: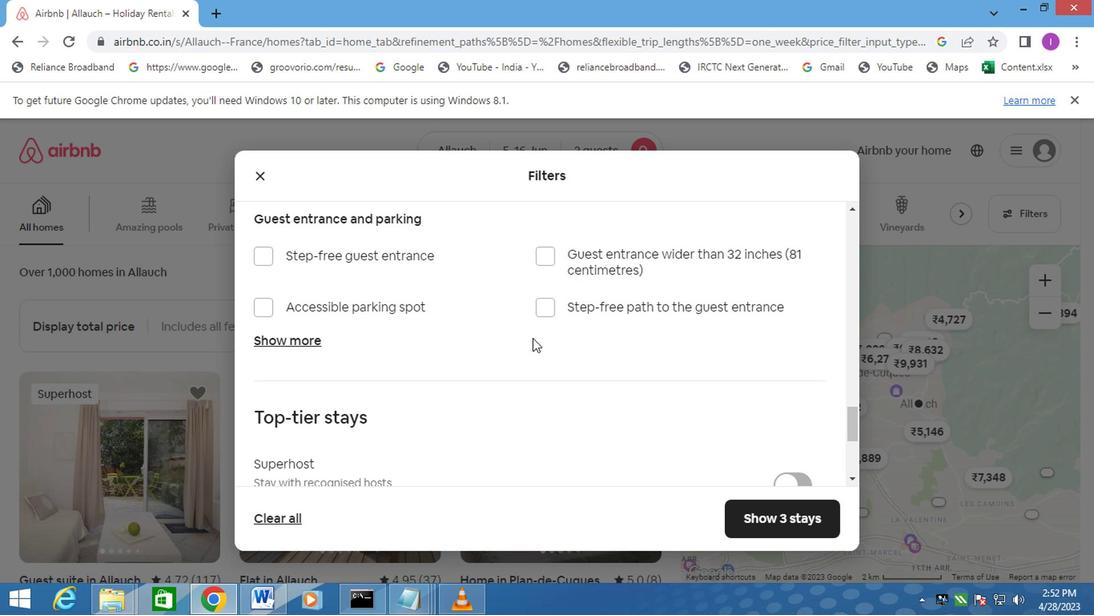 
Action: Mouse moved to (259, 368)
Screenshot: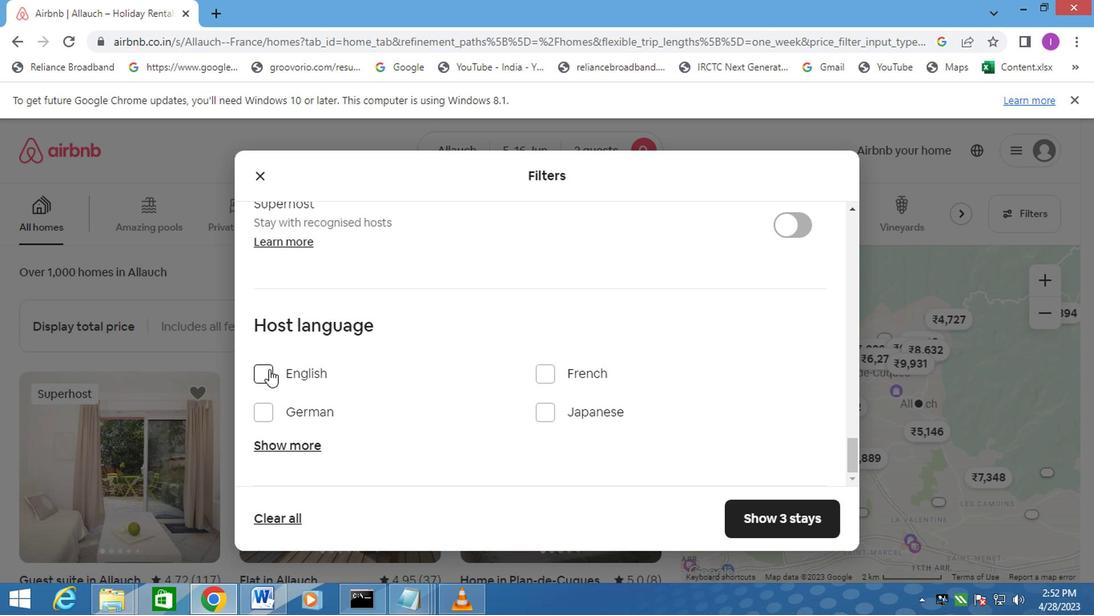 
Action: Mouse pressed left at (259, 368)
Screenshot: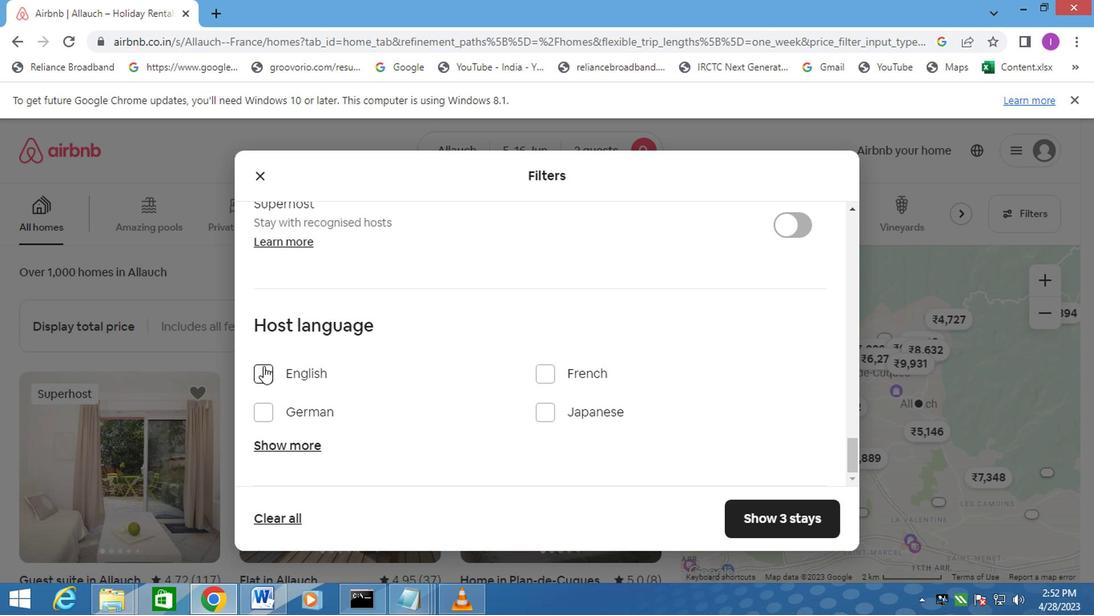 
Action: Mouse moved to (627, 427)
Screenshot: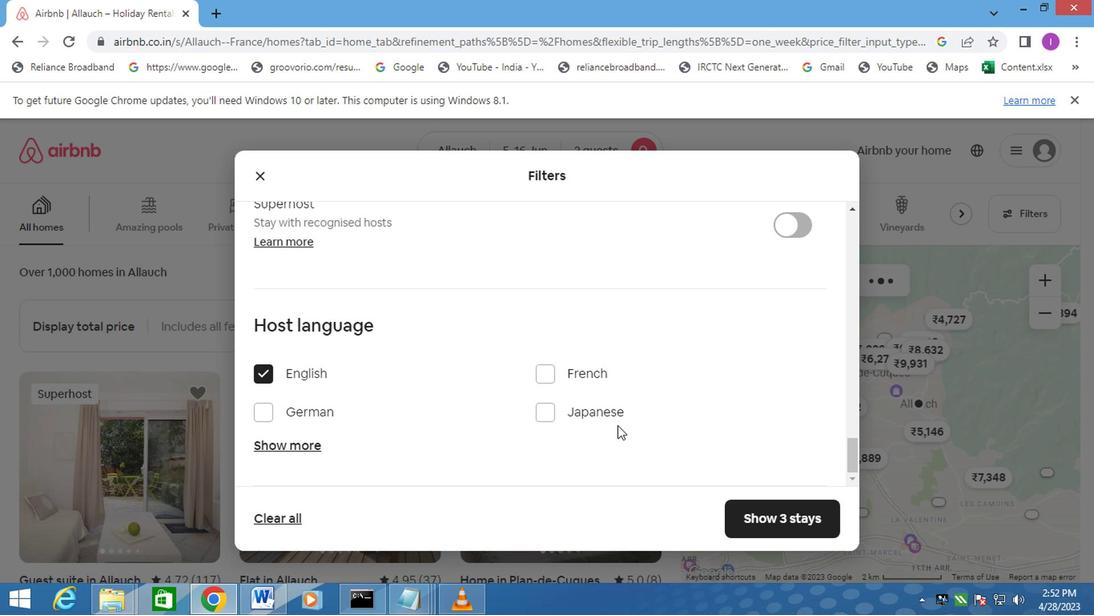 
Action: Mouse scrolled (627, 426) with delta (0, -1)
Screenshot: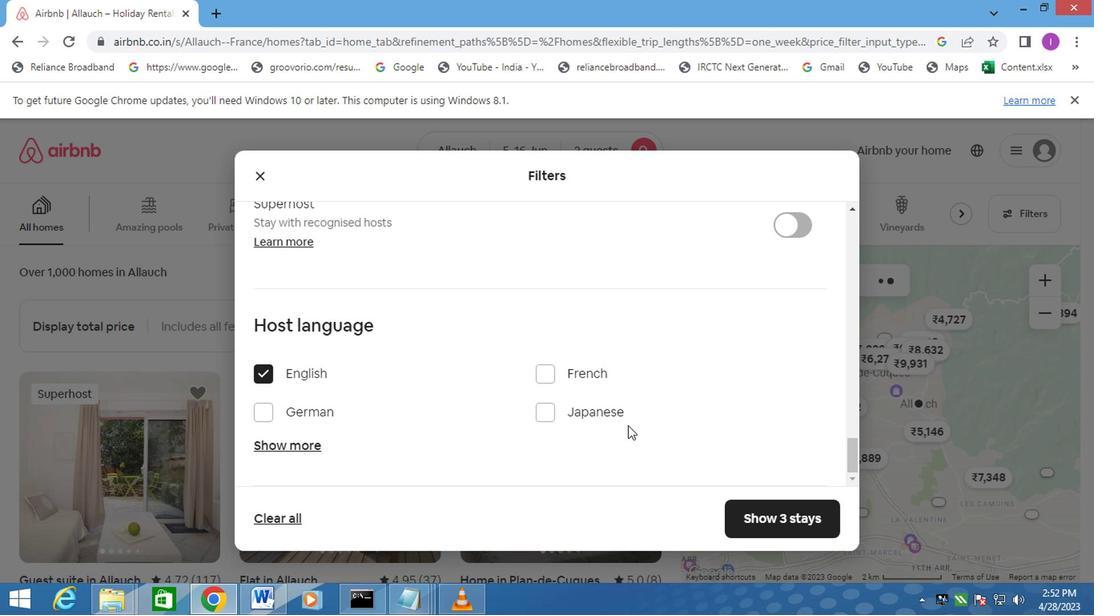 
Action: Mouse scrolled (627, 426) with delta (0, -1)
Screenshot: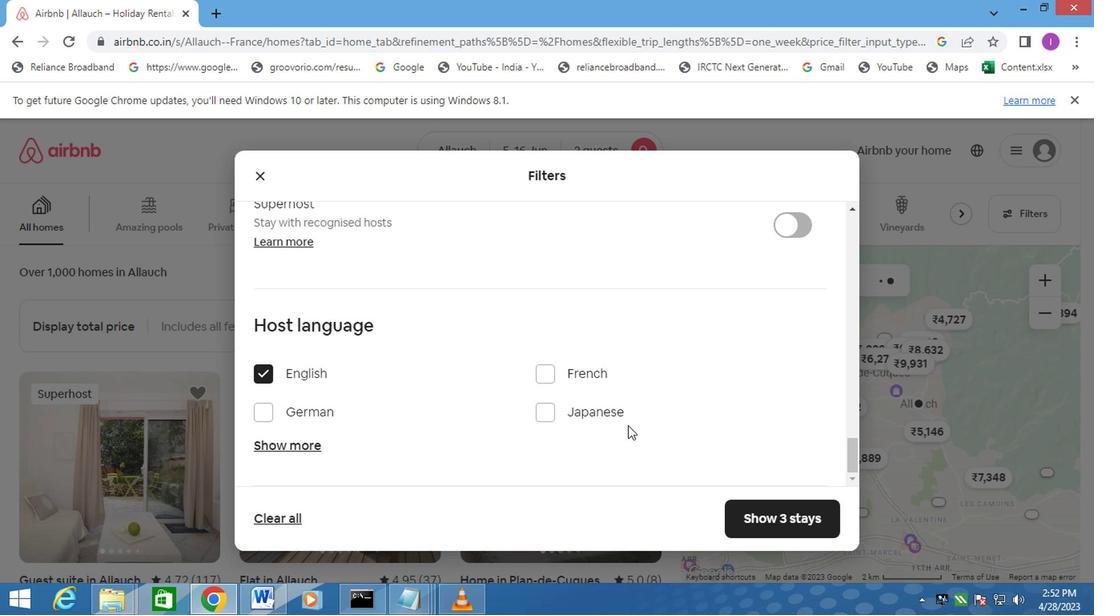 
Action: Mouse moved to (628, 427)
Screenshot: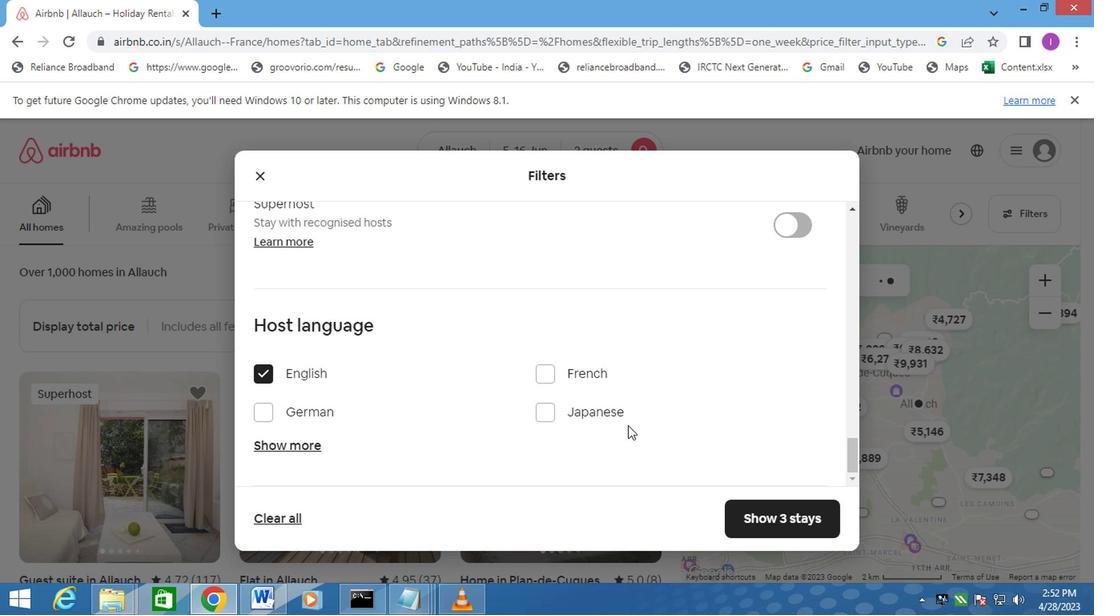 
Action: Mouse scrolled (628, 426) with delta (0, -1)
Screenshot: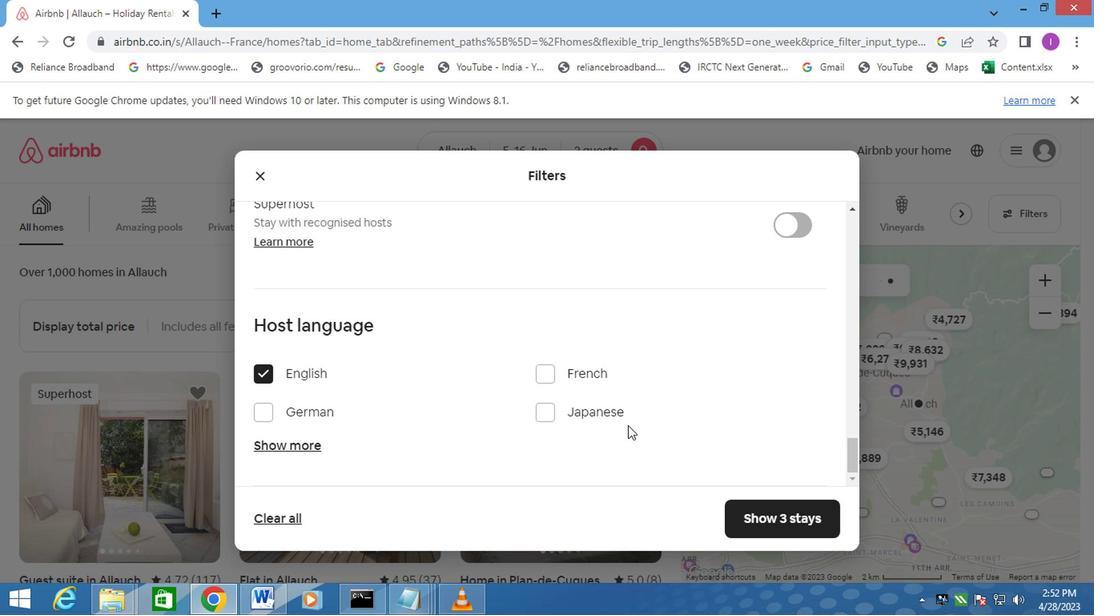 
Action: Mouse moved to (772, 515)
Screenshot: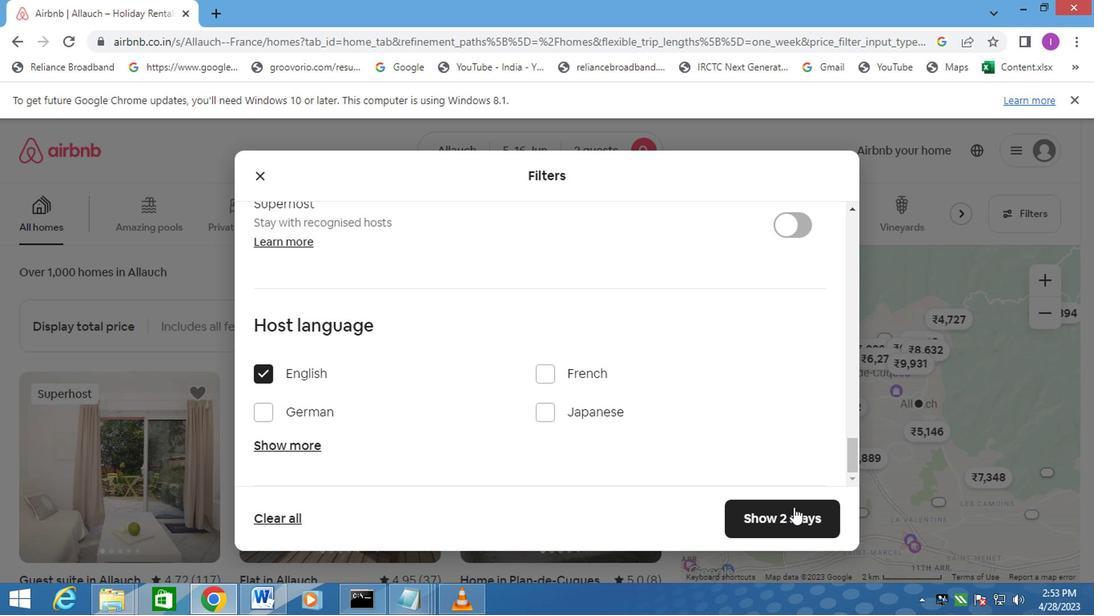 
Action: Mouse pressed left at (772, 515)
Screenshot: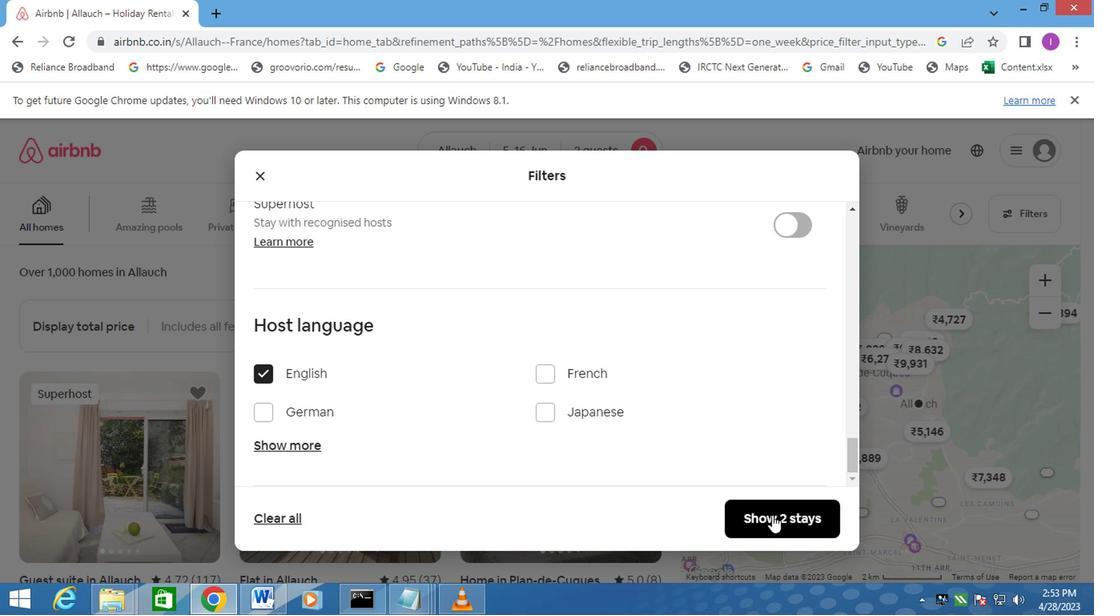 
Action: Mouse moved to (772, 514)
Screenshot: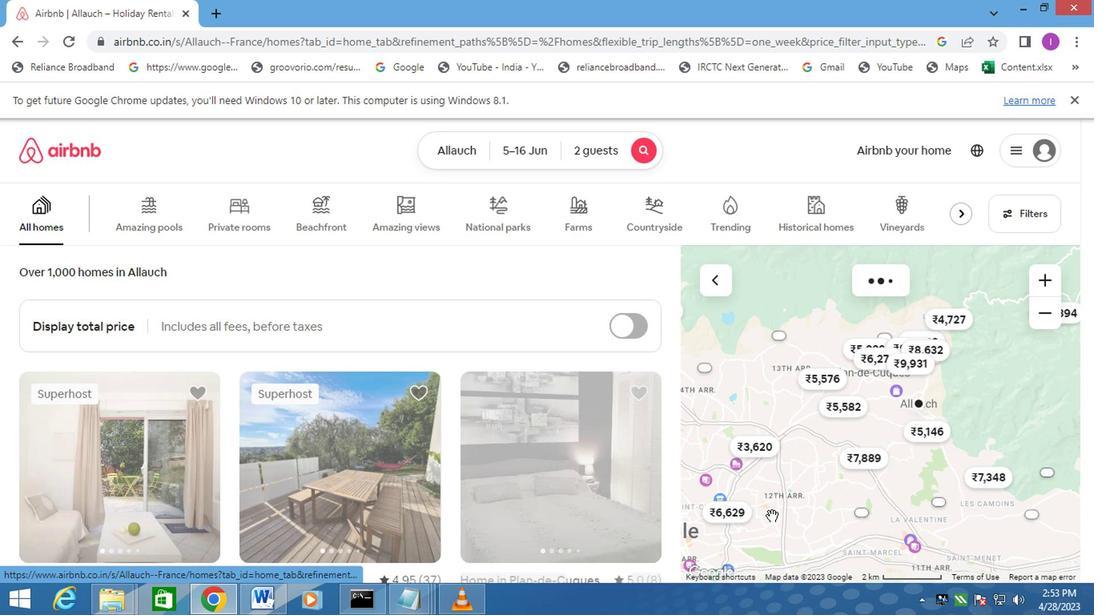 
